 Task: Create a JavaScript function that checks if a number is prime or not.
Action: Mouse pressed left at (647, 265)
Screenshot: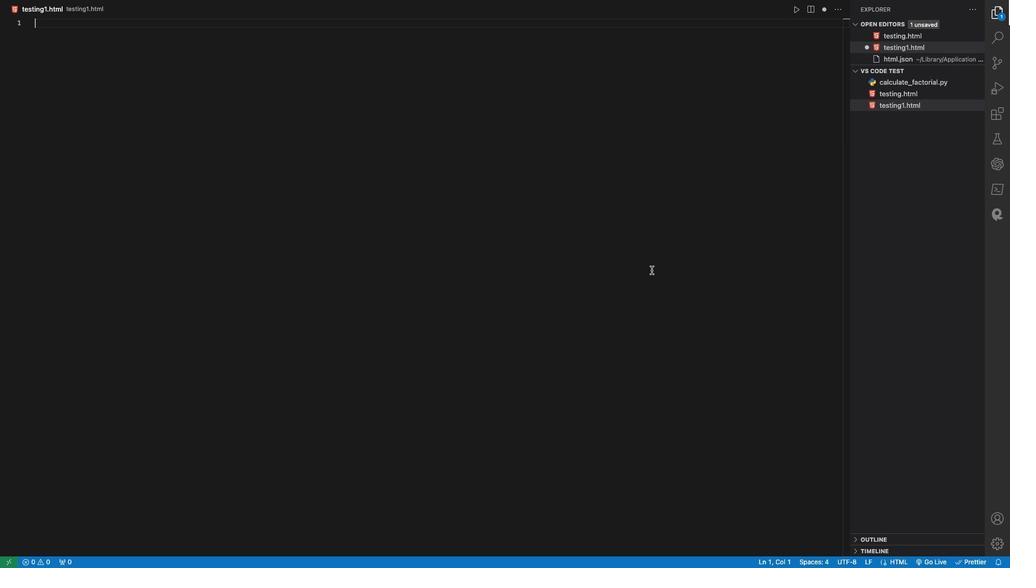 
Action: Mouse moved to (861, 55)
Screenshot: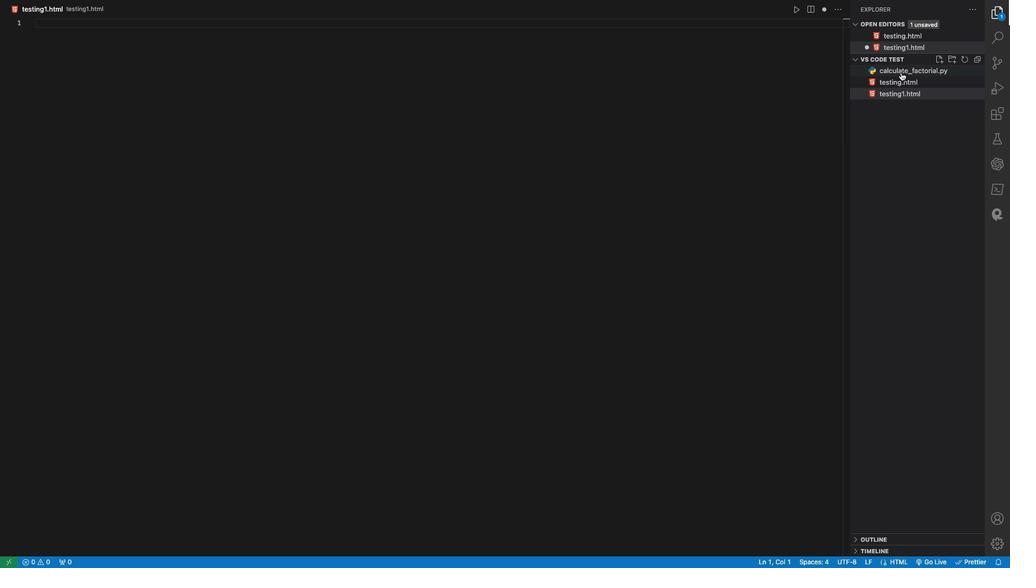
Action: Mouse pressed left at (861, 55)
Screenshot: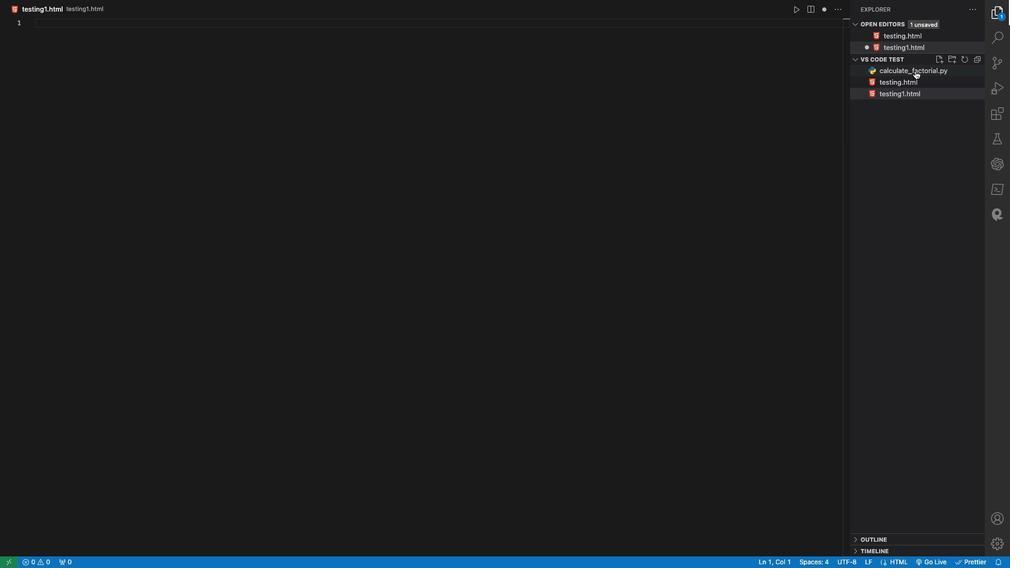 
Action: Mouse moved to (953, 56)
Screenshot: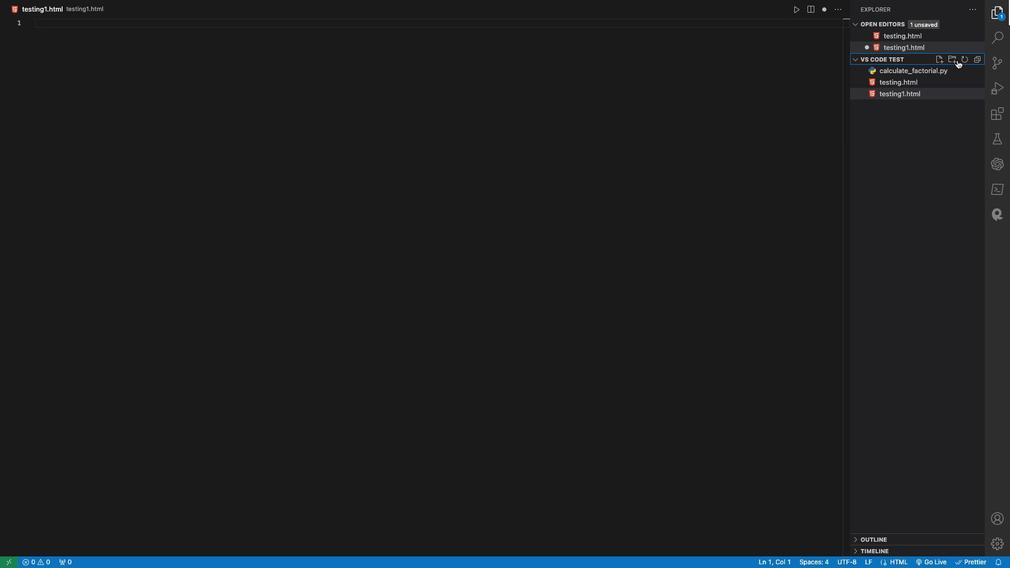 
Action: Mouse pressed left at (953, 56)
Screenshot: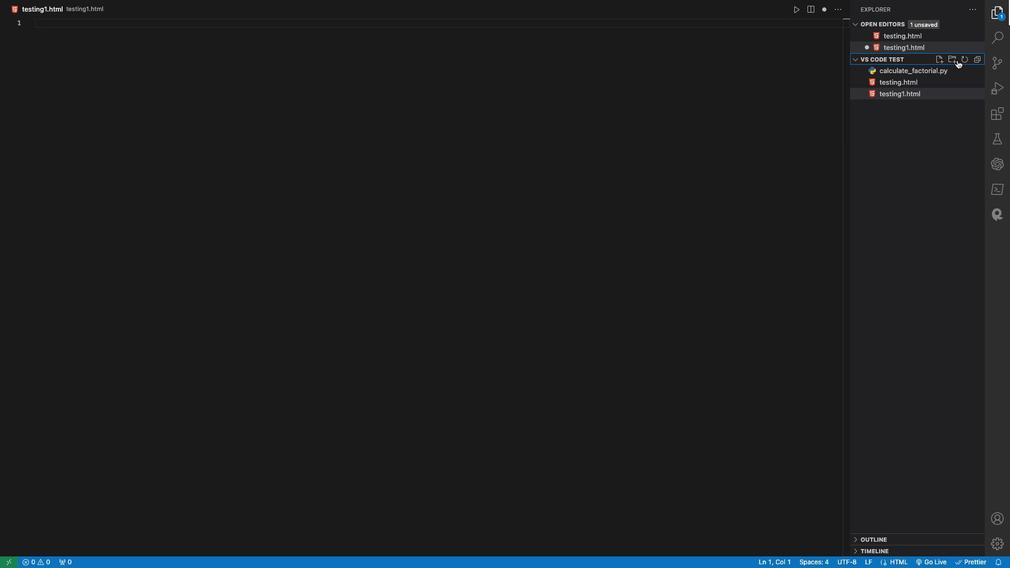 
Action: Mouse moved to (949, 55)
Screenshot: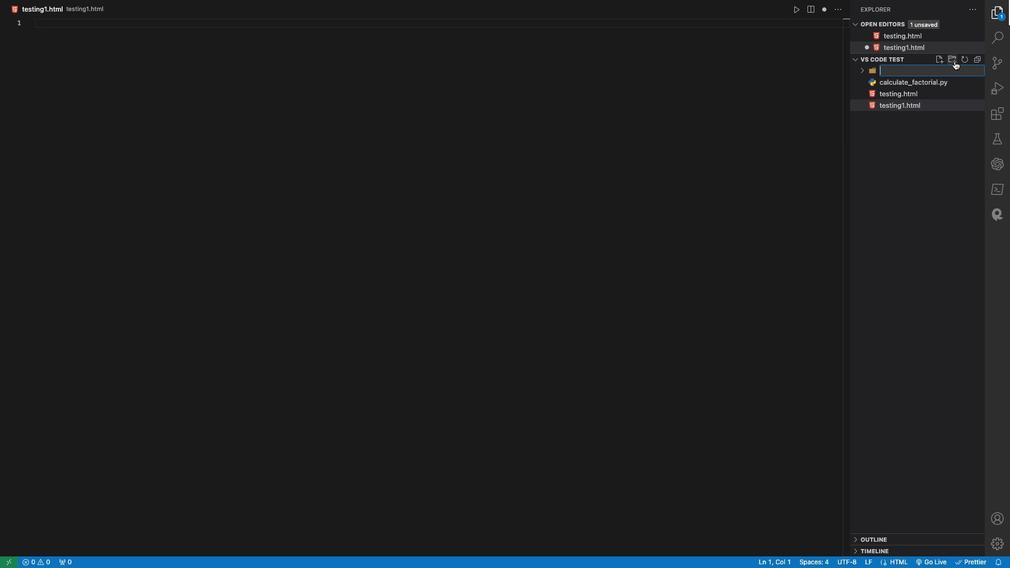 
Action: Mouse pressed left at (949, 55)
Screenshot: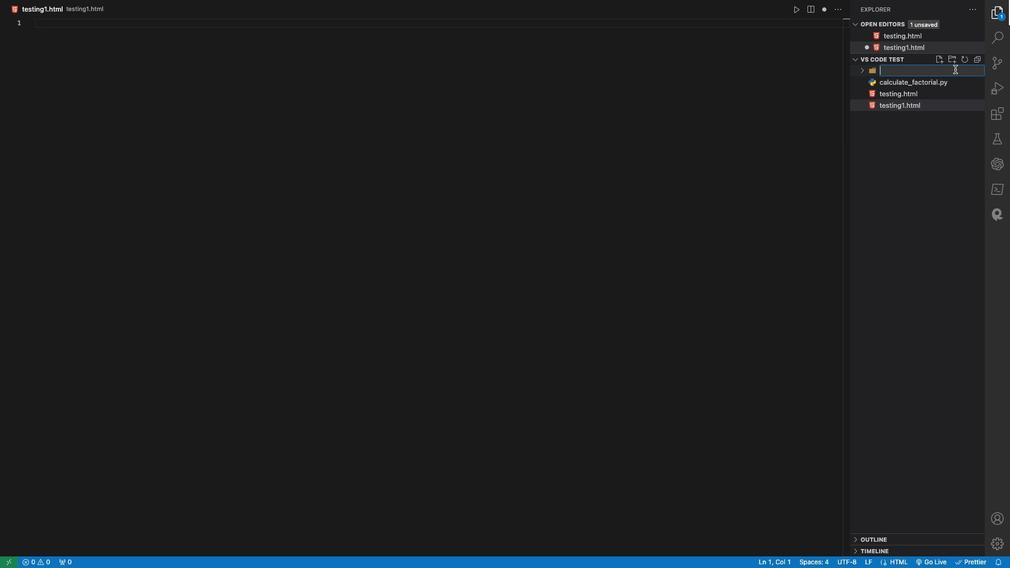 
Action: Mouse moved to (934, 67)
Screenshot: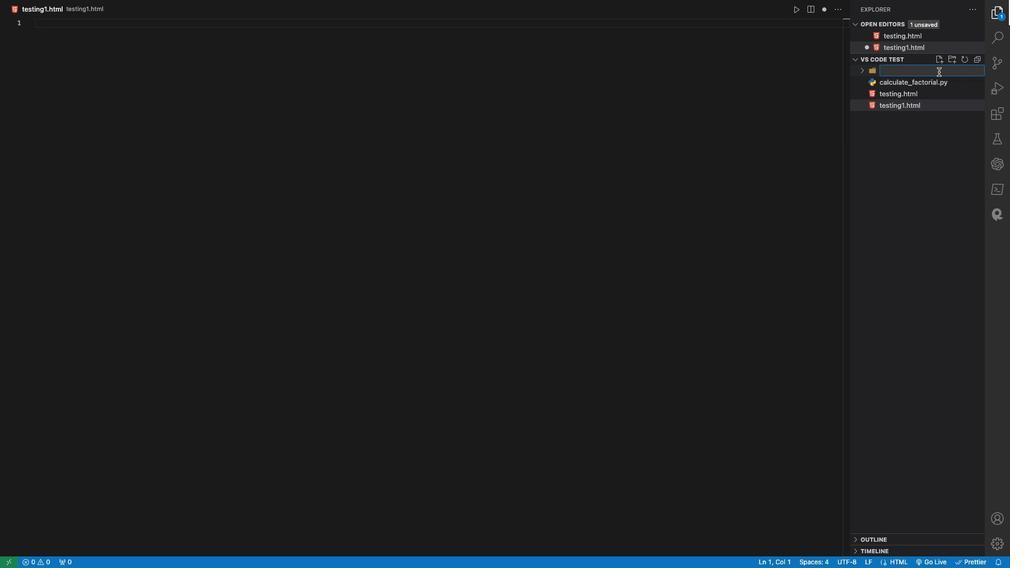 
Action: Mouse pressed left at (934, 67)
Screenshot: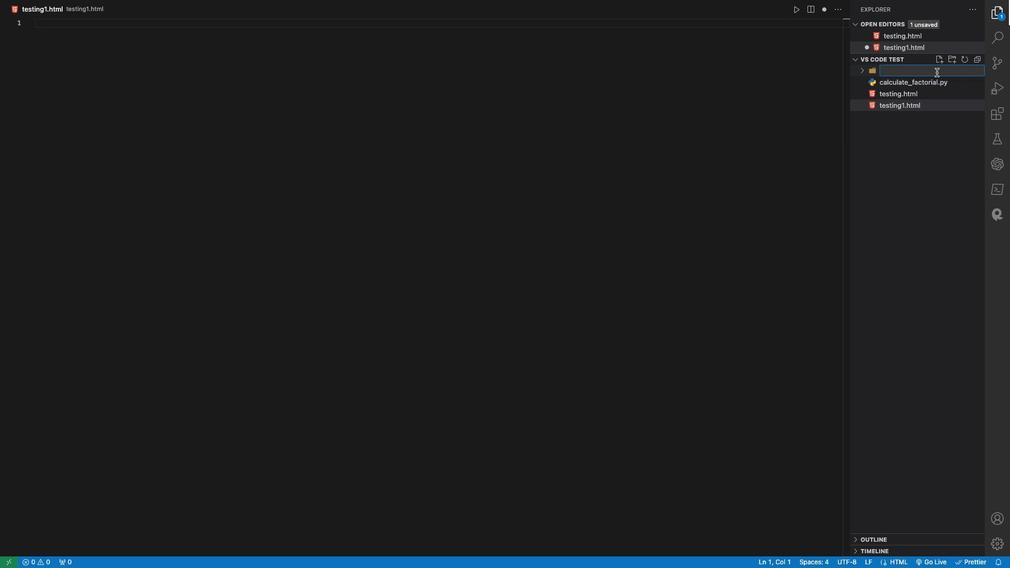 
Action: Mouse moved to (929, 69)
Screenshot: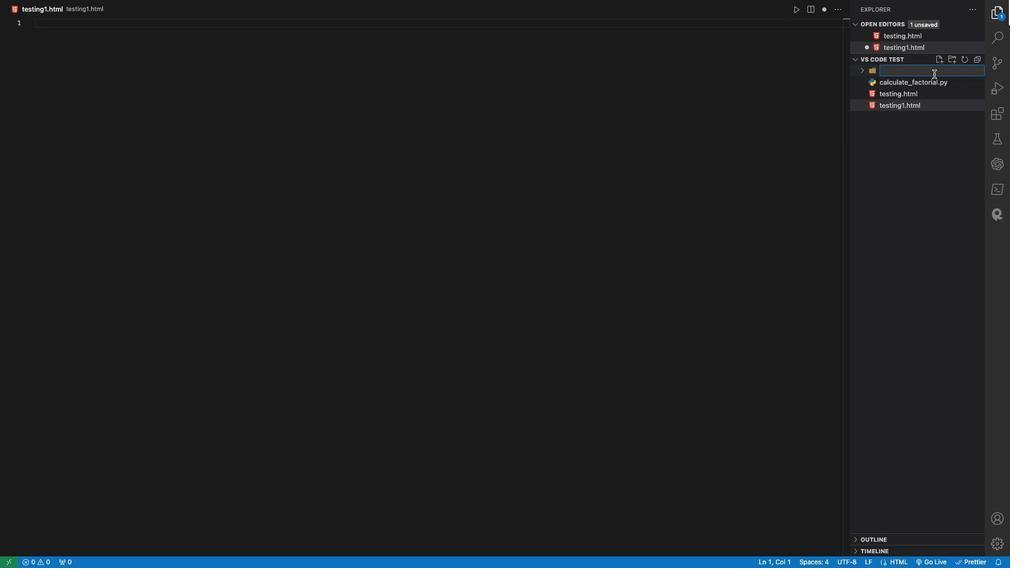 
Action: Key pressed 'c''a''l''c''u''l''a''t''e'Key.enter
Screenshot: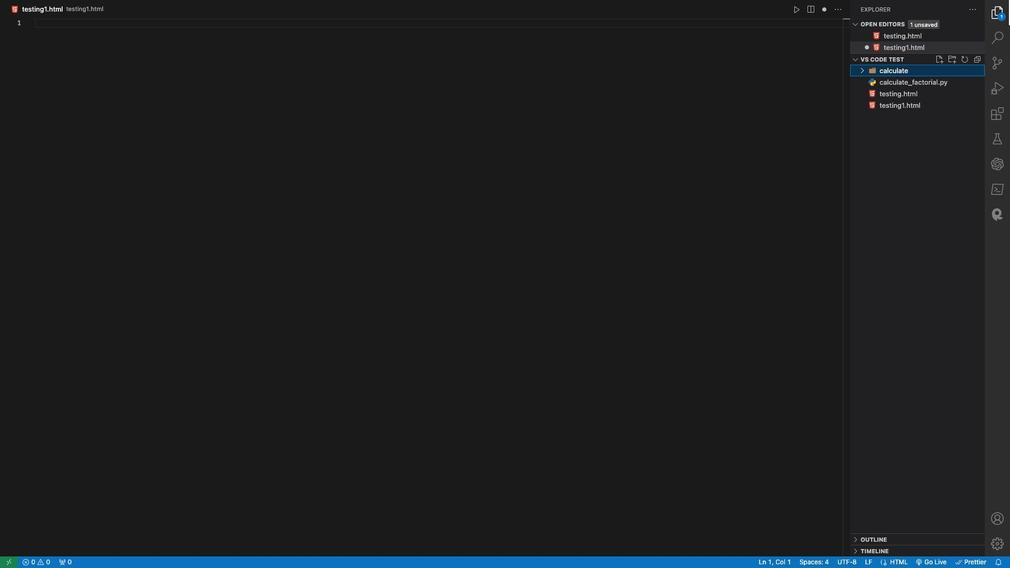 
Action: Mouse moved to (938, 57)
Screenshot: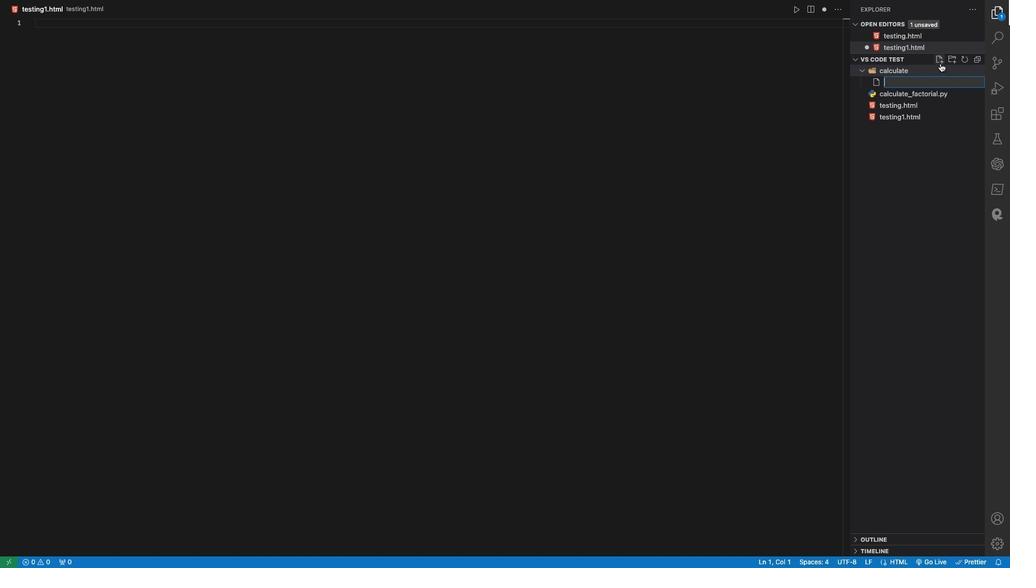 
Action: Mouse pressed left at (938, 57)
Screenshot: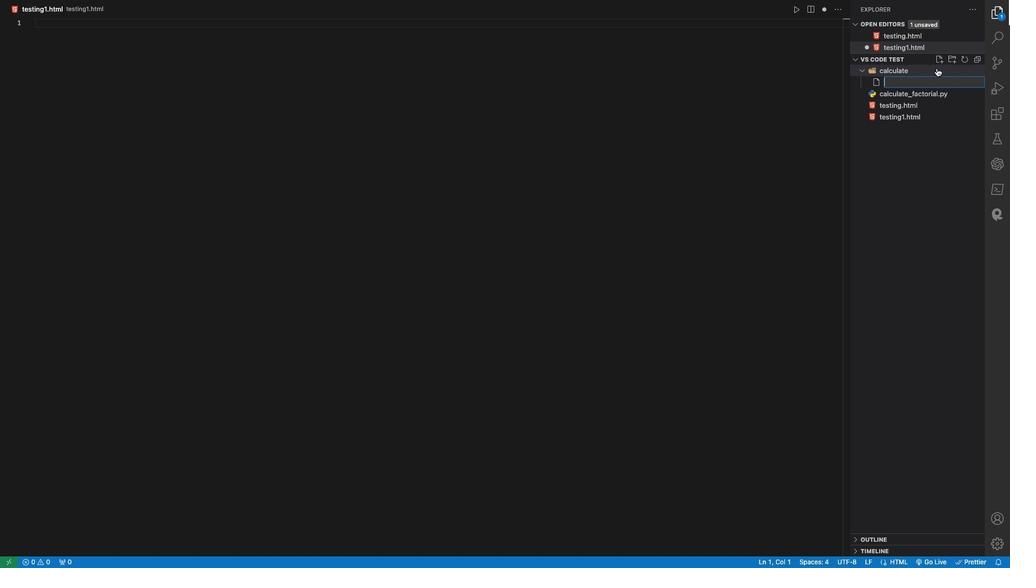 
Action: Mouse moved to (925, 74)
Screenshot: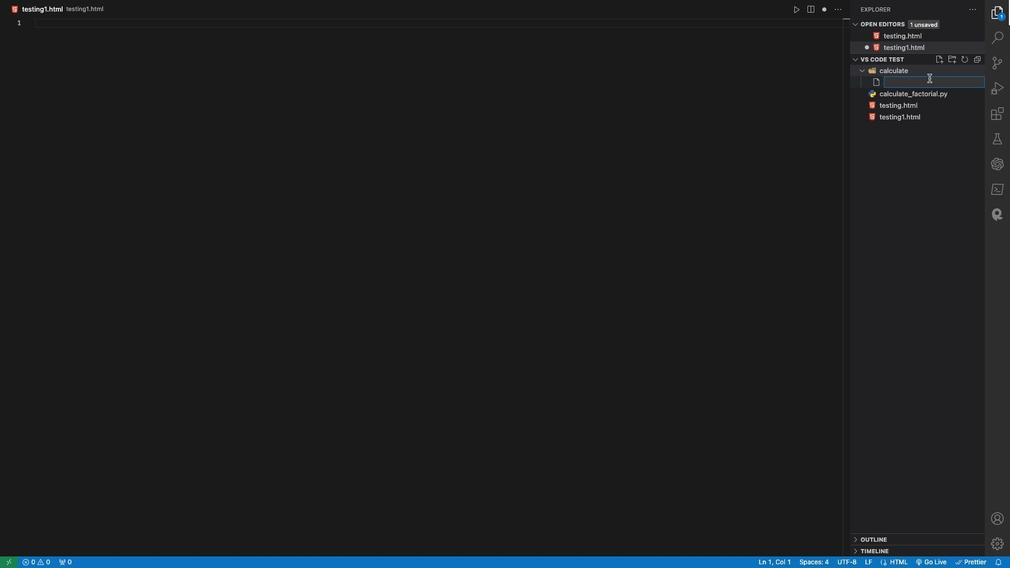 
Action: Mouse pressed left at (925, 74)
Screenshot: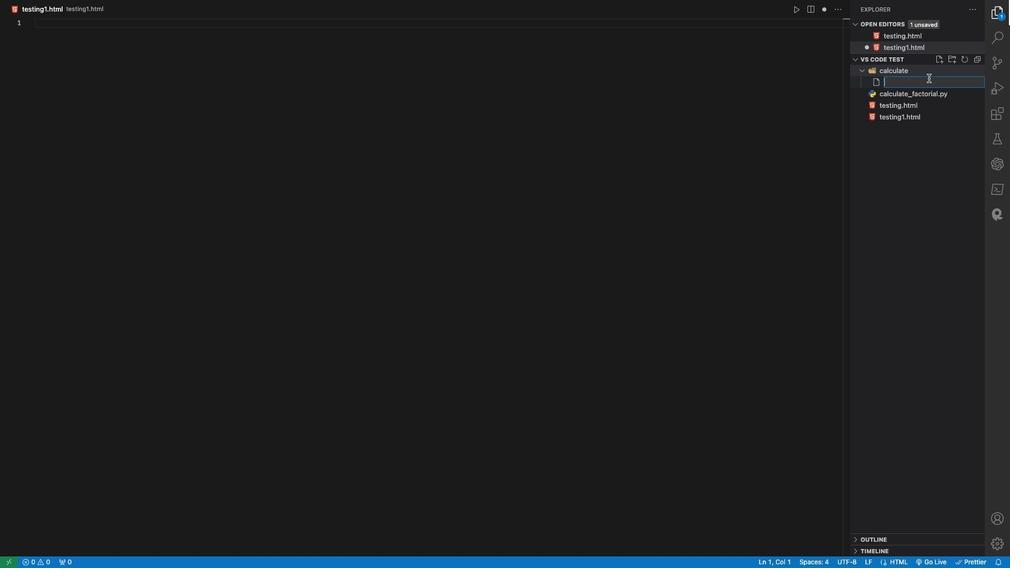 
Action: Mouse moved to (925, 74)
Screenshot: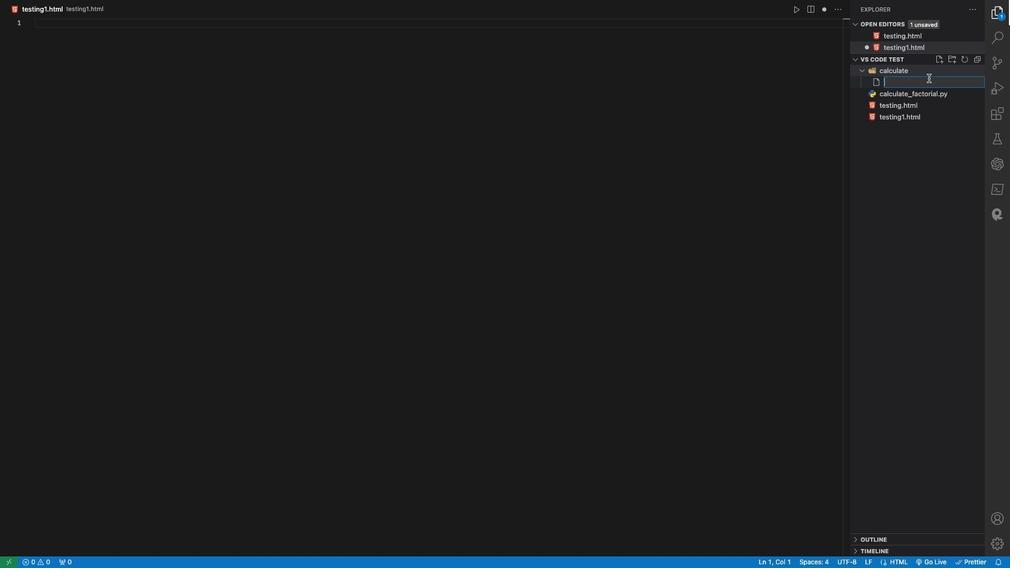 
Action: Key pressed 'c''h''e''c''k'Key.shift'_''p''r''i''m''e''.''j''s'Key.enter
Screenshot: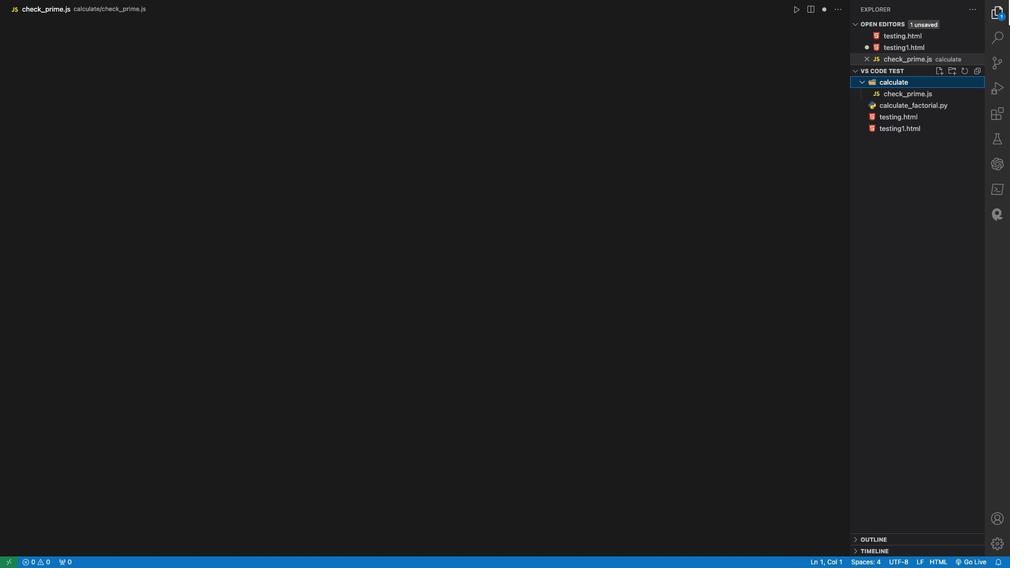 
Action: Mouse moved to (261, 22)
Screenshot: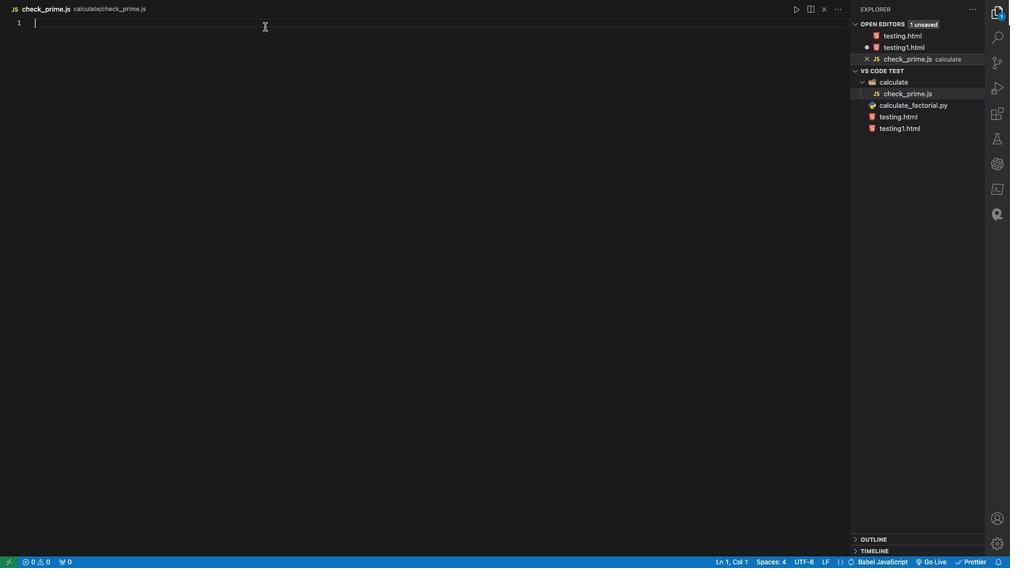 
Action: Mouse pressed left at (261, 22)
Screenshot: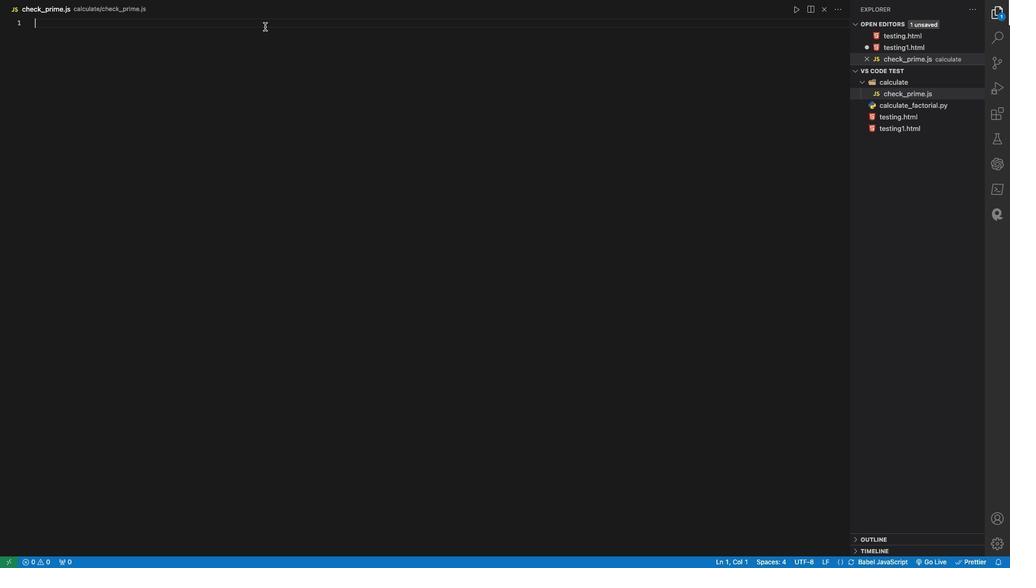 
Action: Key pressed 'f''u''n''c''t''i''o''n'Key.space'i''s'Key.shift'P''r''i''m''e'Key.shift'(''n''u''m''b''e''r'Key.shift')'Key.shift'{'Key.enter'/''/'Key.spaceKey.shift'H''a''n''d''l''e'Key.space's''p''e''c''i''a''l'Key.space'a'Key.backspace'c''a''s''e''s'Key.space'f''o''r'Key.space'0'Key.space'a''n''d'Key.space'1'Key.enter'i''f'Key.spaceKey.shift'(''n''u''m''b''e''r'Key.shift'<''=''1'Key.shift')'Key.shift'{'Key.enter'r''e''t''u''r''n'Key.space'f''a''l''s''e'';'Key.enterKey.downKey.enter'r''e''t''u''r''n'Key.space't''r''u''e'Key.up
Screenshot: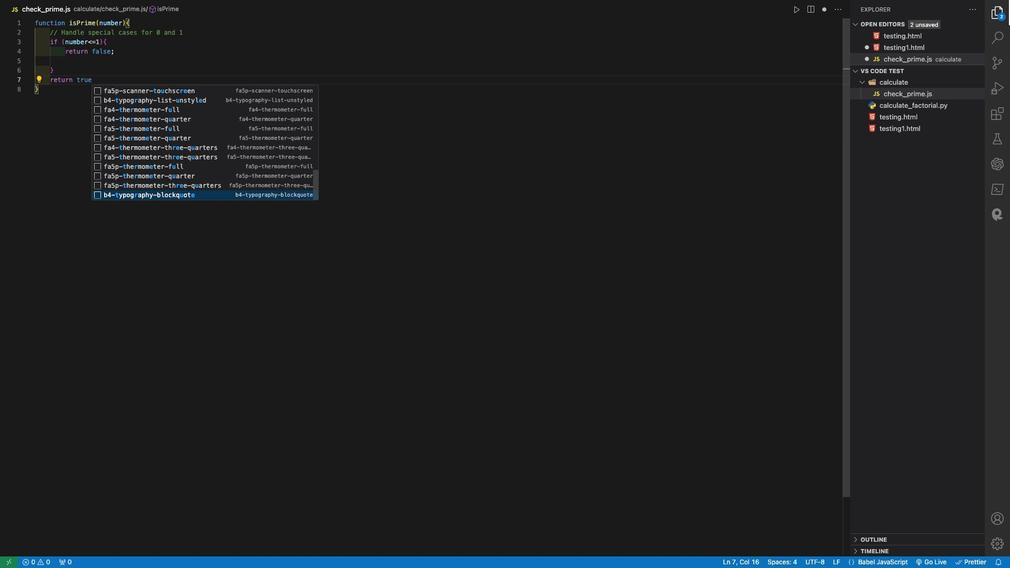 
Action: Mouse scrolled (261, 22) with delta (-3, -4)
Screenshot: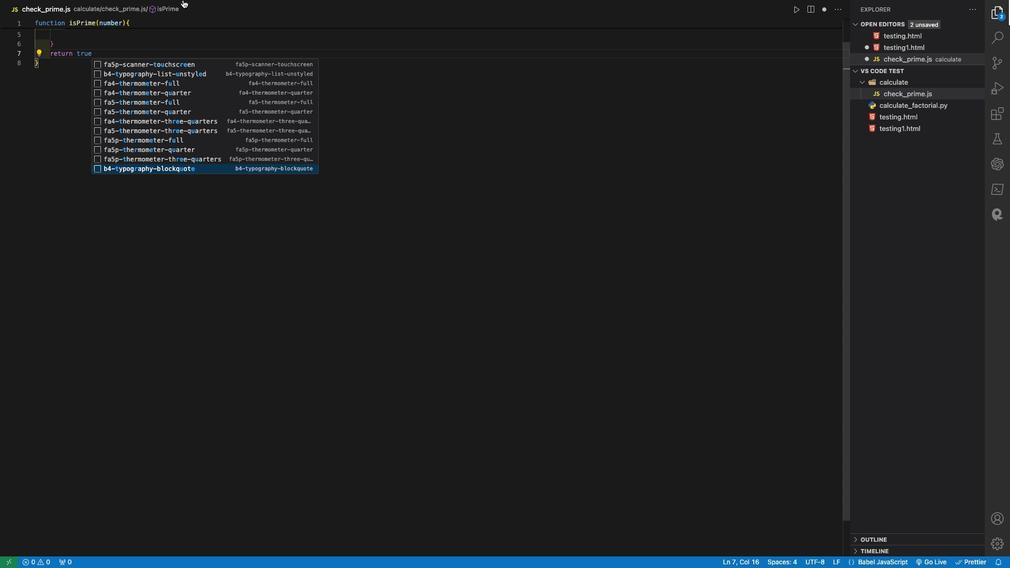 
Action: Mouse moved to (89, 68)
Screenshot: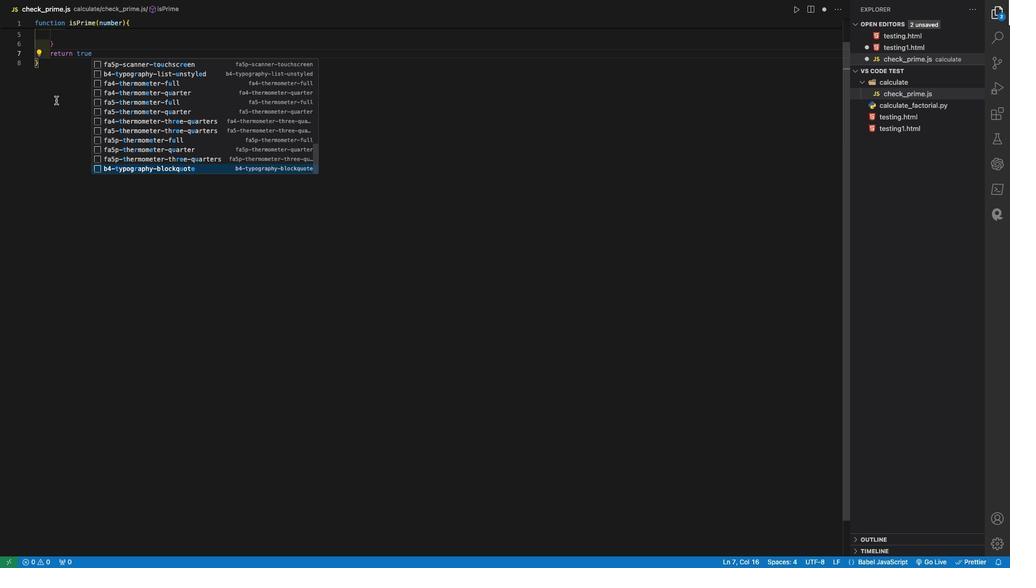 
Action: Mouse scrolled (89, 68) with delta (-3, -4)
Screenshot: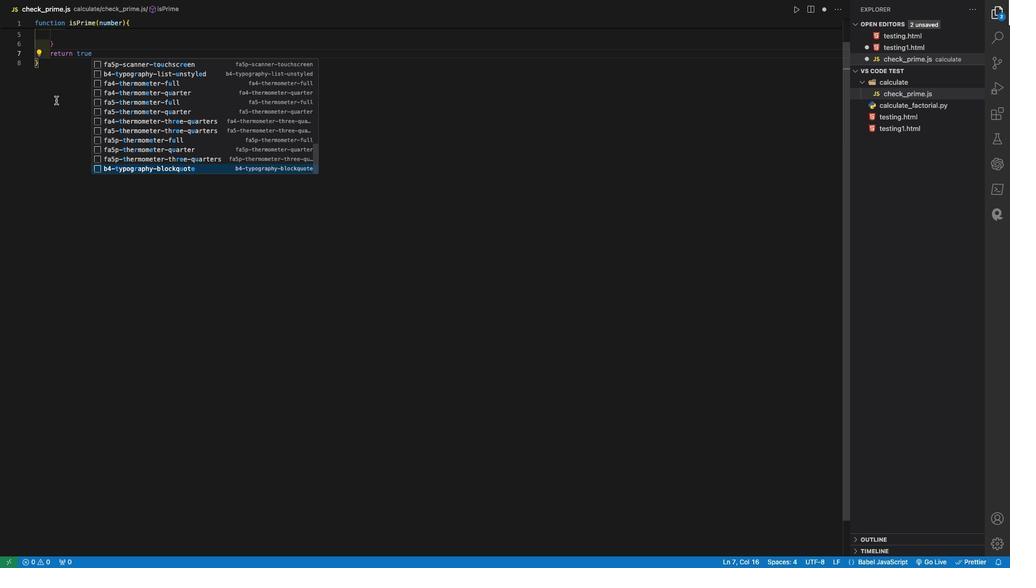 
Action: Mouse moved to (90, 66)
Screenshot: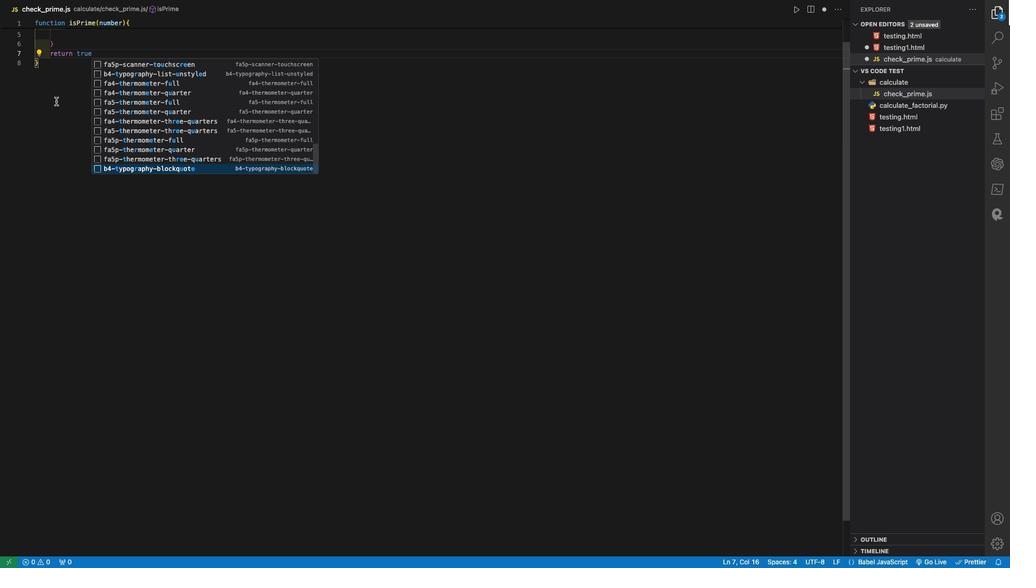 
Action: Mouse scrolled (90, 66) with delta (-3, -4)
Screenshot: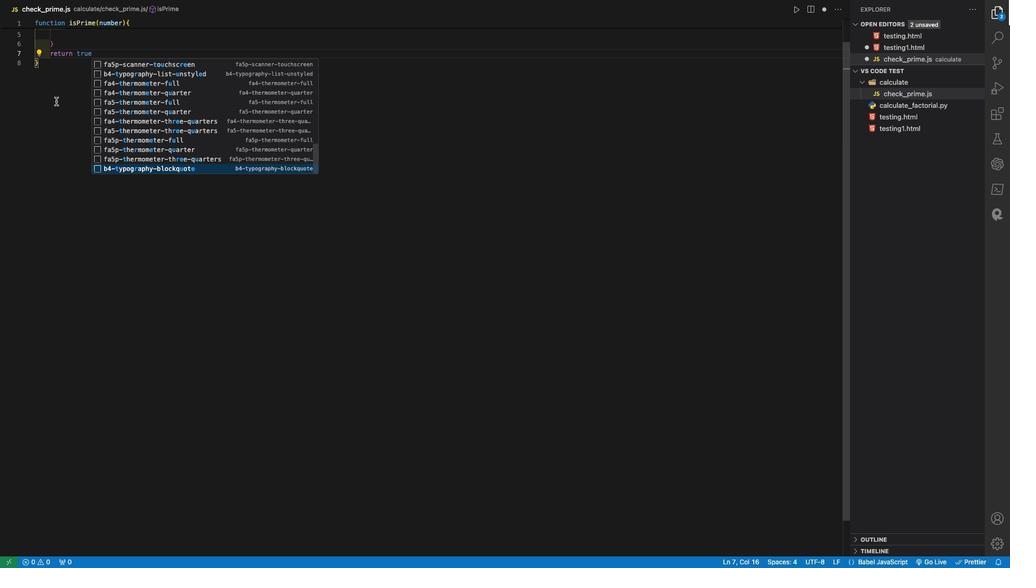 
Action: Mouse moved to (51, 97)
Screenshot: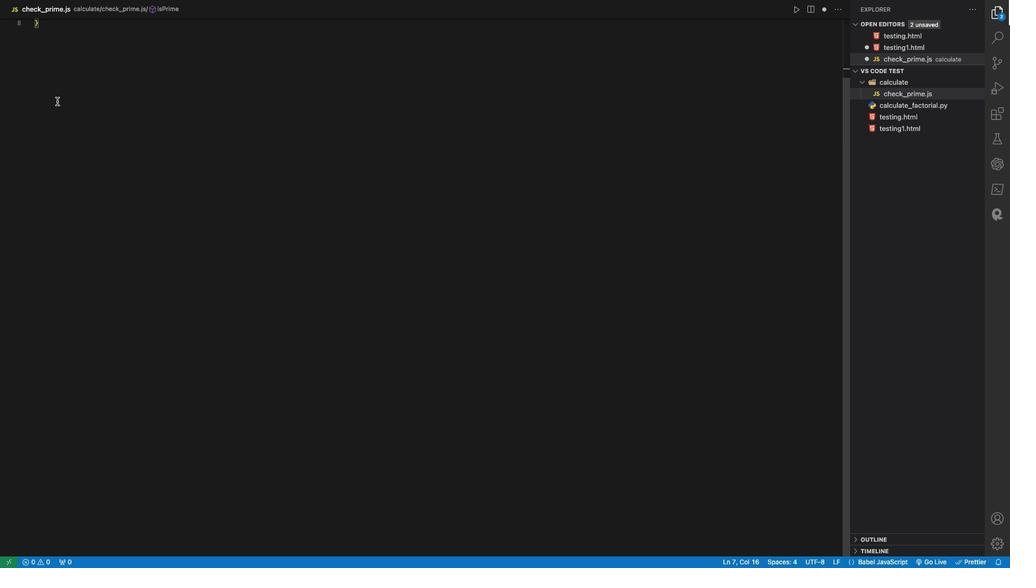 
Action: Mouse scrolled (51, 97) with delta (-3, -4)
Screenshot: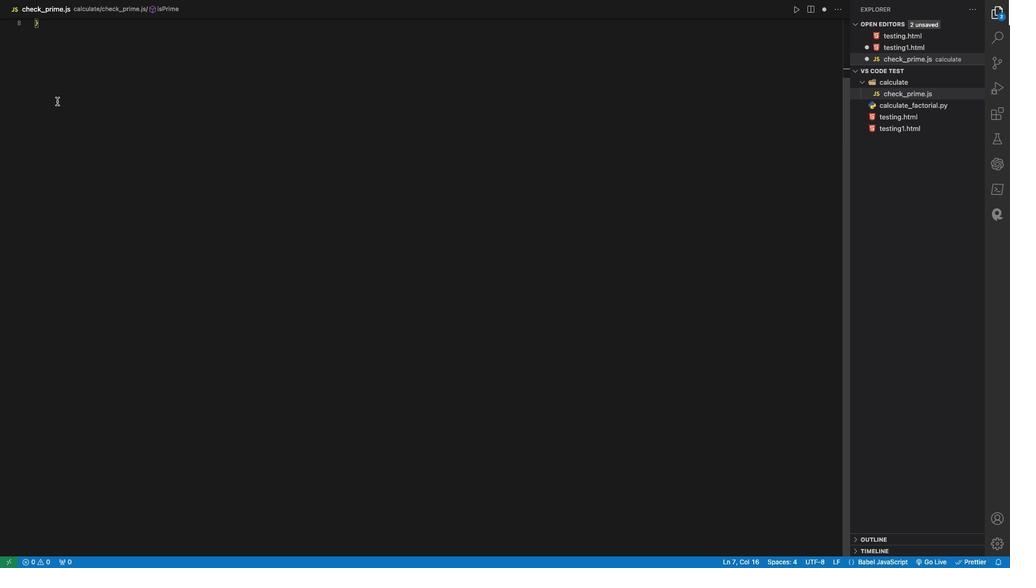 
Action: Mouse moved to (52, 97)
Screenshot: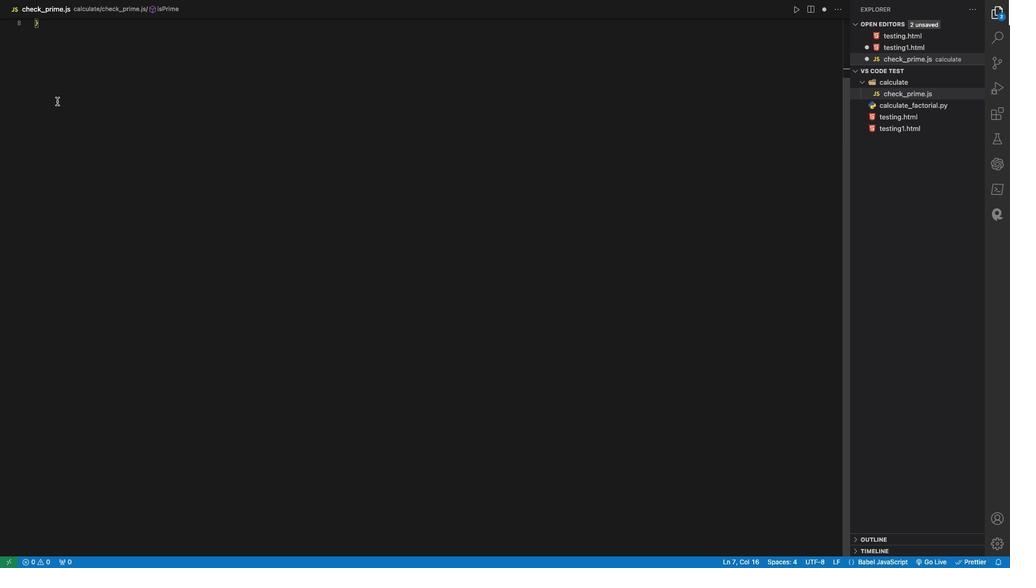 
Action: Mouse scrolled (52, 97) with delta (-3, -4)
Screenshot: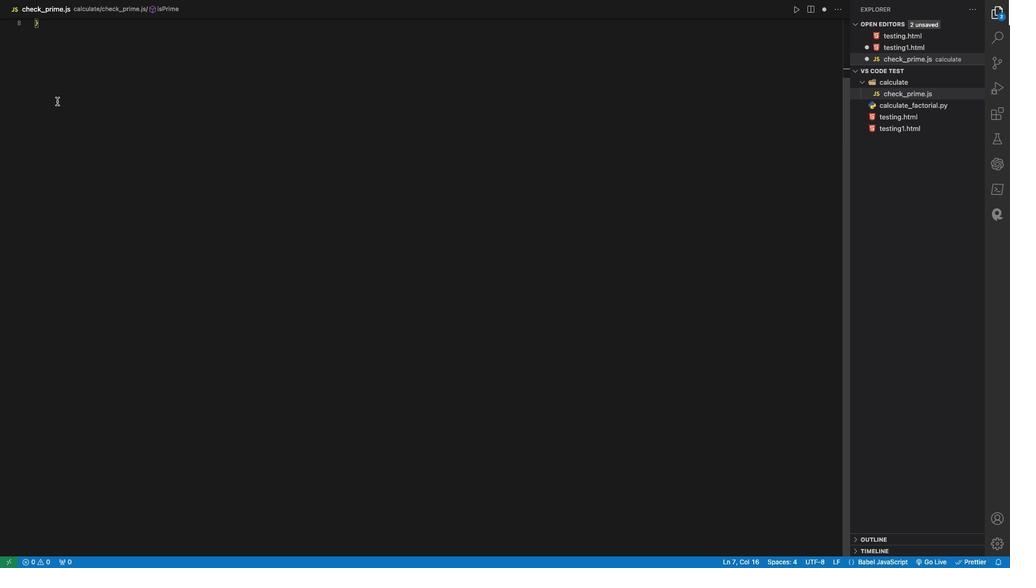 
Action: Mouse moved to (52, 97)
Screenshot: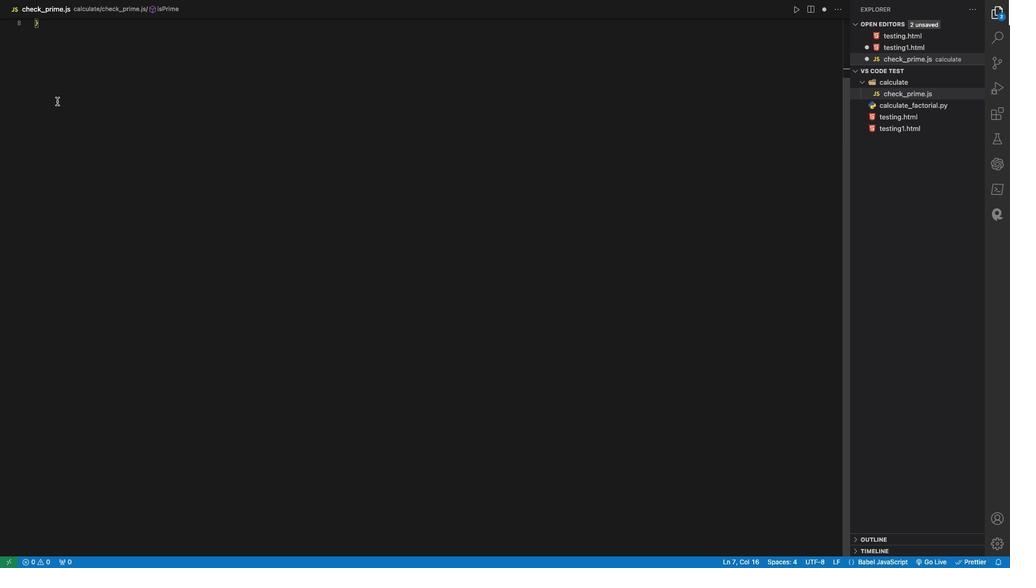 
Action: Mouse scrolled (52, 97) with delta (-3, -4)
Screenshot: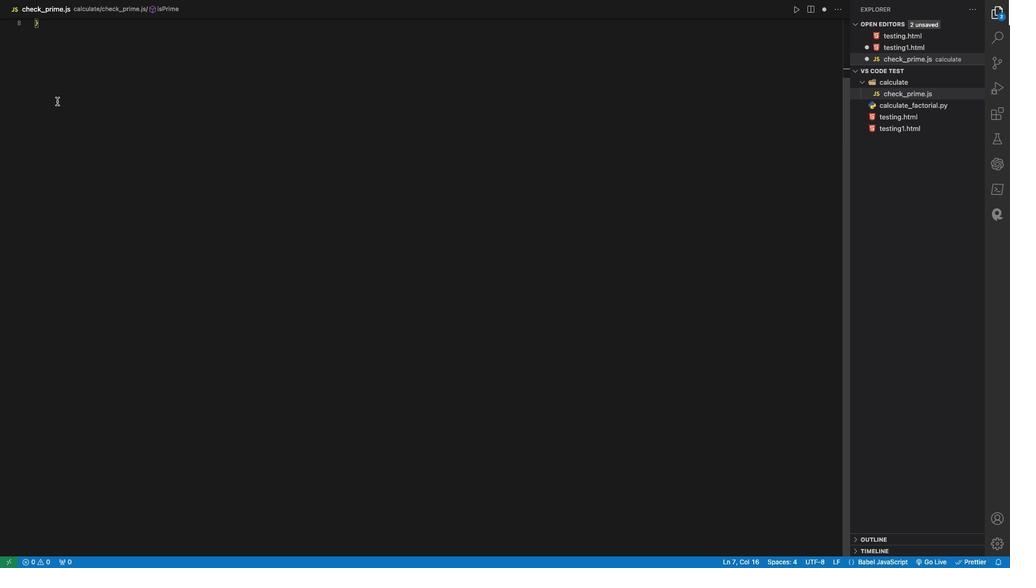 
Action: Mouse moved to (52, 97)
Screenshot: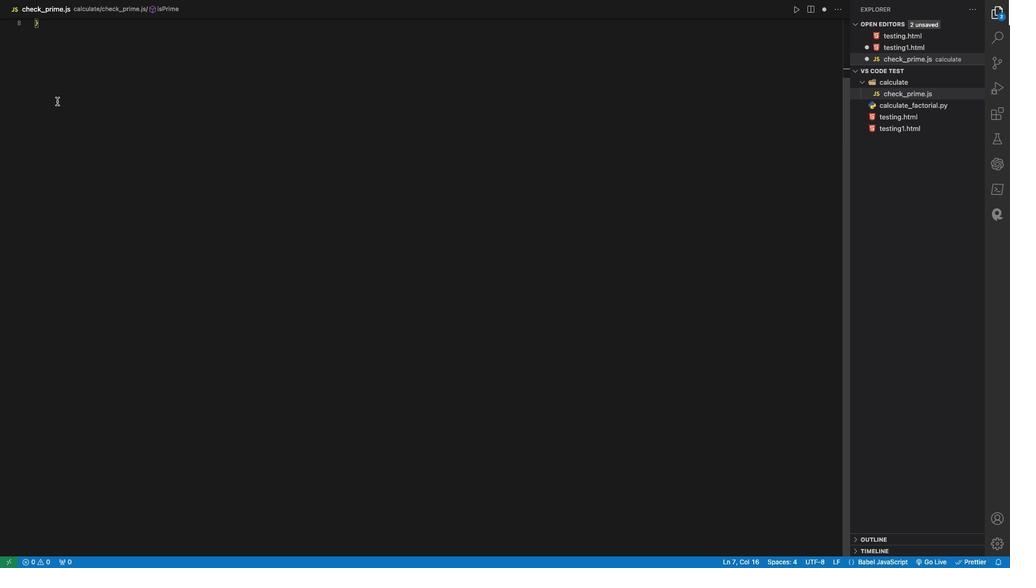 
Action: Mouse scrolled (52, 97) with delta (-3, -5)
Screenshot: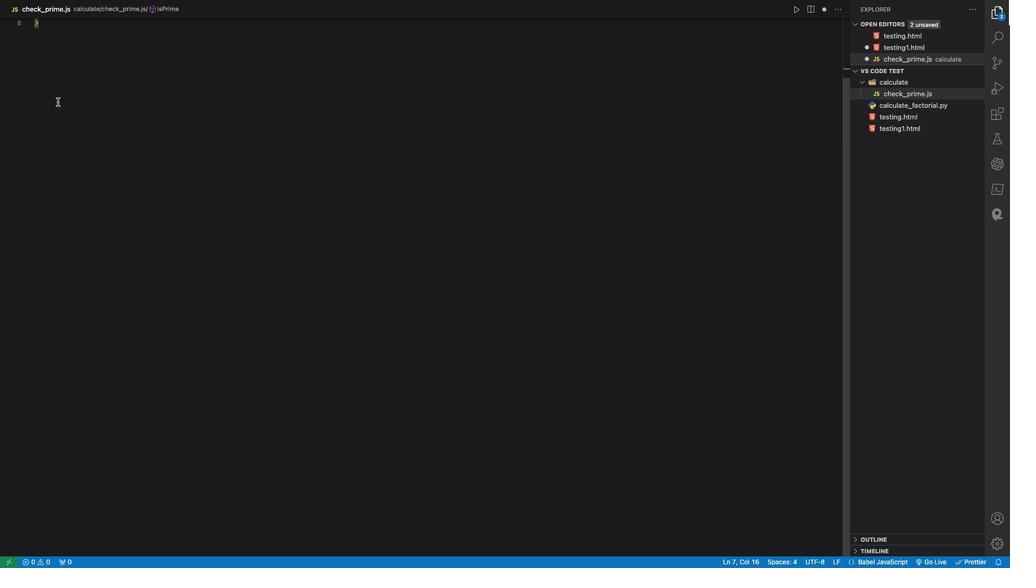 
Action: Mouse moved to (54, 101)
Screenshot: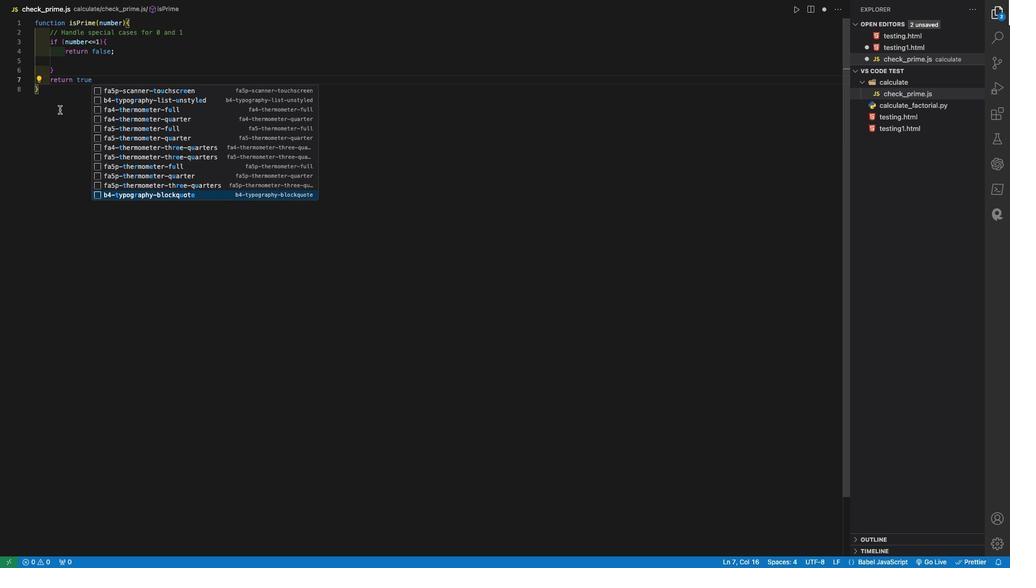 
Action: Mouse scrolled (54, 101) with delta (-3, -3)
Screenshot: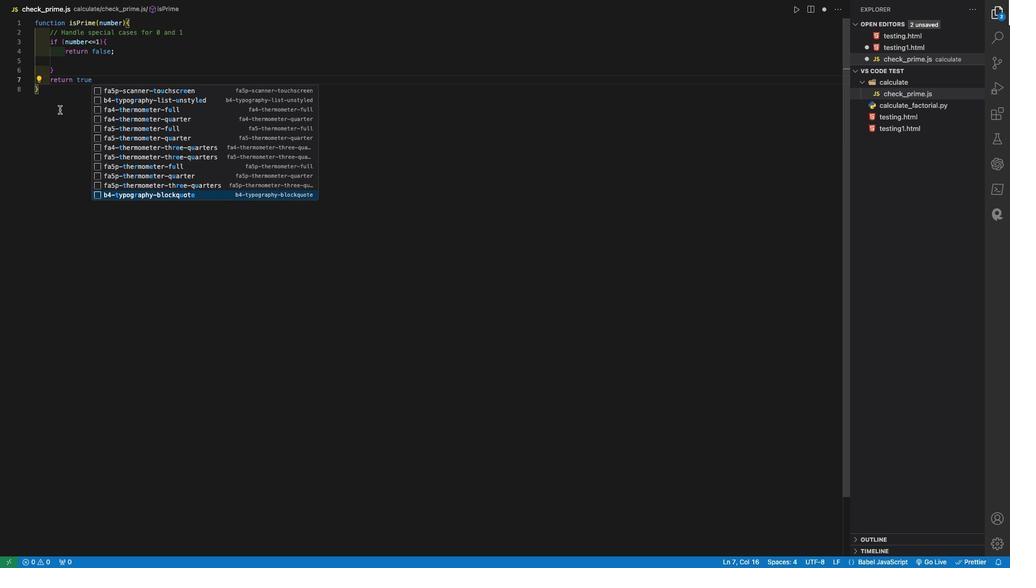 
Action: Mouse moved to (54, 103)
Screenshot: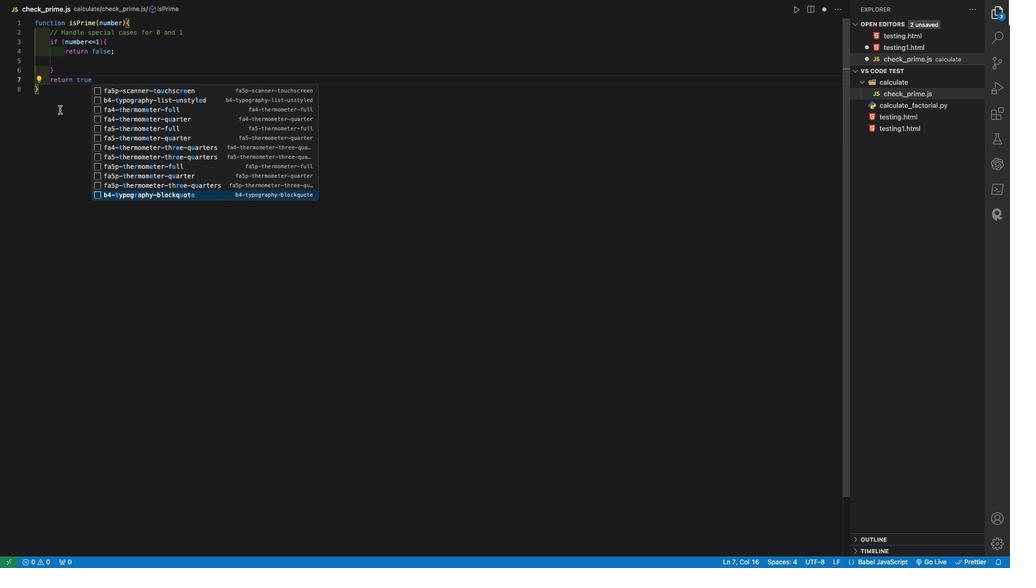 
Action: Mouse scrolled (54, 103) with delta (-3, -3)
Screenshot: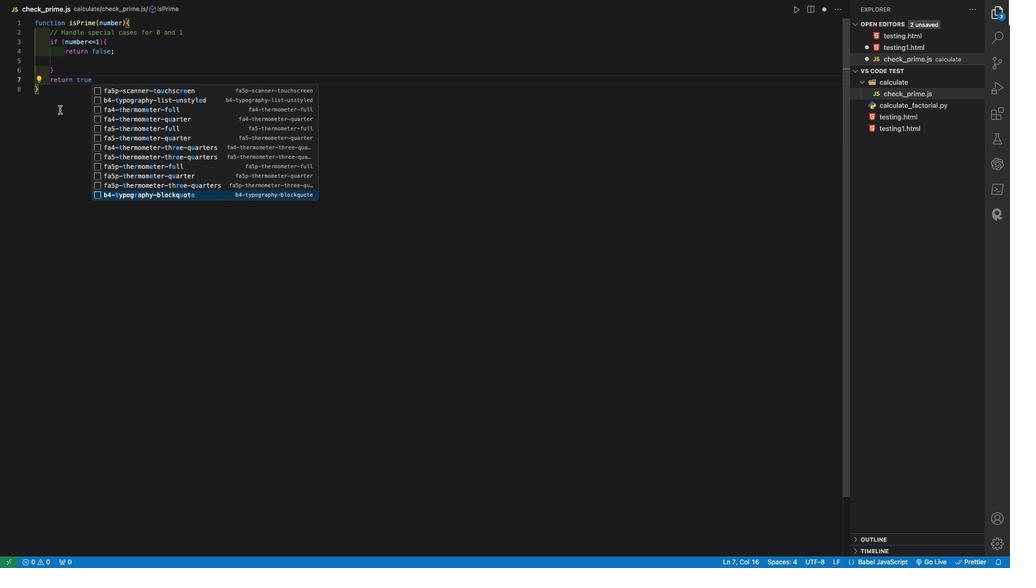 
Action: Mouse moved to (54, 104)
Screenshot: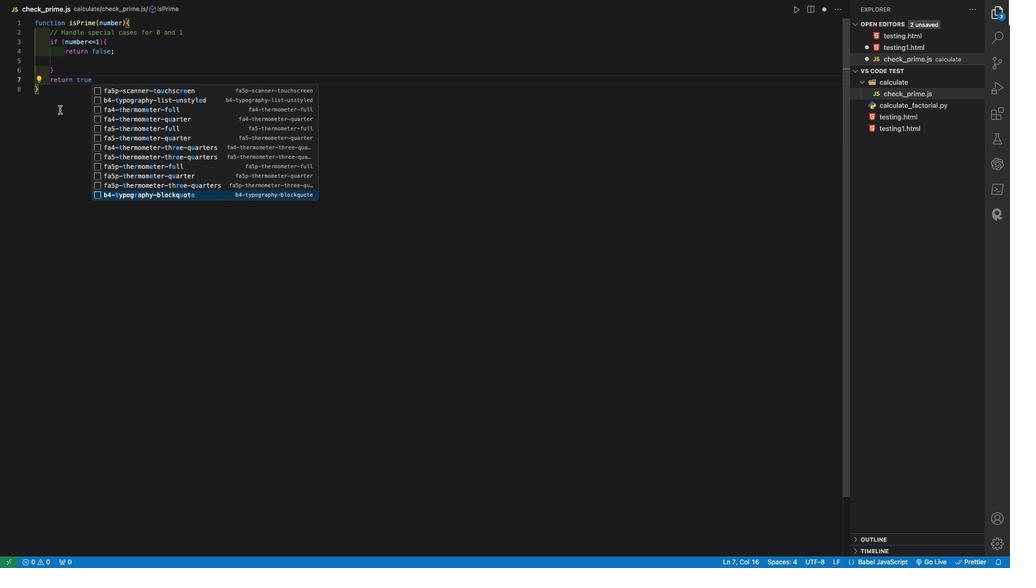 
Action: Mouse scrolled (54, 104) with delta (-3, -2)
Screenshot: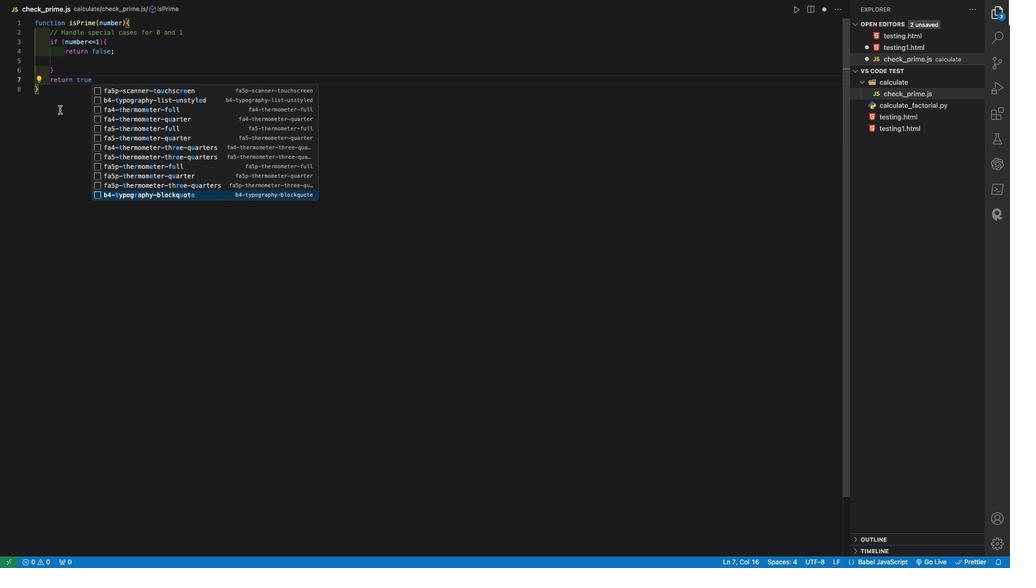 
Action: Mouse moved to (54, 105)
Screenshot: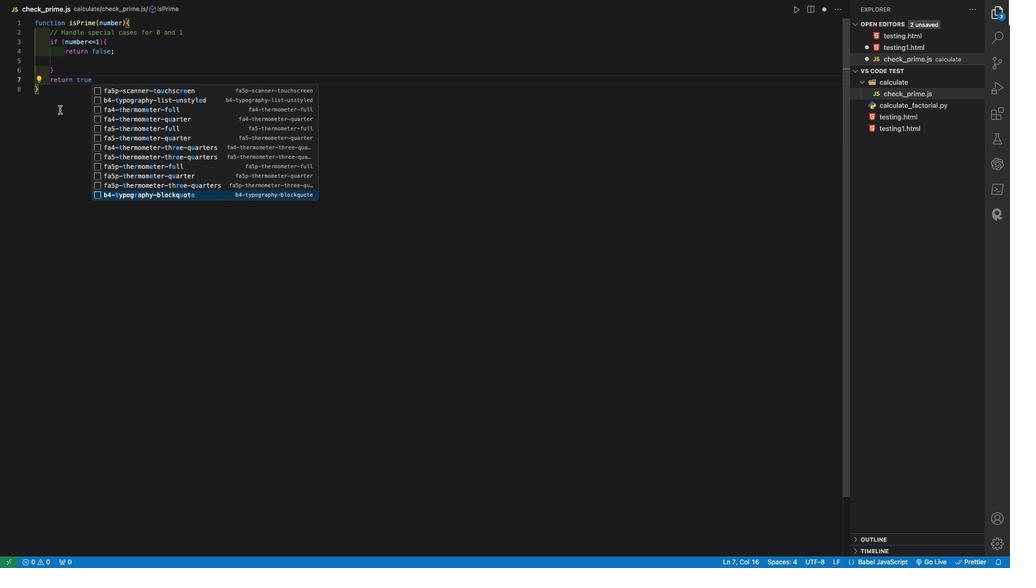 
Action: Mouse scrolled (54, 105) with delta (-3, -2)
Screenshot: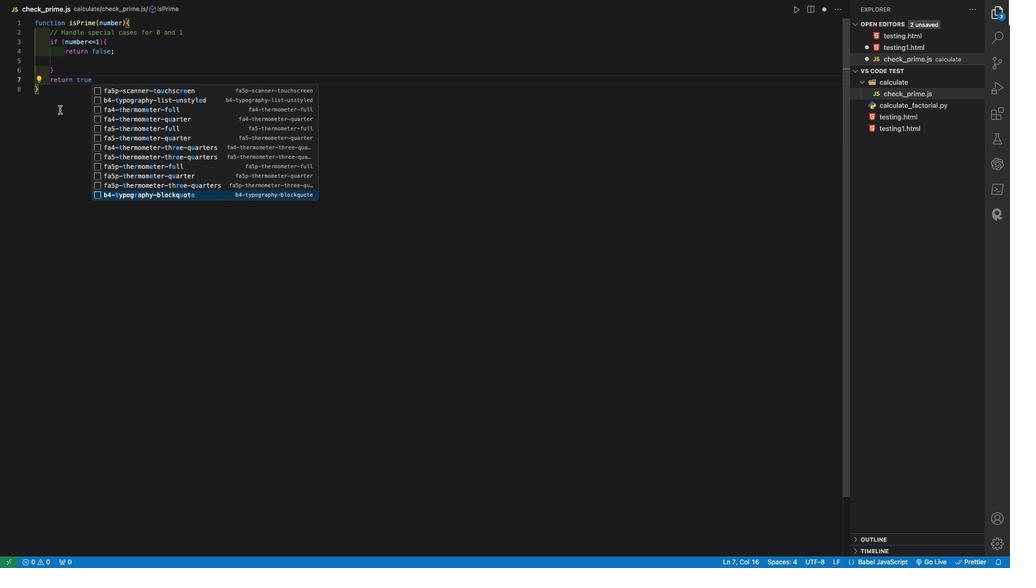 
Action: Mouse moved to (55, 105)
Screenshot: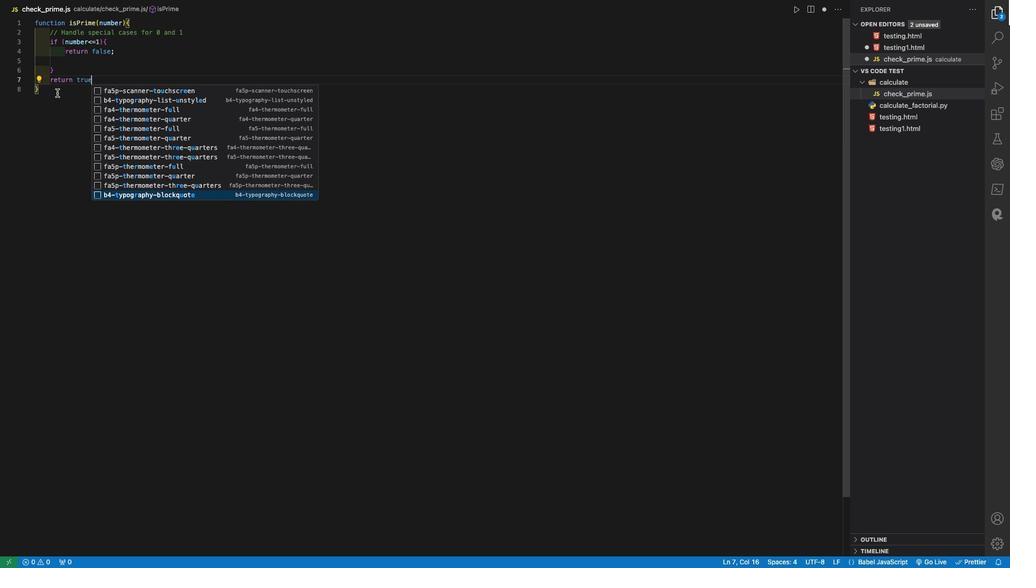 
Action: Mouse scrolled (55, 105) with delta (-3, -3)
Screenshot: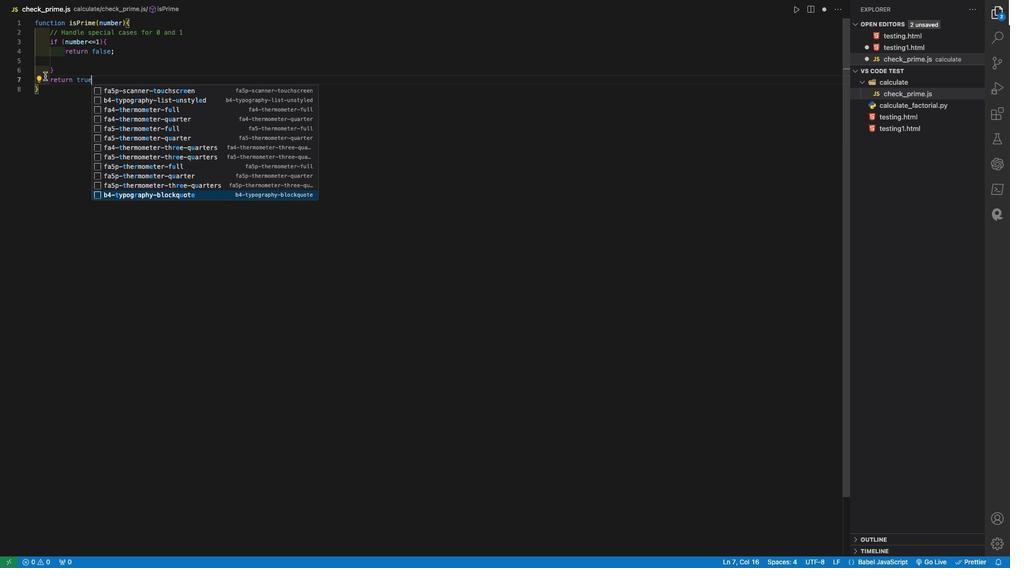 
Action: Mouse scrolled (55, 105) with delta (-3, -3)
Screenshot: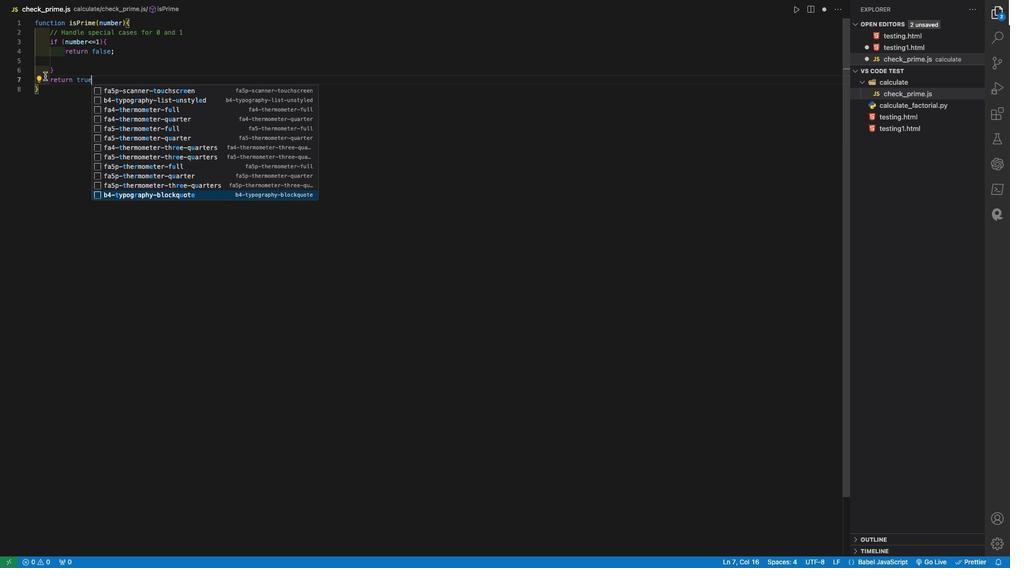 
Action: Mouse moved to (55, 67)
Screenshot: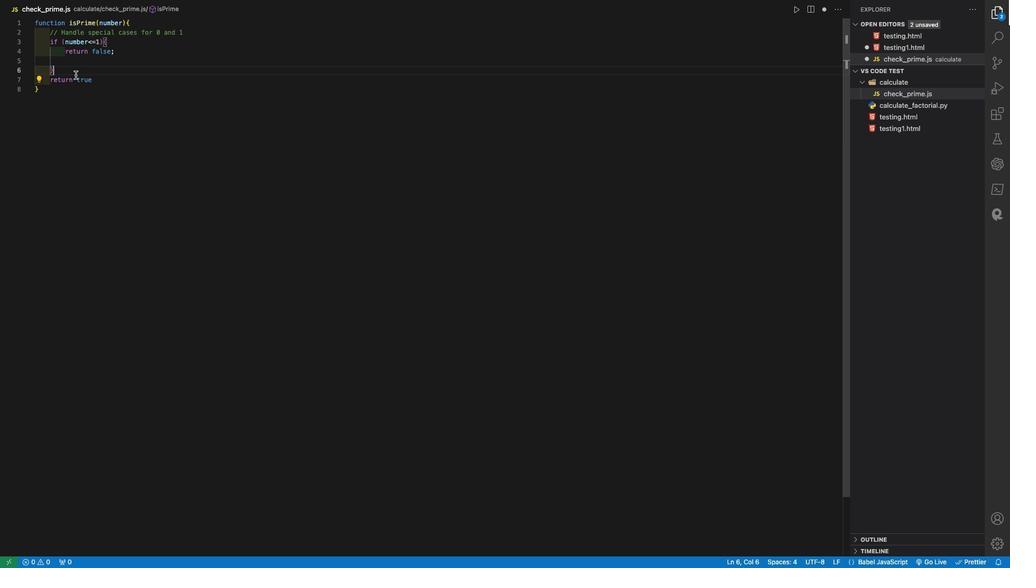 
Action: Mouse pressed left at (55, 67)
Screenshot: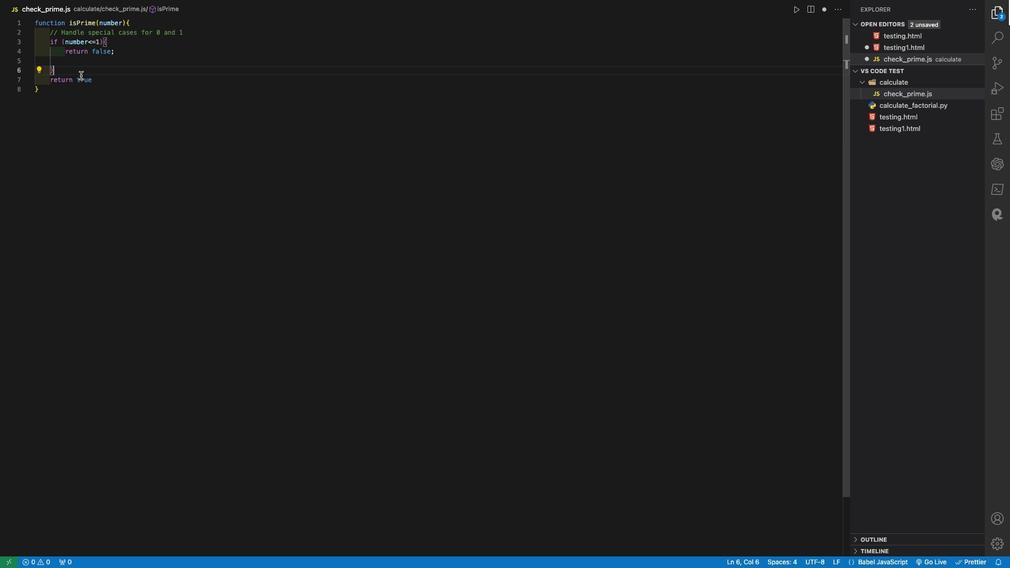 
Action: Mouse moved to (76, 71)
Screenshot: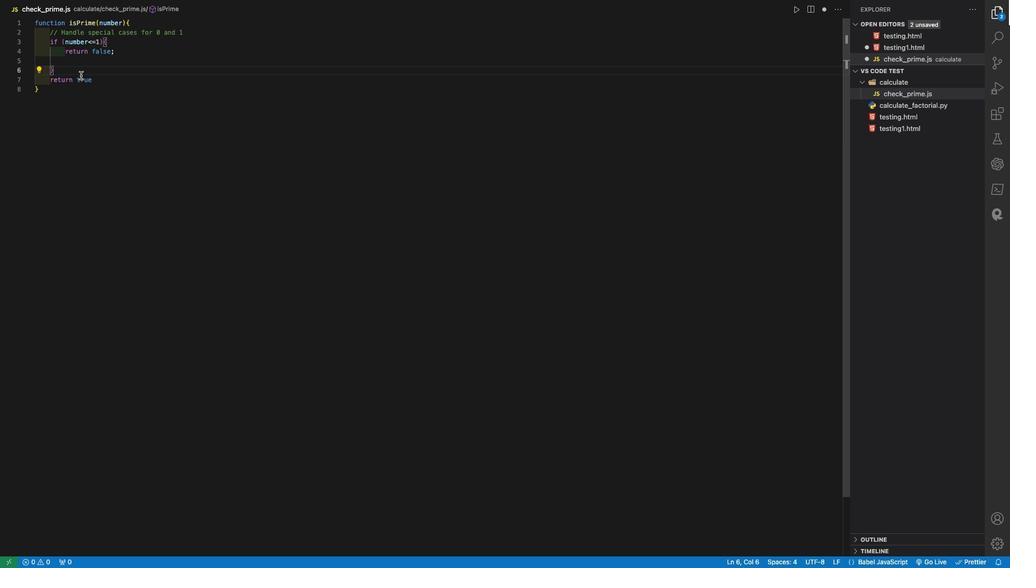 
Action: Key pressed Key.enter'/''/'Key.spaceKey.shift_r'C''h''e''c''k'Key.space'f''o''r'Key.space'd''i''v''i''s''i''b''i''l''i''t''y'Key.space'f''r''o''m'Key.space'2'Key.space't''o'Key.space't''h''e'Key.space's''q''u''a''r''e'Key.space'r''o''o''t'Key.space'o''f'Key.space't''h''e'Key.space'n''u''m''b''e''r'Key.spaceKey.enter'f''o''r'Key.spaceKey.shift'(''l''e''t'Key.space'i'Key.space'-'Key.backspace'=''2'';'Key.space'i'Key.shift'<''='Key.shift'M''a''h'Key.backspace't''h''.''s''q''r''t'Key.shift'(''n''u''m''b''e''r'Key.shift')'';'Key.space'i'Key.shift'+''+'Key.shift')'Key.spaceKey.shift'{'Key.enter'i''f'Key.spaceKey.shift'(''n''u''m''b''e''r'Key.spaceKey.shift'%'Key.space'i'Key.space'=''=''='Key.space'0'Key.shift')'Key.shiftKey.spaceKey.shift'{'Key.enter'r''e''t''r''u'Key.backspaceKey.backspace'u''r''n'Key.space'f''a''l''s''e'';'Key.downKey.downKey.downKey.downKey.enterKey.enter'\\''\\'Key.backspaceKey.backspace'/''/'Key.spaceKey.shift_r'E''x''a''m''p''l''e'Key.space'u''s''a''g''e'Key.shift':'Key.enter'i''f'Key.backspaceKey.backspace'c''o''n''s''t'Key.space'n''u''m''='Key.backspaceKey.space'-'Key.backspace'='Key.space'1''7'';'Key.enter'i''f'Key.spaceKey.shift'(''i''s''p'Key.backspaceKey.shift'P''r''i''m''e'Key.enterKey.shift'(''n''u''m'Key.shift')'Key.shift')'Key.spaceKey.shift'{'Key.enter'c''o''n''s''o''l''e''.''l''o''g'Key.shiftKey.shift'(''`'Key.shift_r'$'Key.shift_r'{''n''u''m'Key.shift'}'Key.space'i''s'Key.space'a'Key.space'p''r''i''m''e'Key.space'n''u''m''b''e''r''.''`'Key.shift')'';'Key.enter'e'Key.backspaceKey.down'e''l''s''e'Key.spaceKey.shift'{'Key.enter'c''o''n''s''o''l''e''.''l''o''g'Key.shift'(''`'Key.shift_r'$'Key.shift'{''s''u'Key.backspaceKey.backspace'n''u''m'Key.shift'}'Key.space'i''s'Key.space'n''o'Key.space't'Key.backspaceKey.backspace't'Key.space'a'Key.space'p''r''i''m''e'Key.space'n''u''m''b''e''r''.''`'Key.shift')'';'
Screenshot: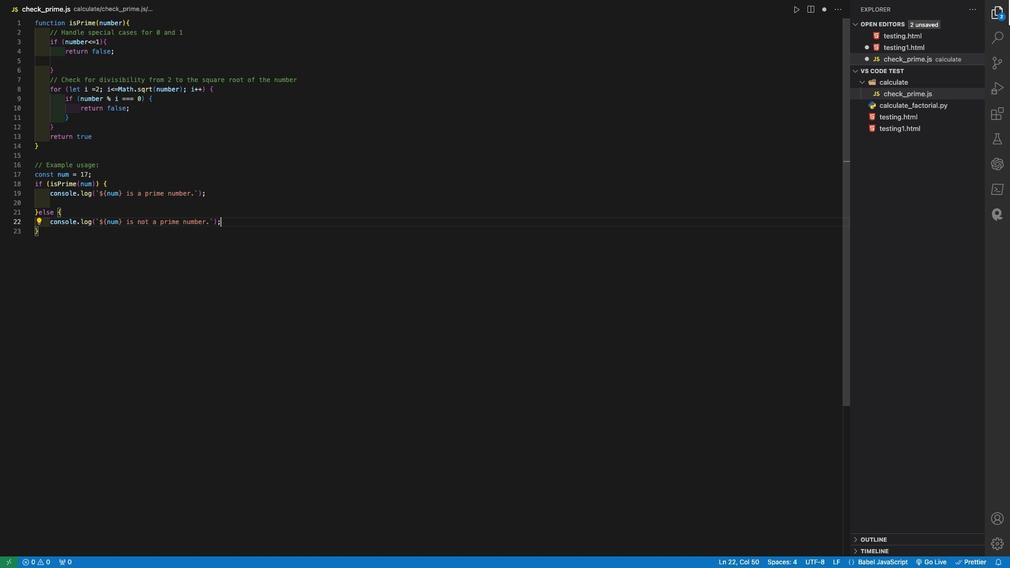
Action: Mouse moved to (308, 116)
Screenshot: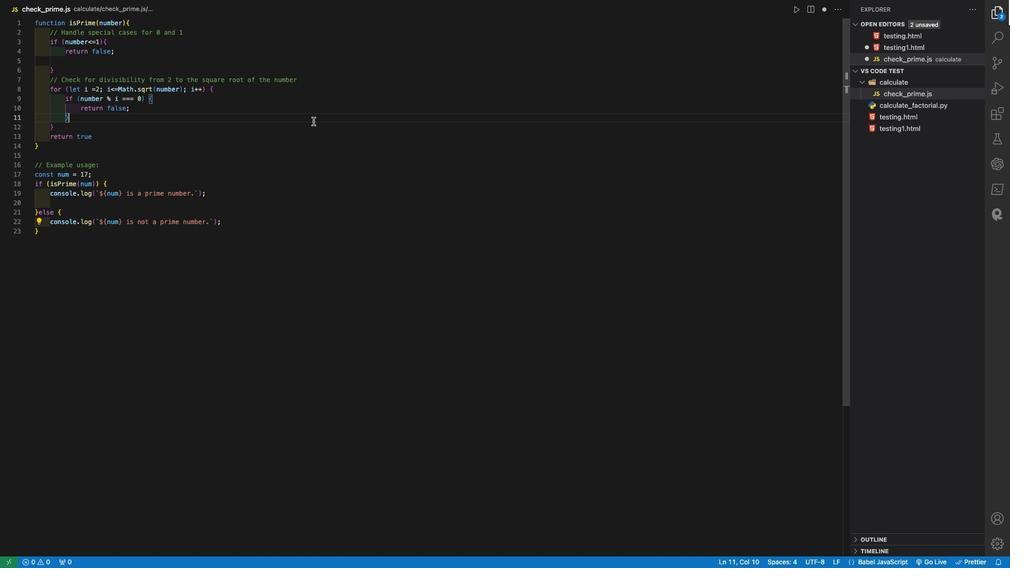 
Action: Mouse pressed left at (308, 116)
Screenshot: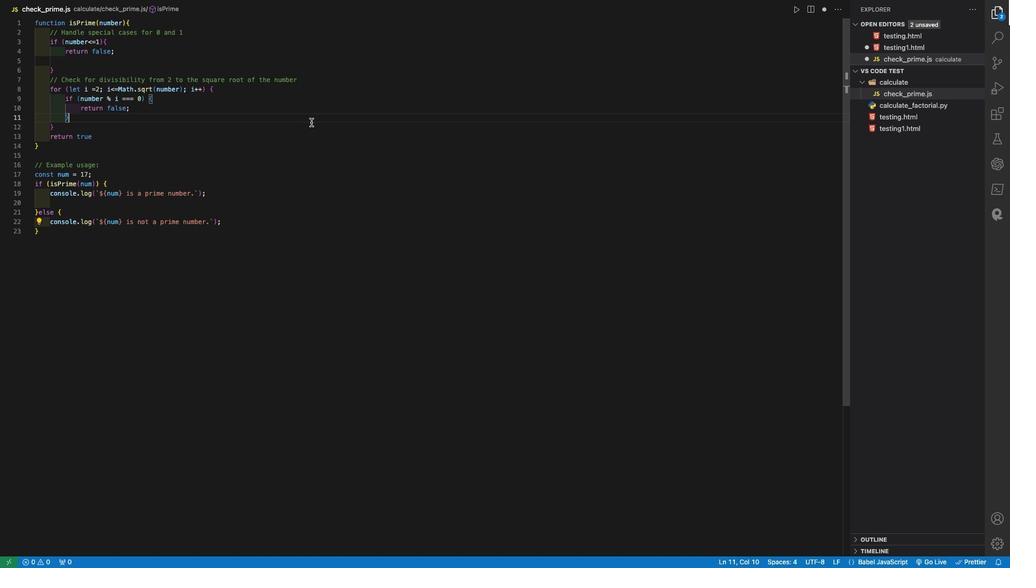 
Action: Mouse moved to (224, 2)
Screenshot: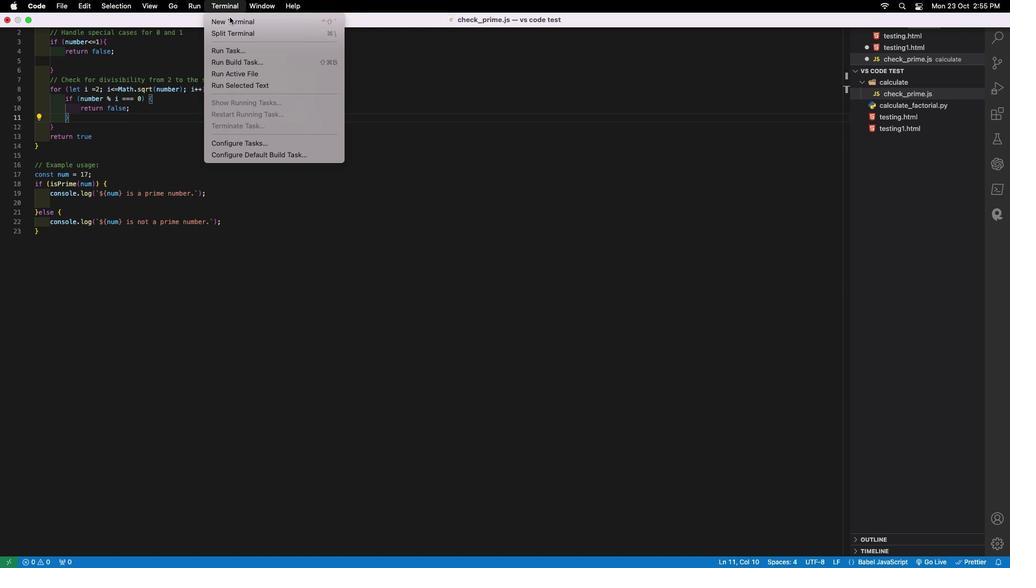 
Action: Mouse pressed left at (224, 2)
Screenshot: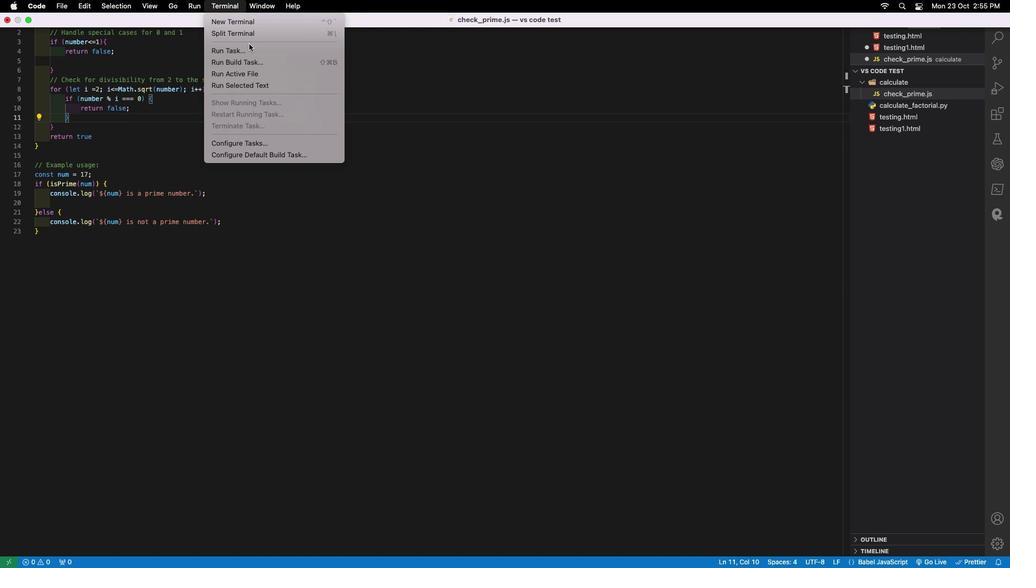 
Action: Mouse moved to (247, 17)
Screenshot: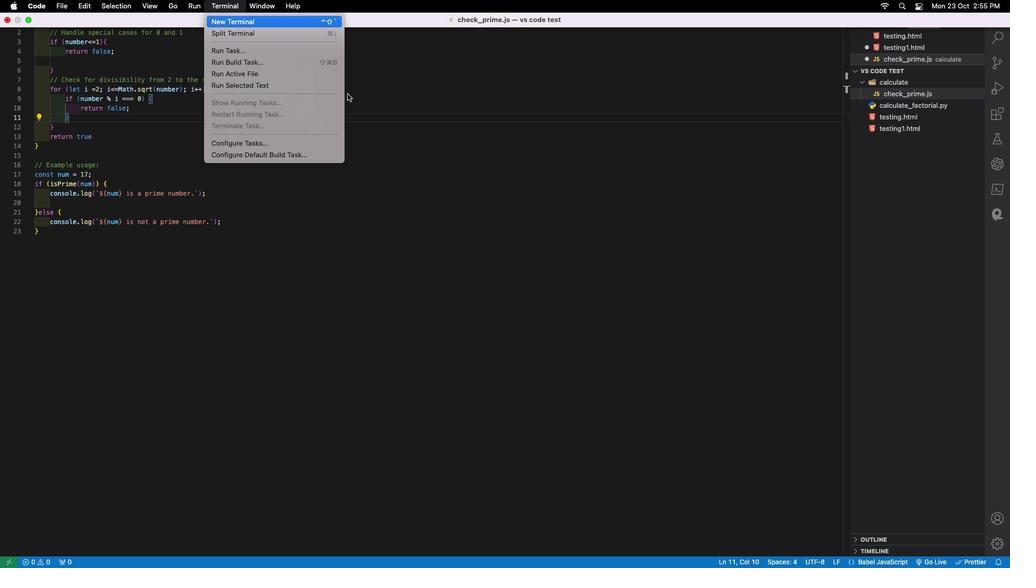 
Action: Mouse pressed left at (247, 17)
Screenshot: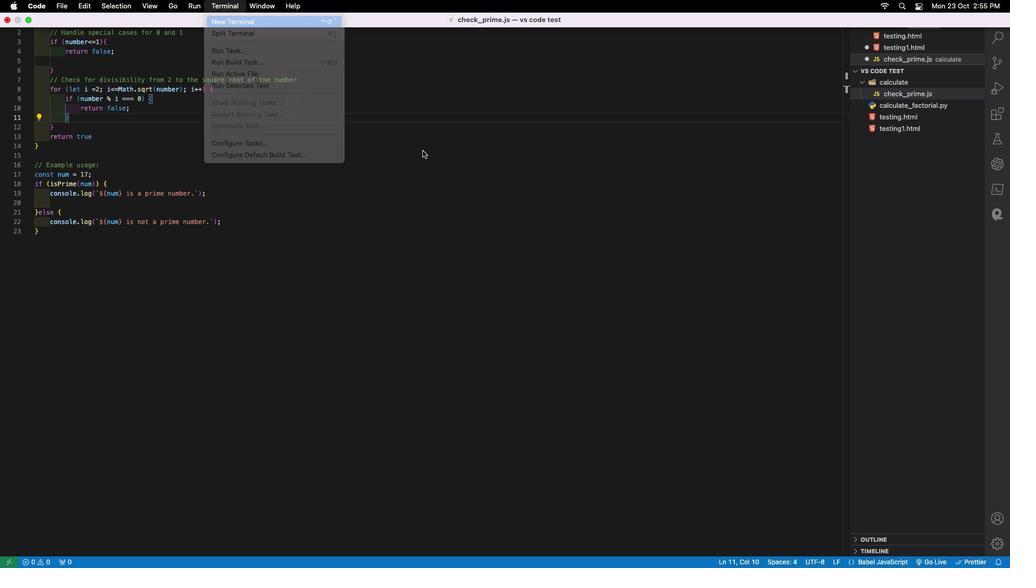 
Action: Mouse moved to (288, 489)
Screenshot: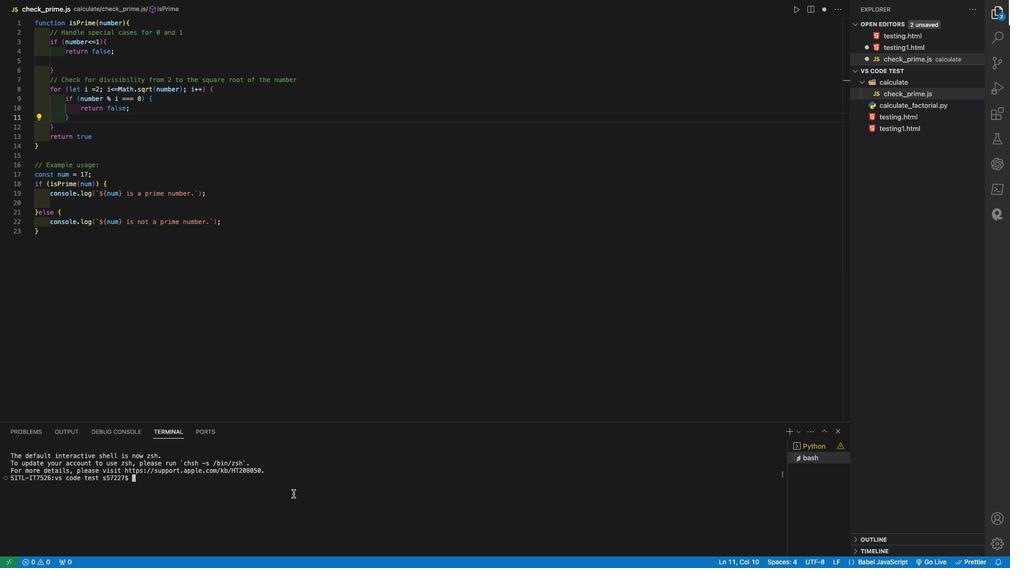 
Action: Mouse pressed left at (288, 489)
Screenshot: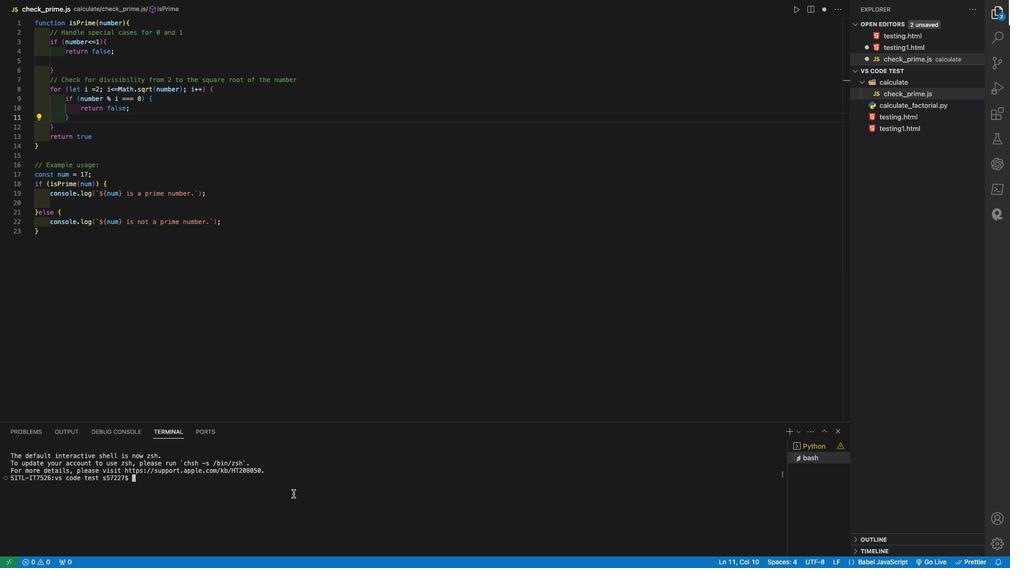 
Action: Mouse moved to (288, 489)
Screenshot: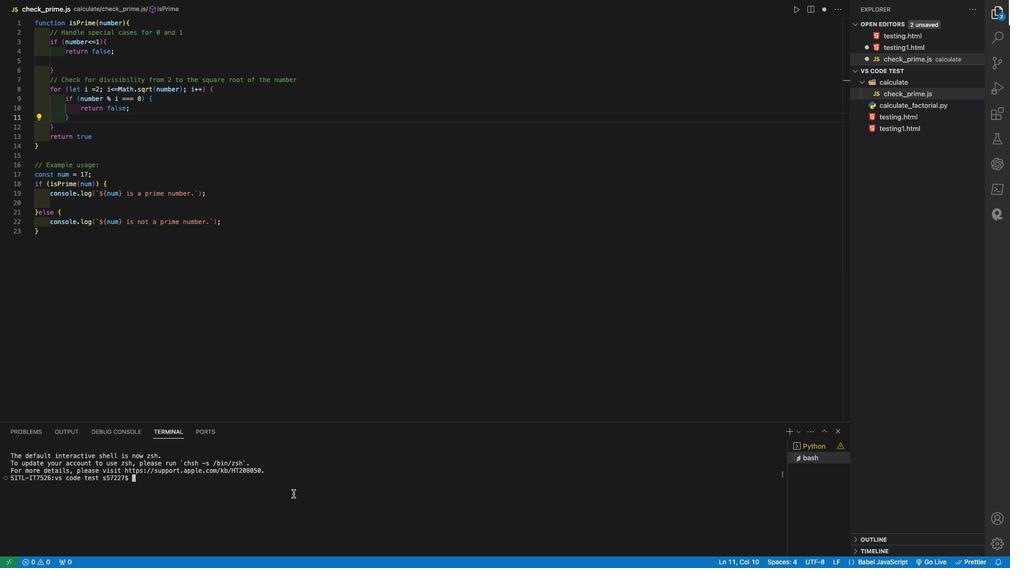 
Action: Key pressed 'd'Key.backspace'n''o''d''e'Key.space
Screenshot: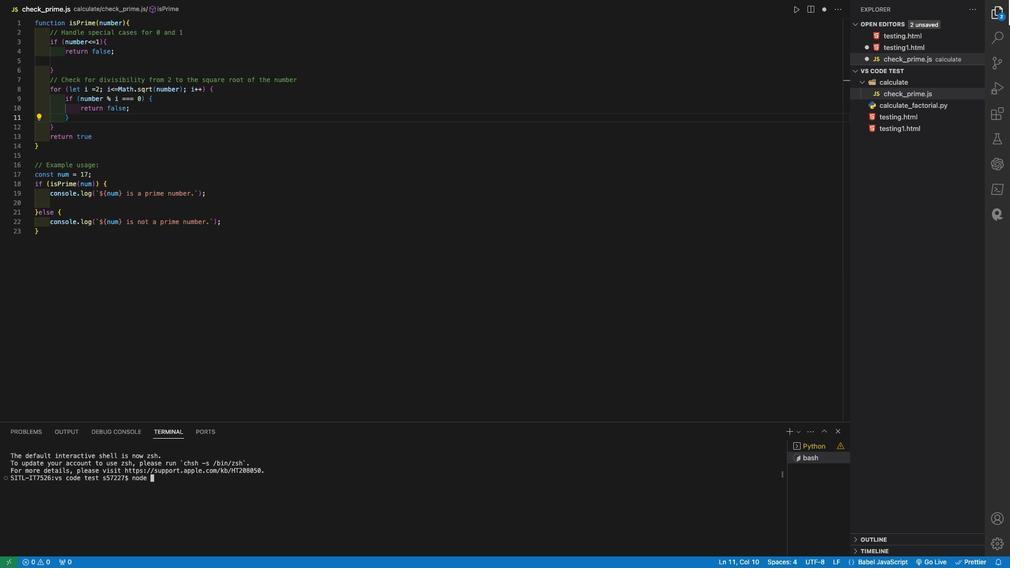 
Action: Mouse moved to (335, 386)
Screenshot: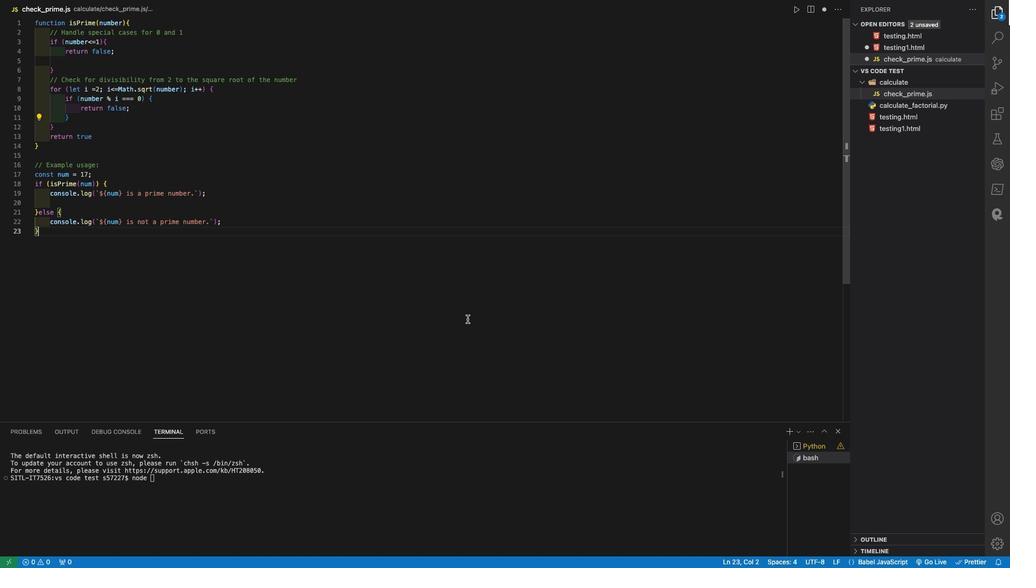 
Action: Mouse pressed left at (335, 386)
Screenshot: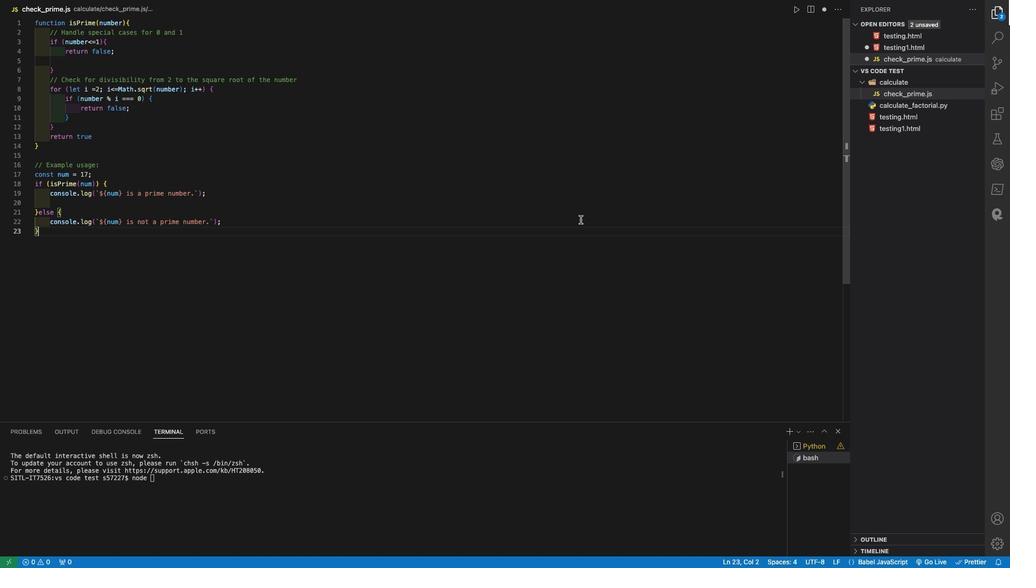 
Action: Mouse moved to (941, 53)
Screenshot: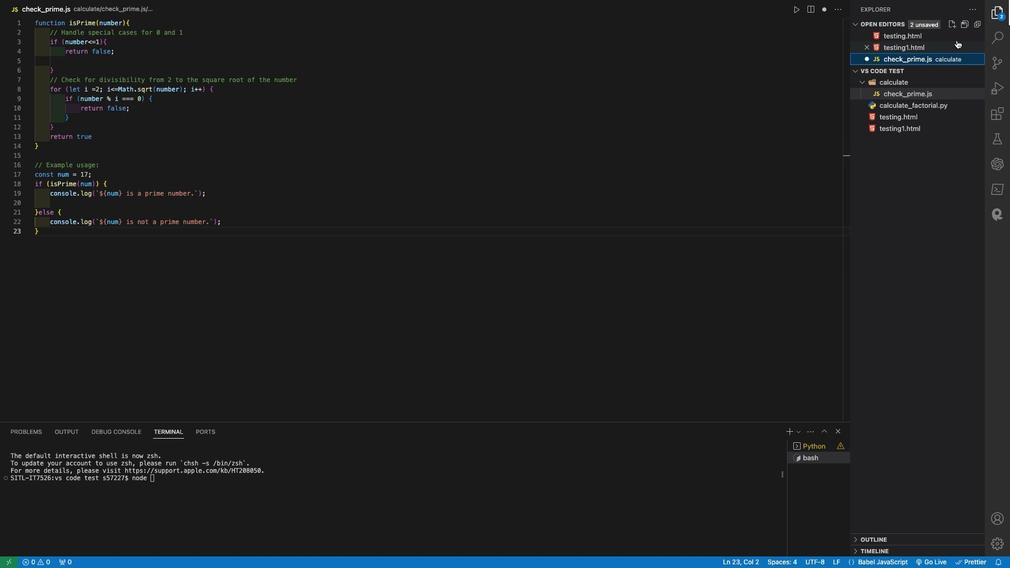 
Action: Mouse pressed left at (941, 53)
Screenshot: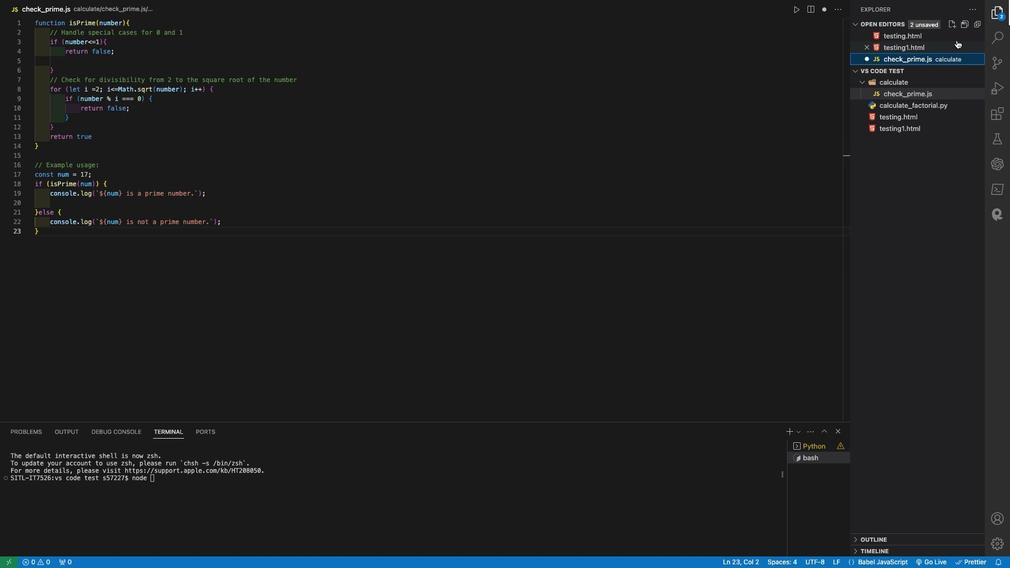 
Action: Mouse moved to (958, 18)
Screenshot: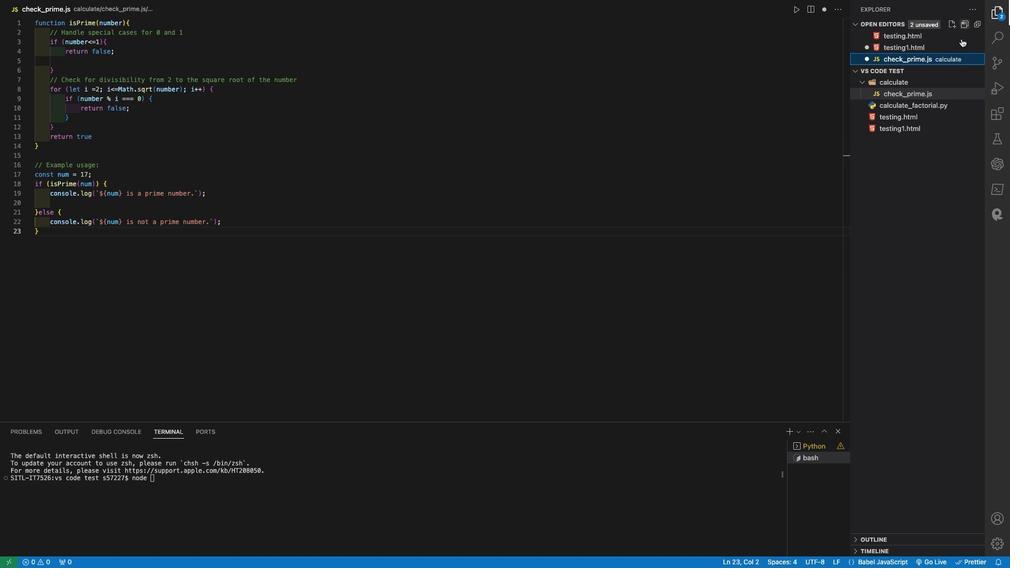 
Action: Mouse pressed left at (958, 18)
Screenshot: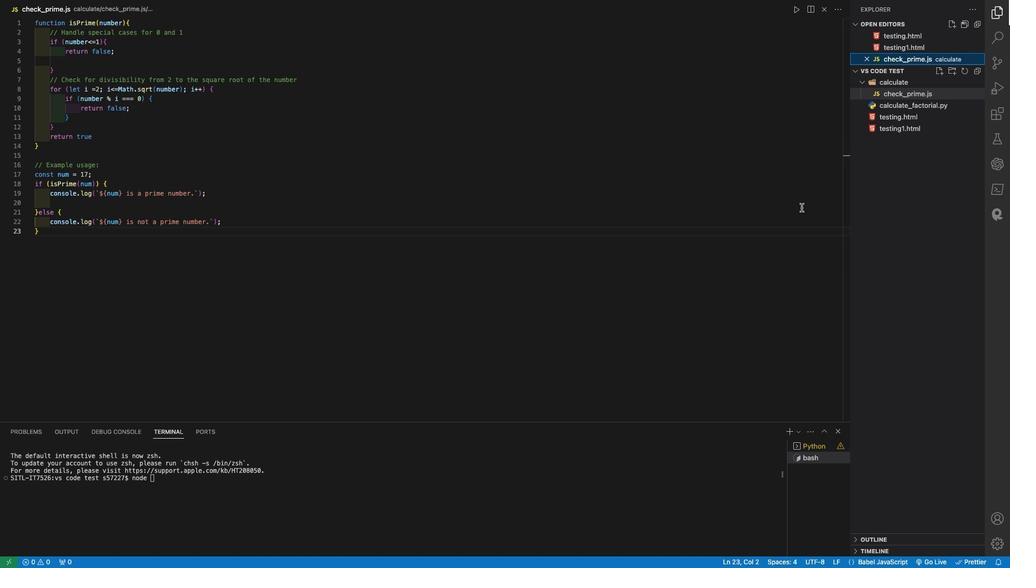 
Action: Mouse moved to (303, 489)
Screenshot: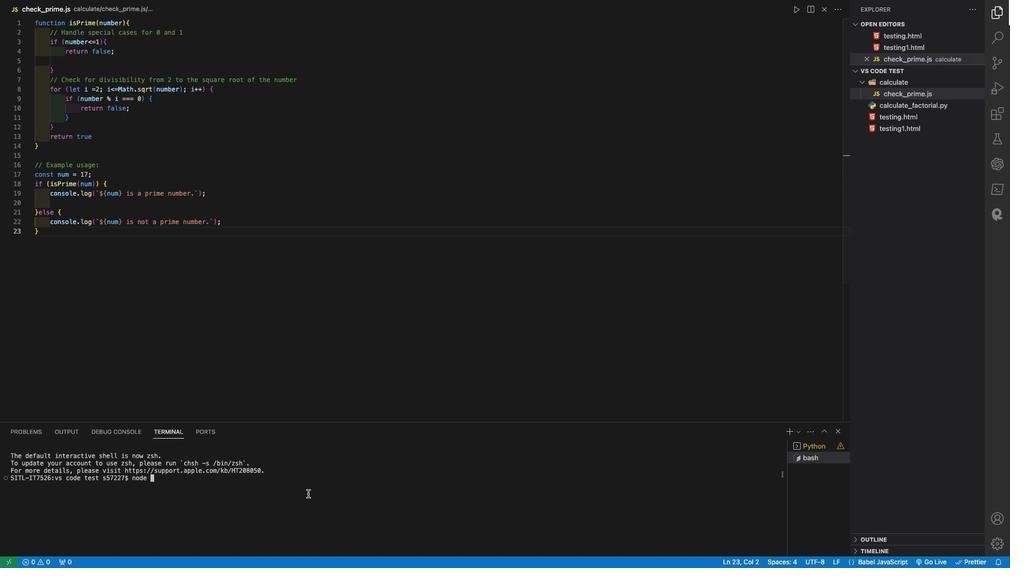 
Action: Mouse pressed left at (303, 489)
Screenshot: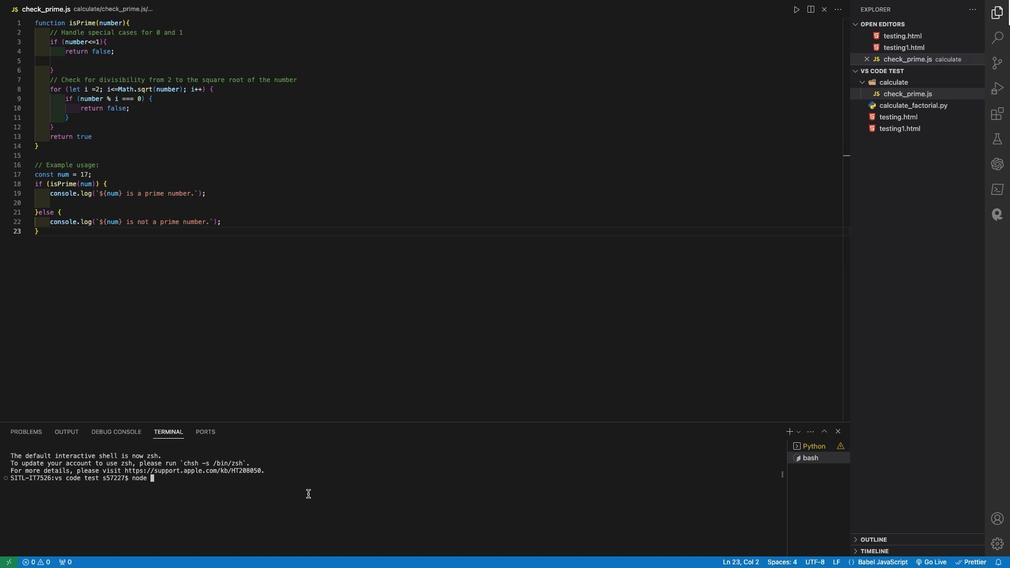 
Action: Mouse moved to (303, 489)
Screenshot: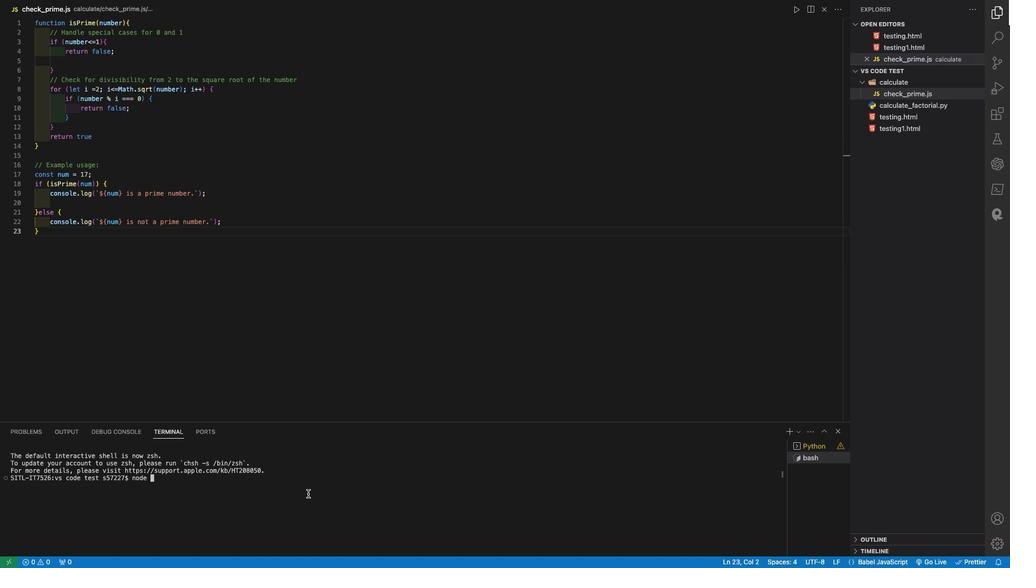 
Action: Key pressed 'c''h''e''c''k'Key.shift'_''p''r''i''m''e''.''h''s'Key.backspaceKey.backspace'j''s'Key.enter
Screenshot: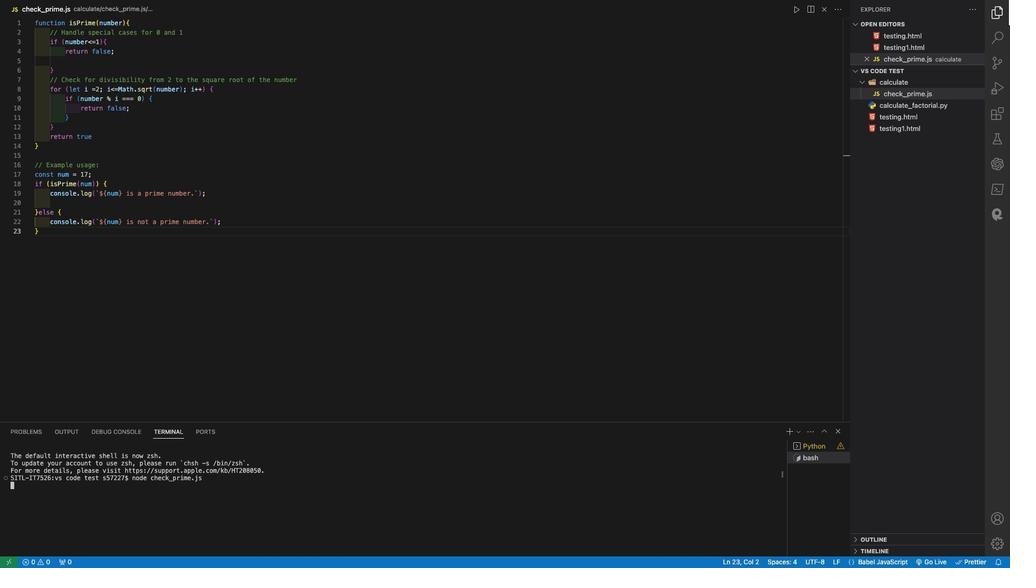 
Action: Mouse moved to (202, 504)
Screenshot: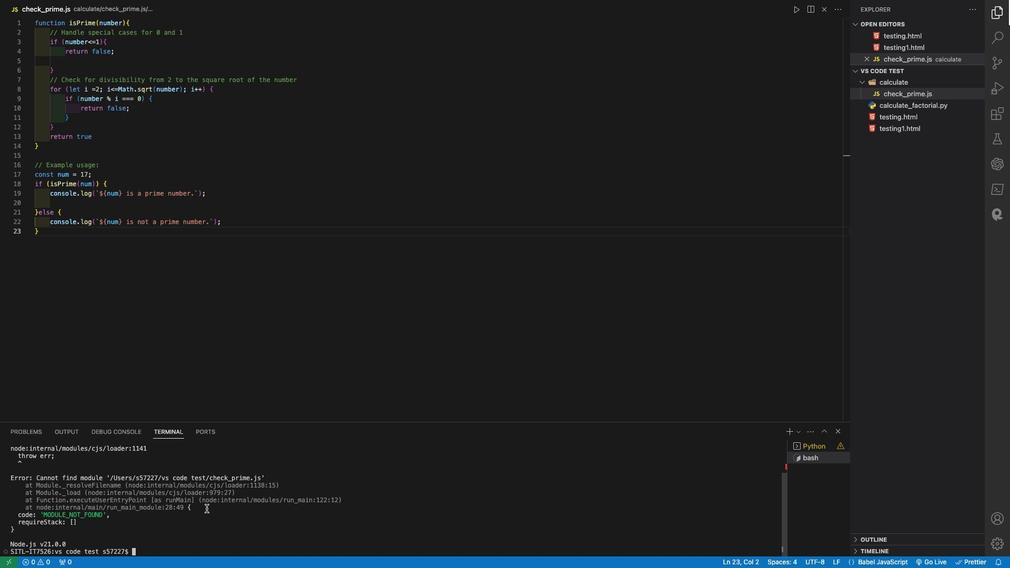 
Action: Mouse scrolled (202, 504) with delta (-3, -4)
Screenshot: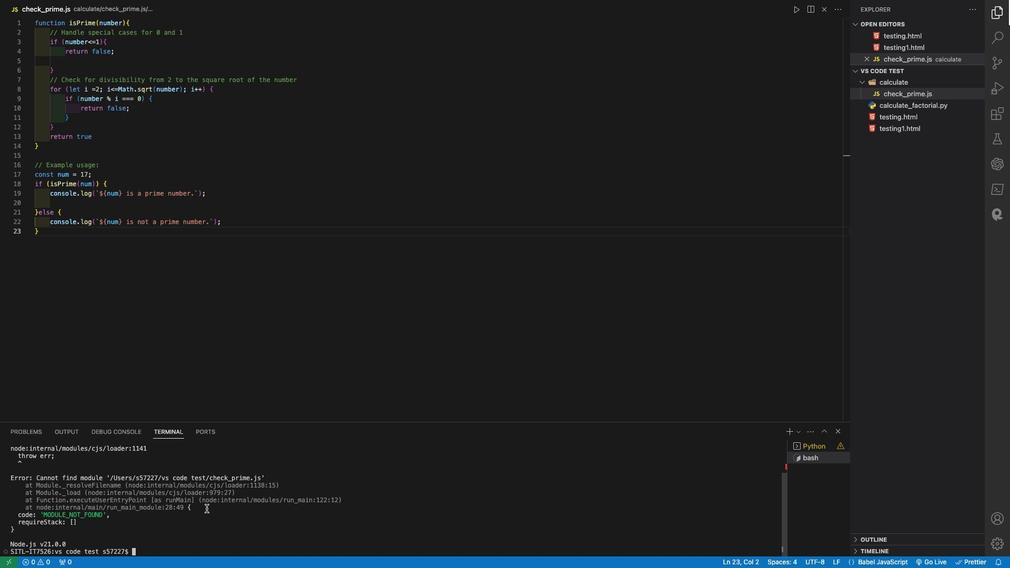 
Action: Mouse scrolled (202, 504) with delta (-3, -4)
Screenshot: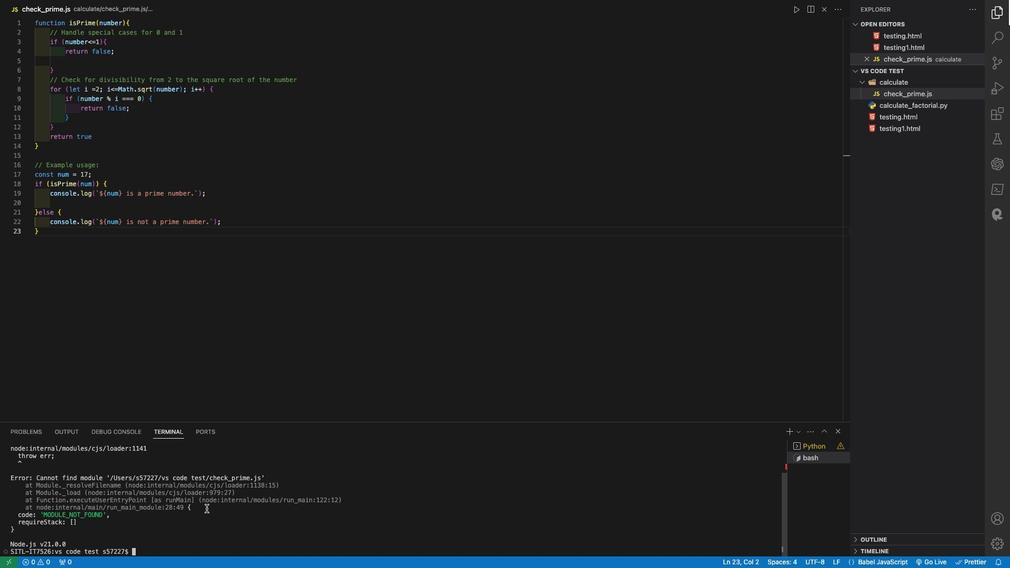
Action: Mouse moved to (202, 504)
Screenshot: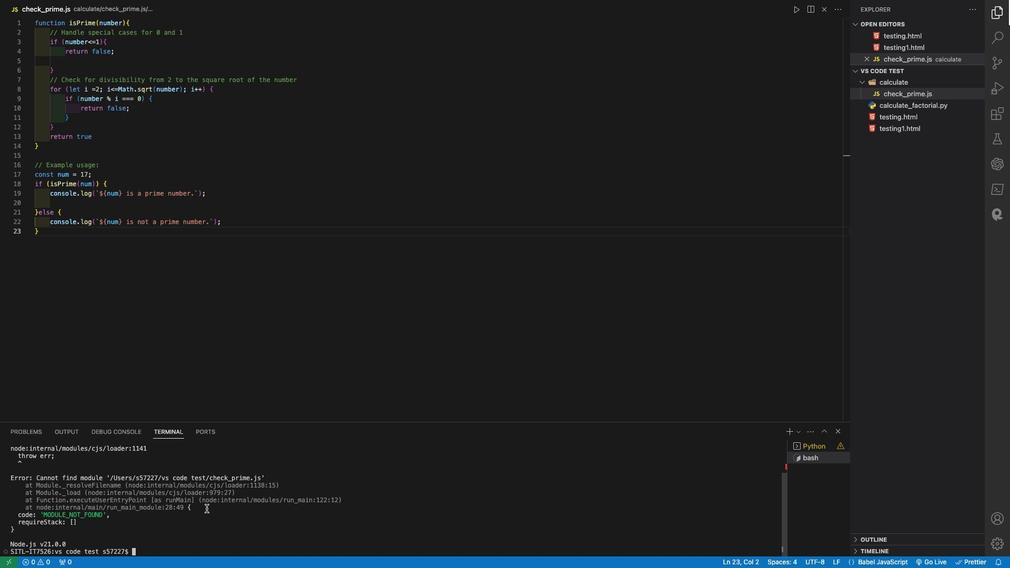 
Action: Mouse scrolled (202, 504) with delta (-3, -4)
Screenshot: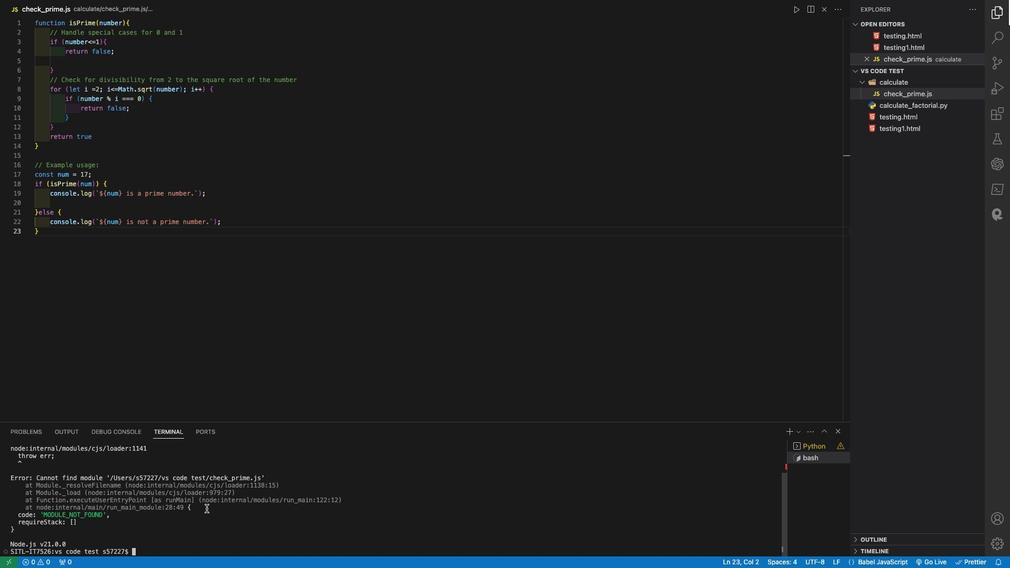 
Action: Mouse scrolled (202, 504) with delta (-3, -3)
Screenshot: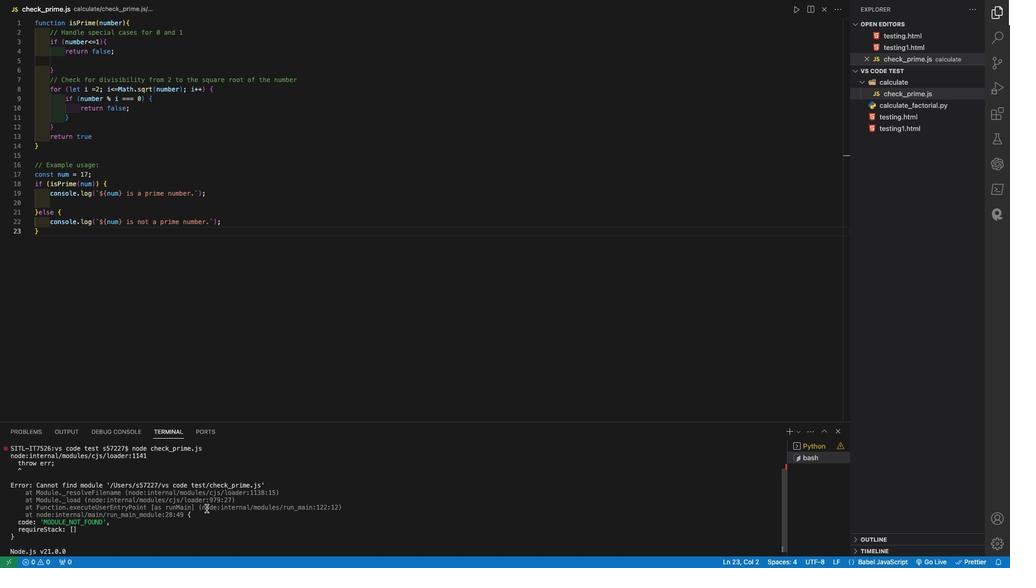 
Action: Mouse scrolled (202, 504) with delta (-3, -3)
Screenshot: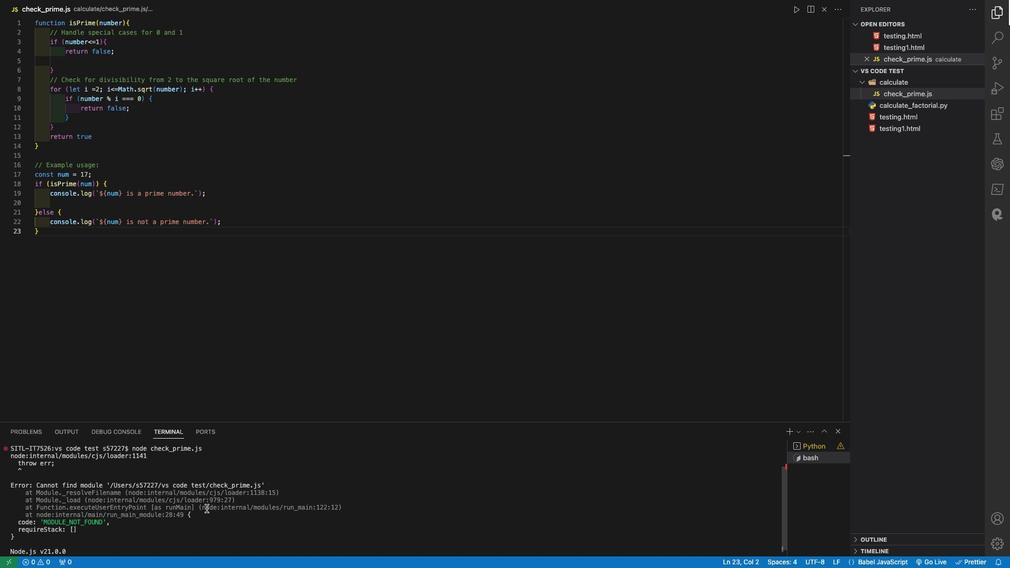 
Action: Mouse scrolled (202, 504) with delta (-3, -3)
Screenshot: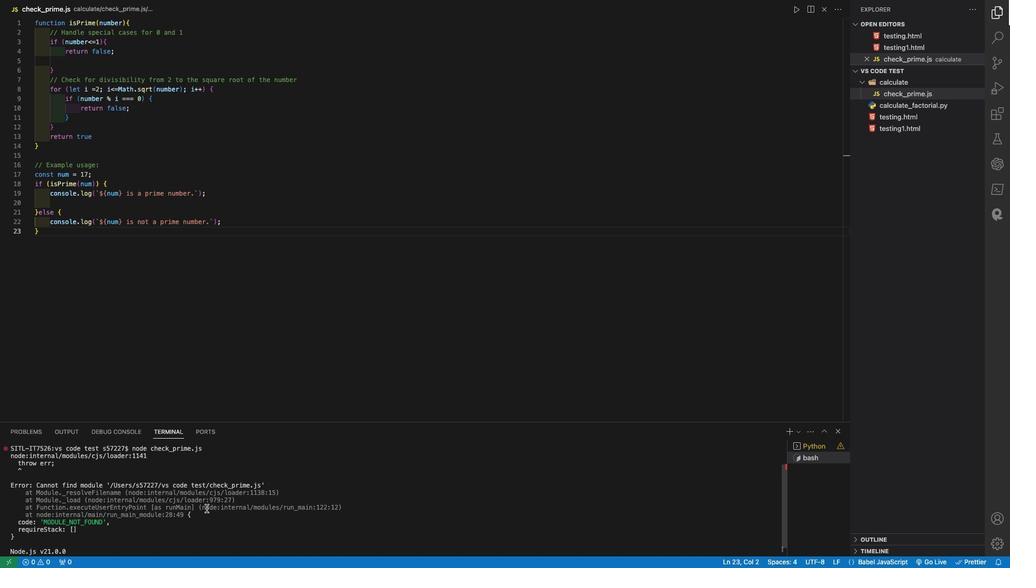 
Action: Mouse scrolled (202, 504) with delta (-3, -3)
Screenshot: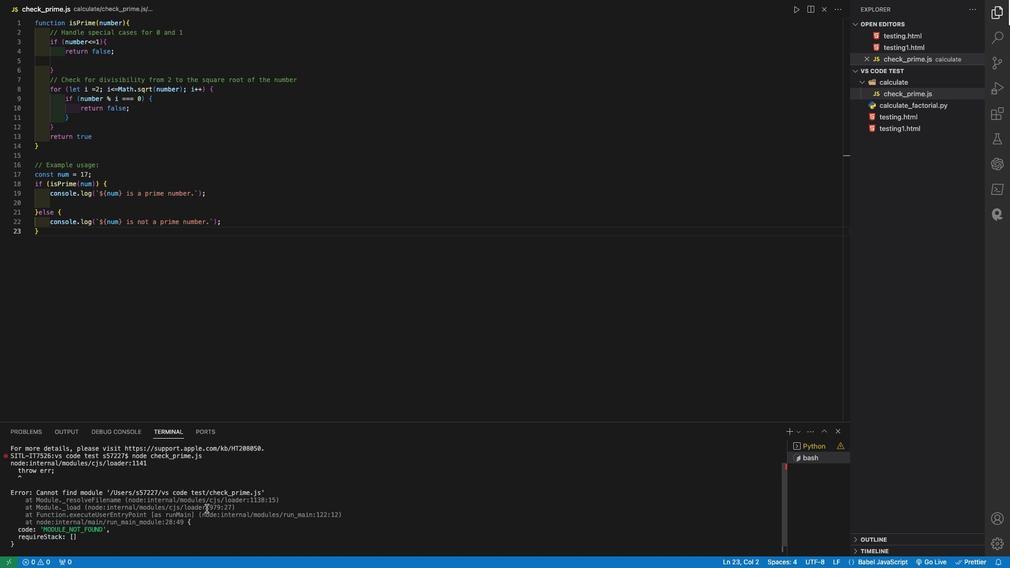 
Action: Mouse scrolled (202, 504) with delta (-3, -3)
Screenshot: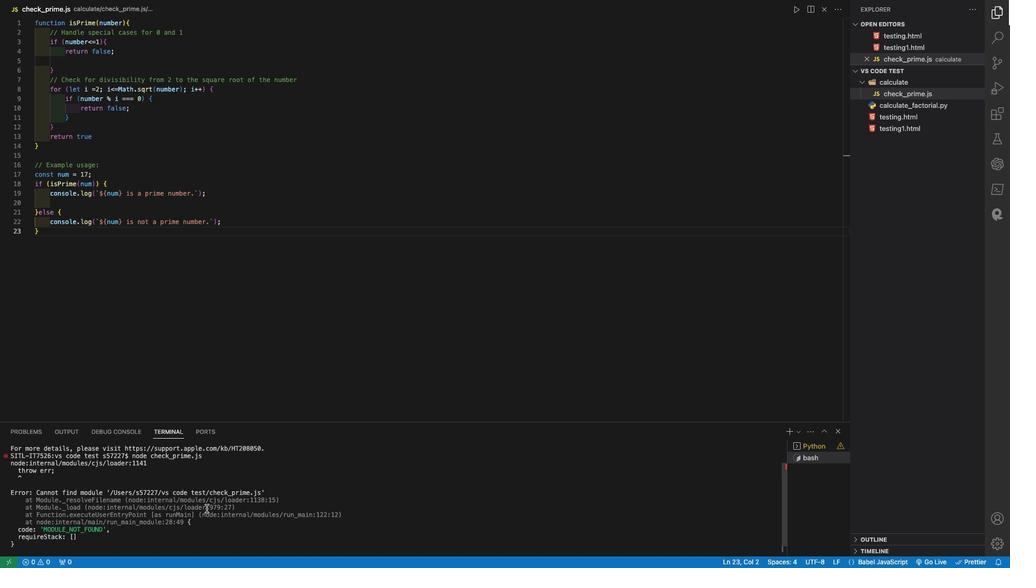
Action: Mouse moved to (205, 504)
Screenshot: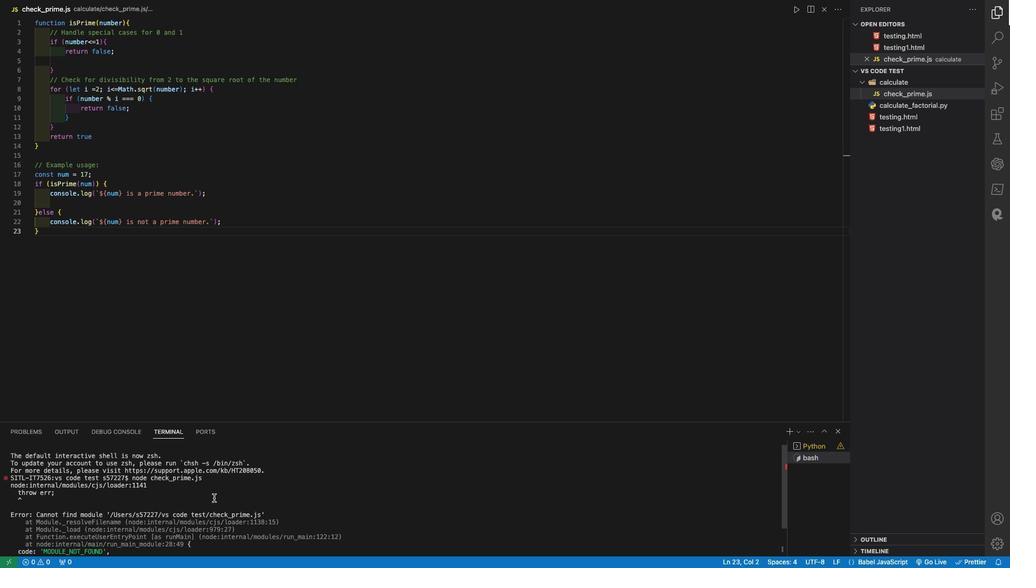 
Action: Mouse scrolled (205, 504) with delta (-3, -3)
Screenshot: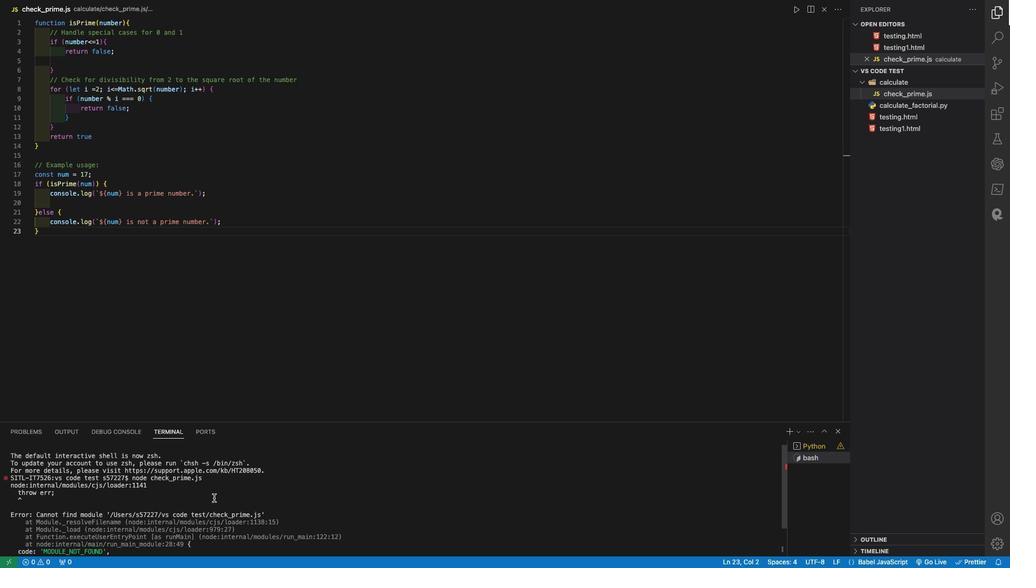 
Action: Mouse moved to (207, 502)
Screenshot: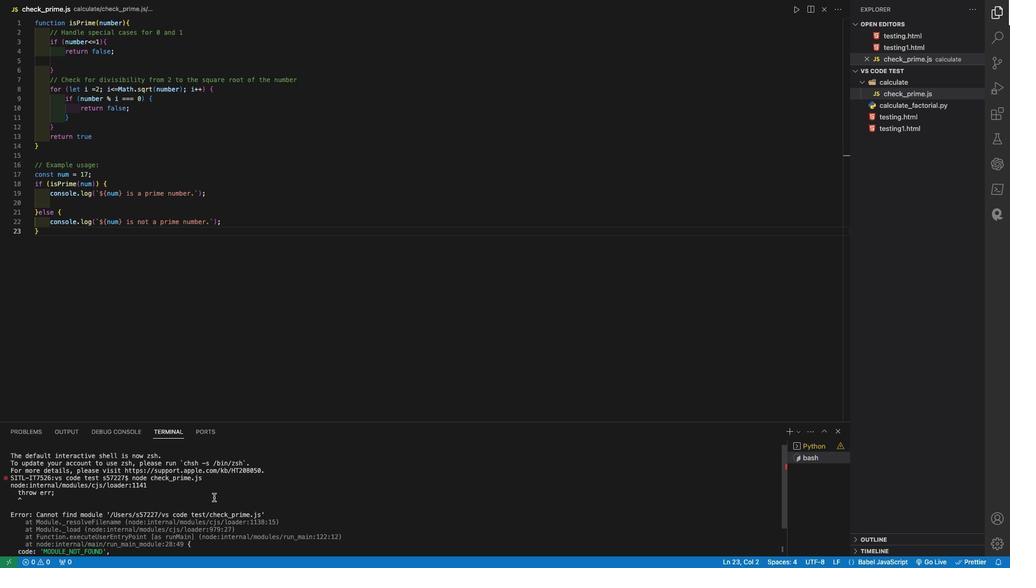 
Action: Mouse scrolled (207, 502) with delta (-3, -3)
Screenshot: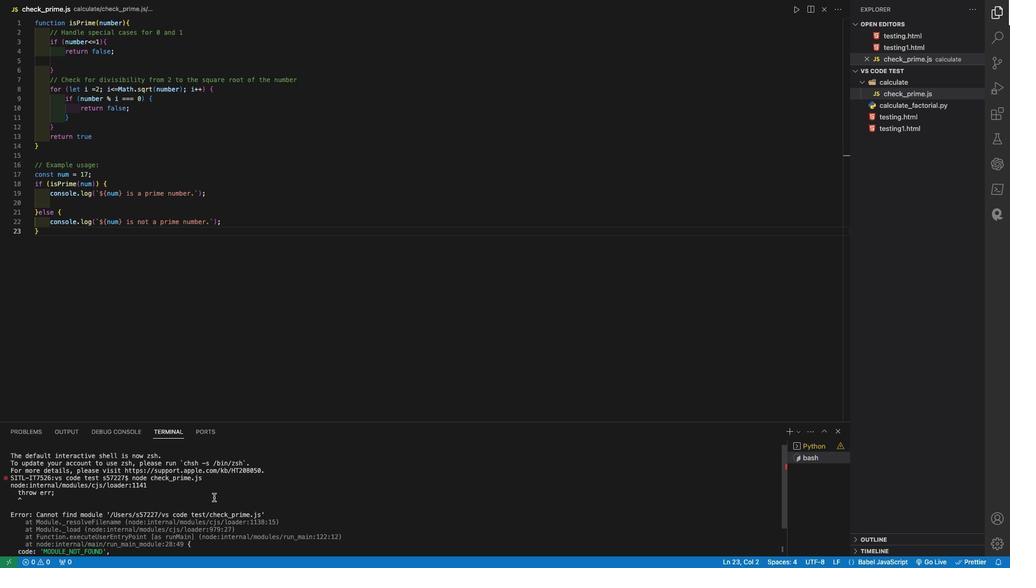 
Action: Mouse moved to (208, 501)
Screenshot: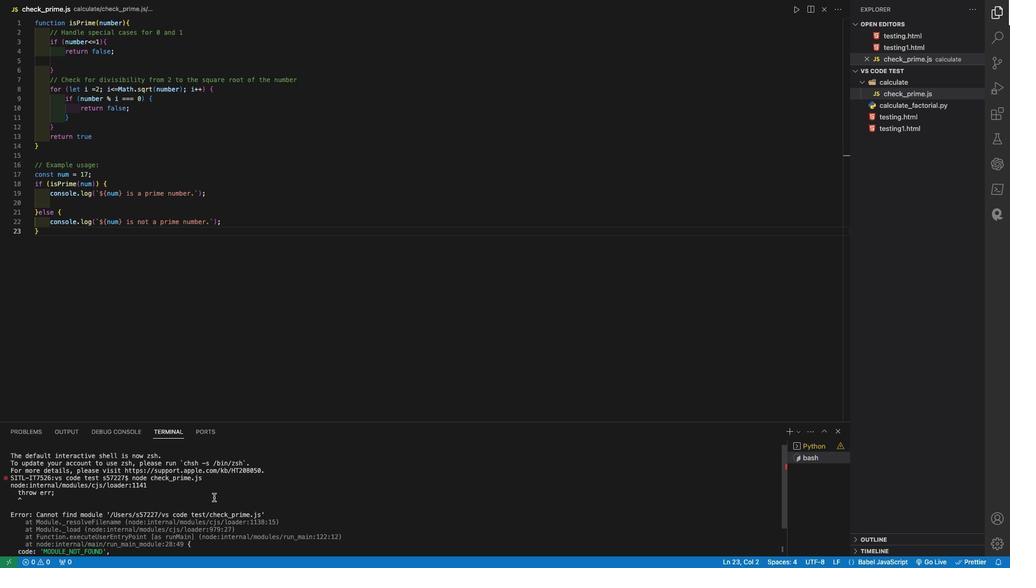 
Action: Mouse scrolled (208, 501) with delta (-3, -2)
Screenshot: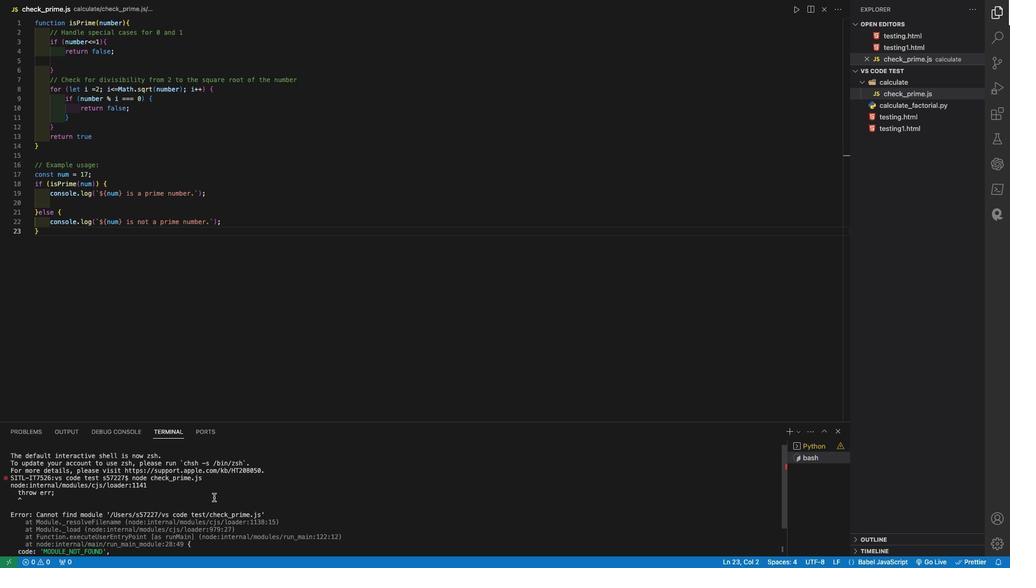
Action: Mouse moved to (209, 498)
Screenshot: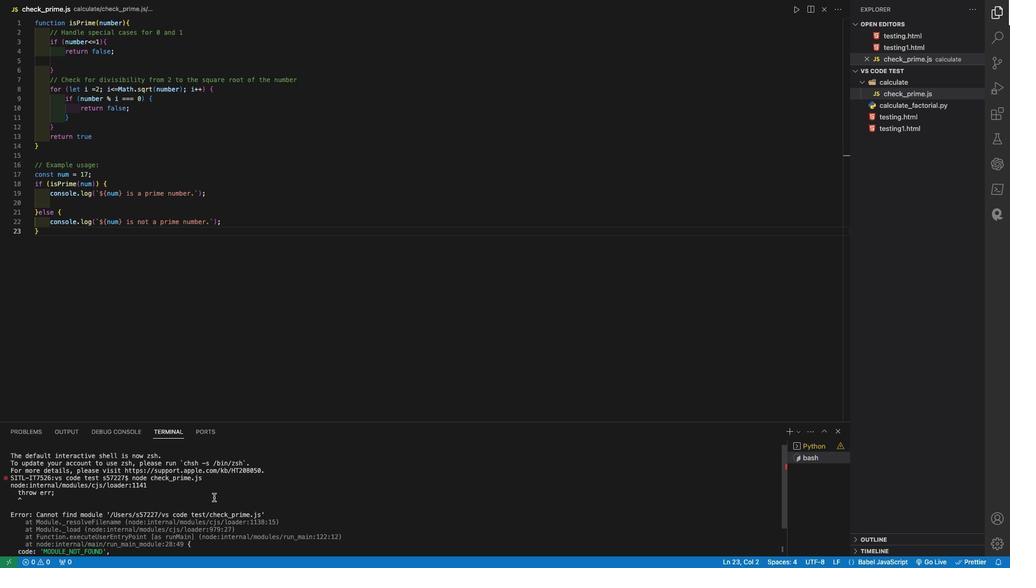 
Action: Mouse scrolled (209, 498) with delta (-3, -2)
Screenshot: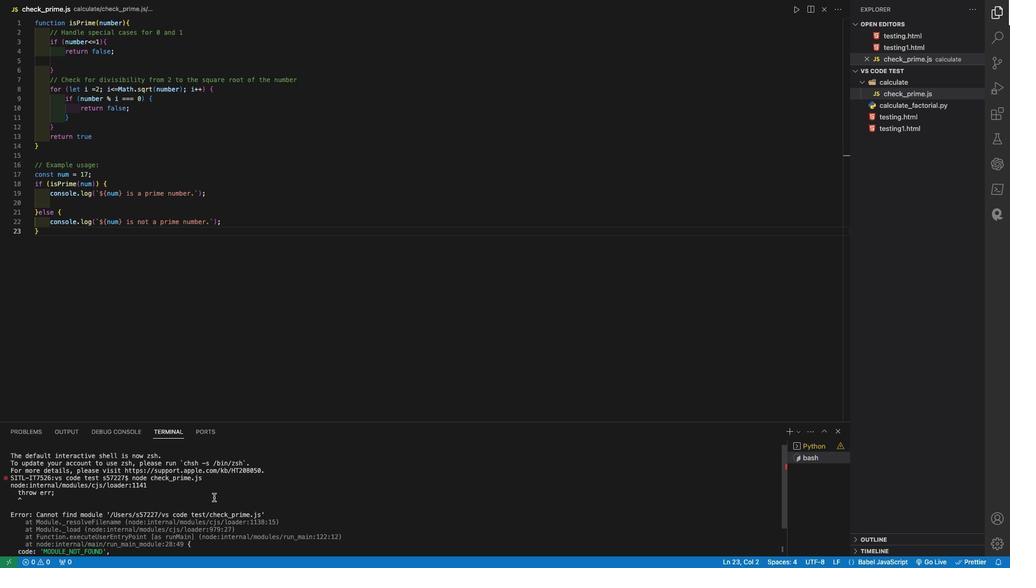 
Action: Mouse moved to (209, 496)
Screenshot: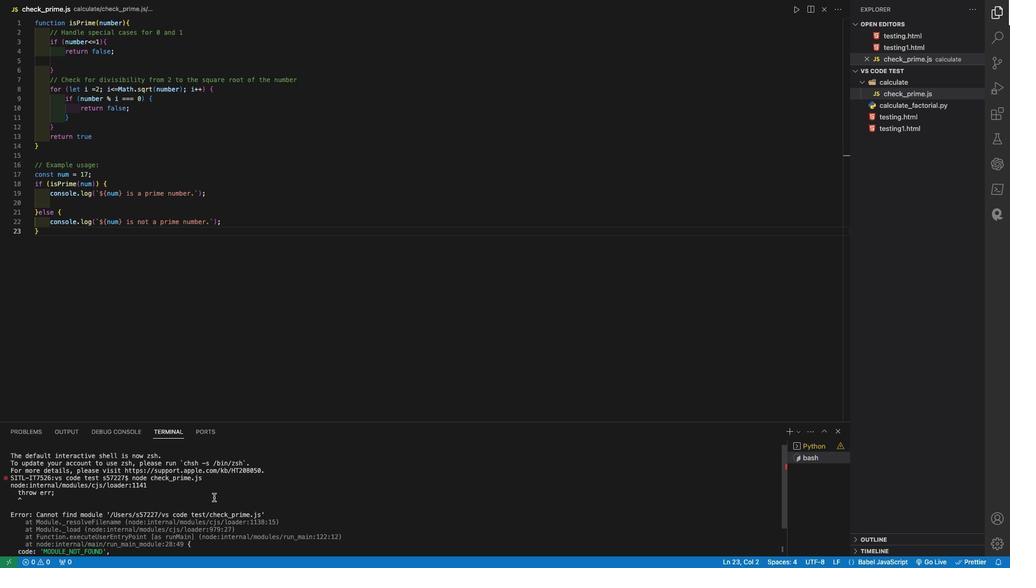 
Action: Mouse scrolled (209, 496) with delta (-3, -1)
Screenshot: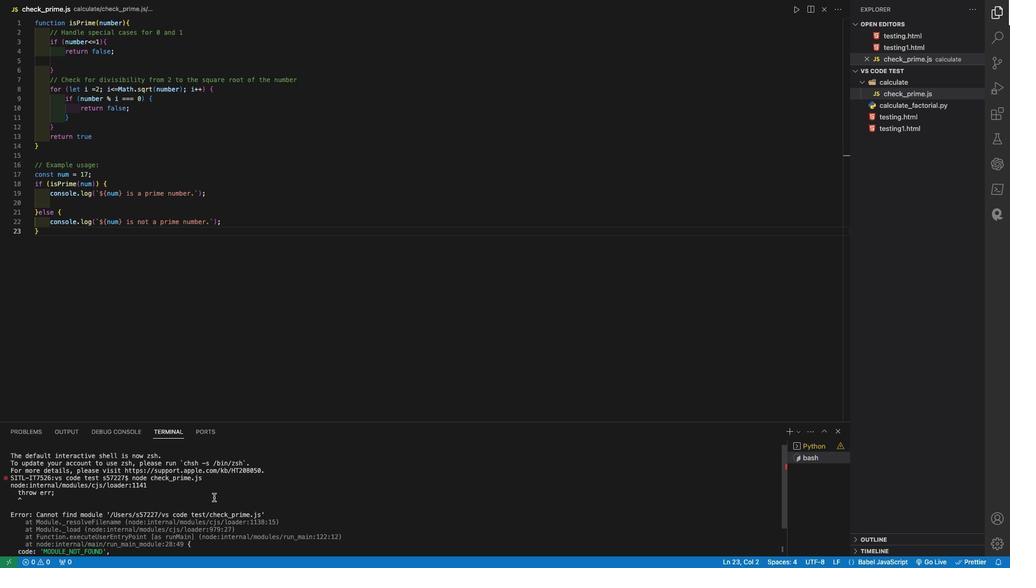 
Action: Mouse moved to (177, 492)
Screenshot: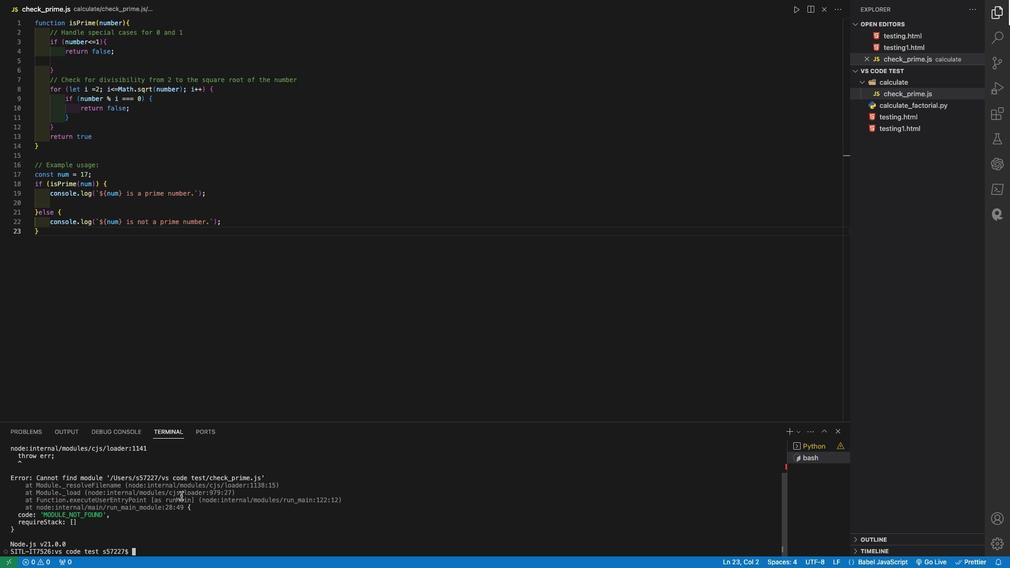 
Action: Mouse scrolled (177, 492) with delta (-3, -4)
Screenshot: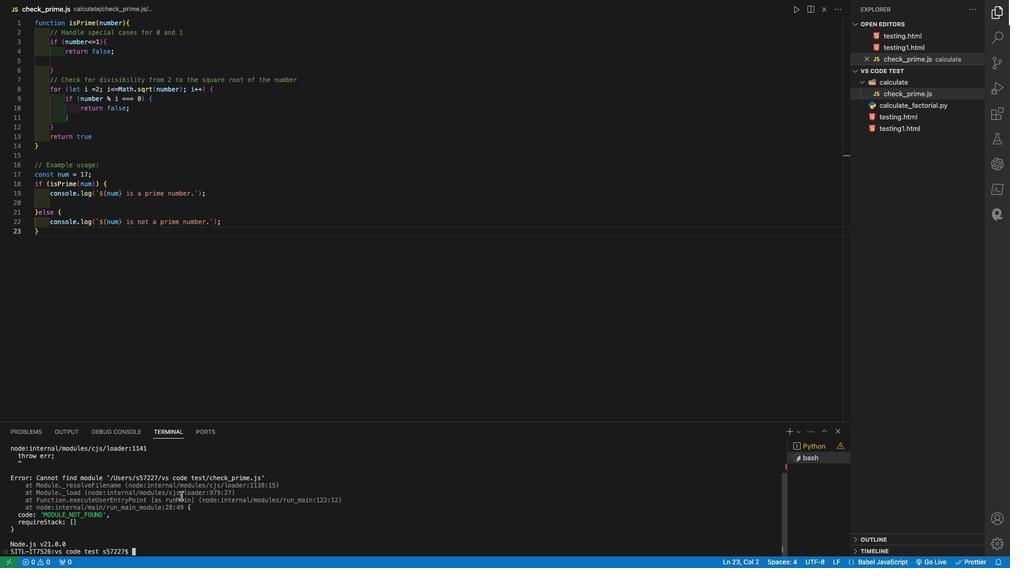 
Action: Mouse moved to (177, 491)
Screenshot: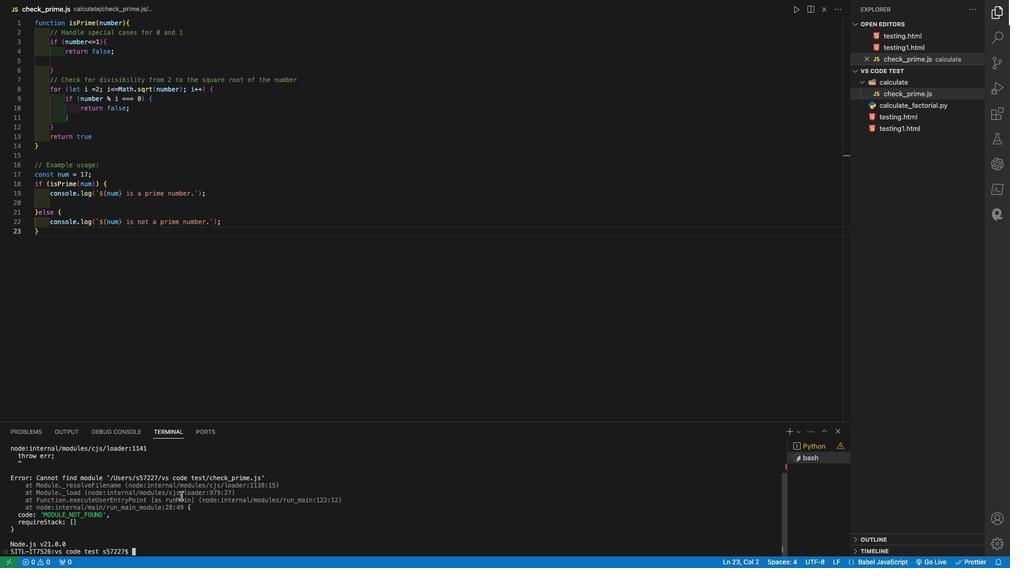 
Action: Mouse scrolled (177, 491) with delta (-3, -4)
Screenshot: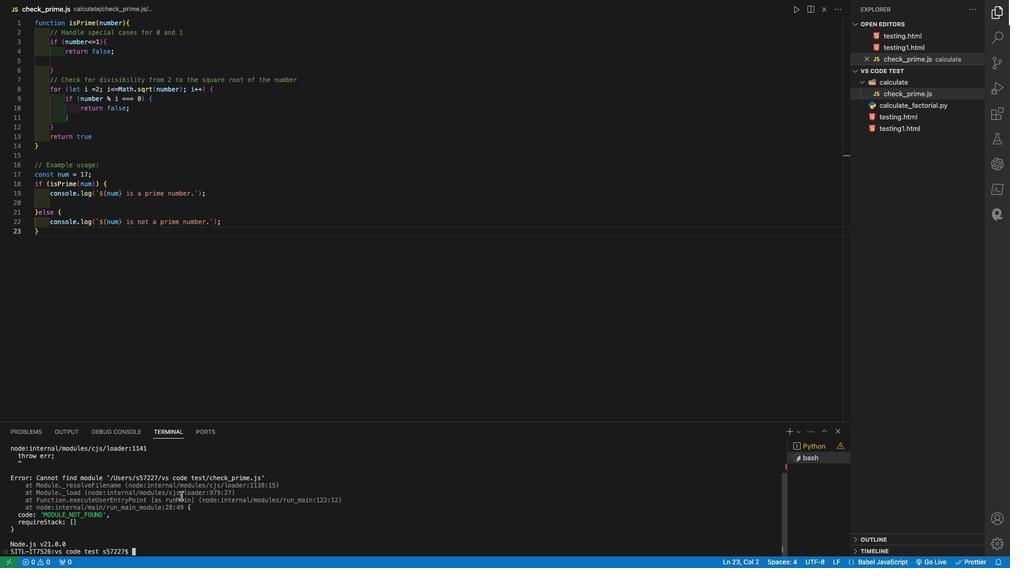 
Action: Mouse scrolled (177, 491) with delta (-3, -5)
Screenshot: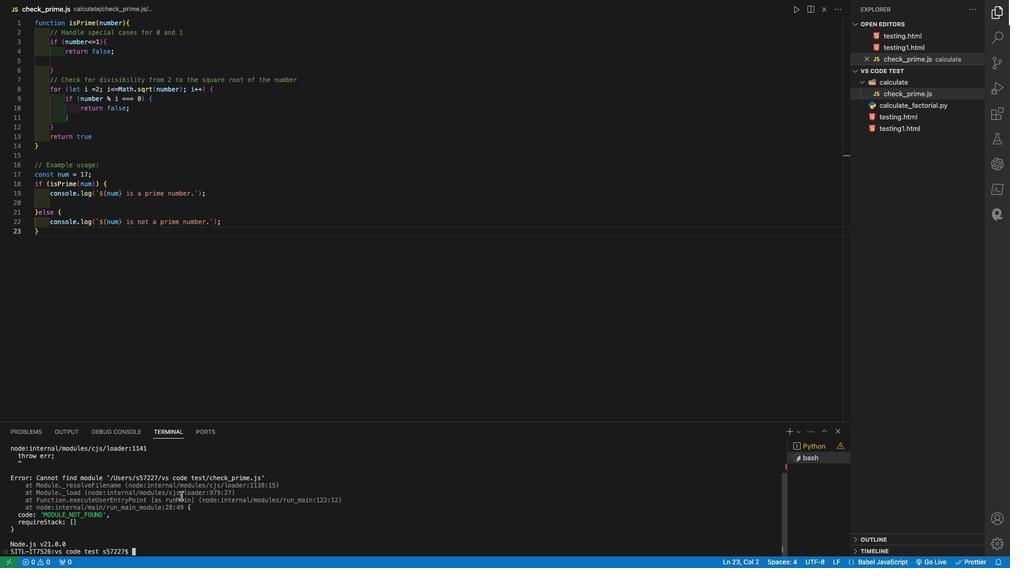 
Action: Mouse scrolled (177, 491) with delta (-3, -5)
Screenshot: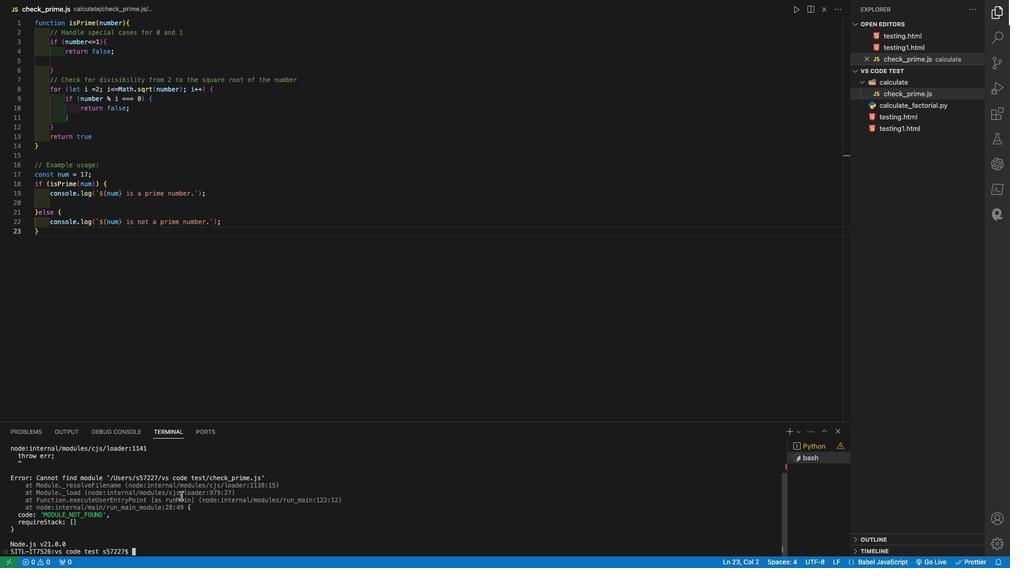 
Action: Mouse scrolled (177, 491) with delta (-3, -6)
Screenshot: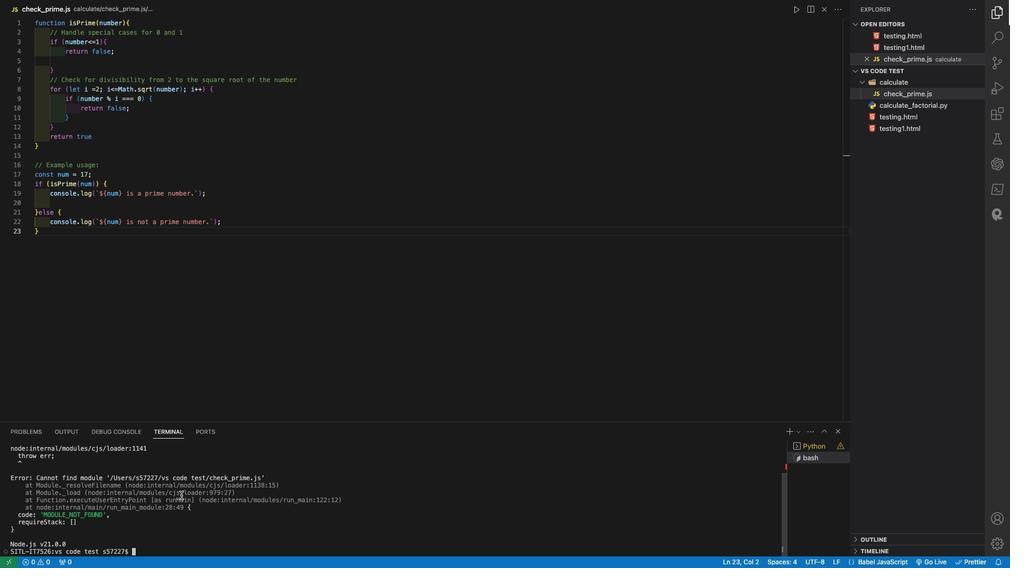 
Action: Mouse moved to (177, 492)
Screenshot: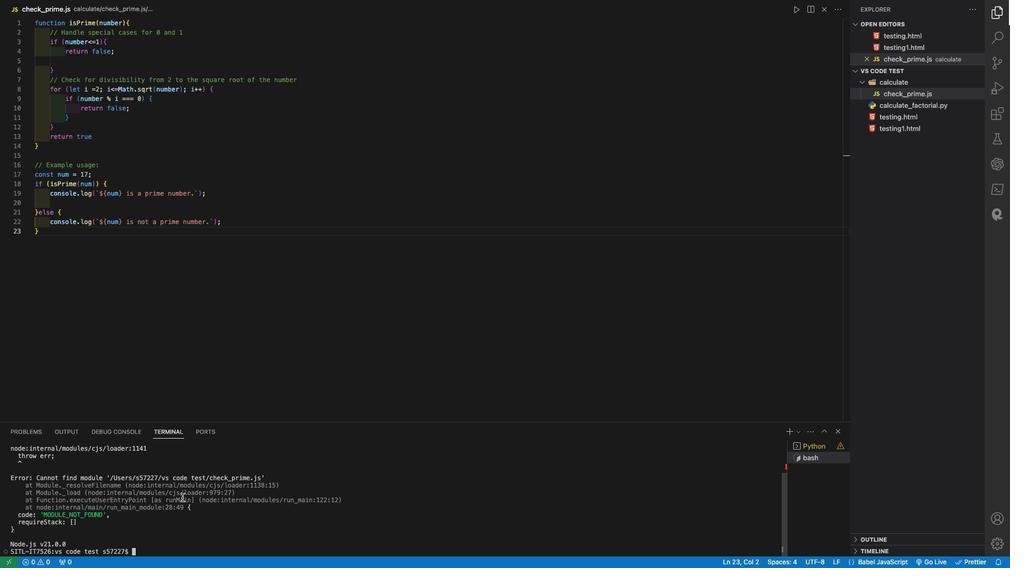 
Action: Mouse scrolled (177, 492) with delta (-3, -4)
Screenshot: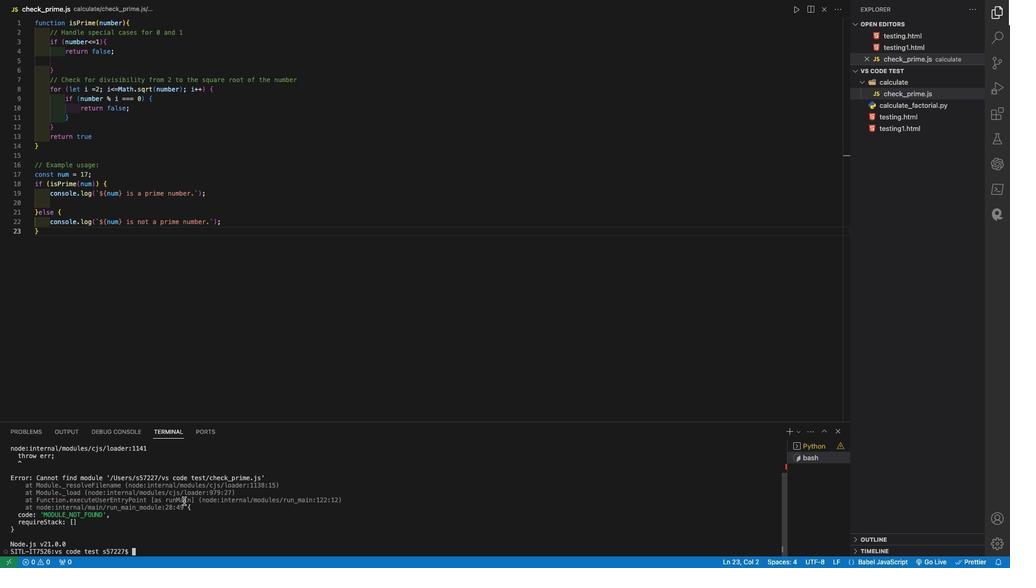 
Action: Mouse scrolled (177, 492) with delta (-3, -4)
Screenshot: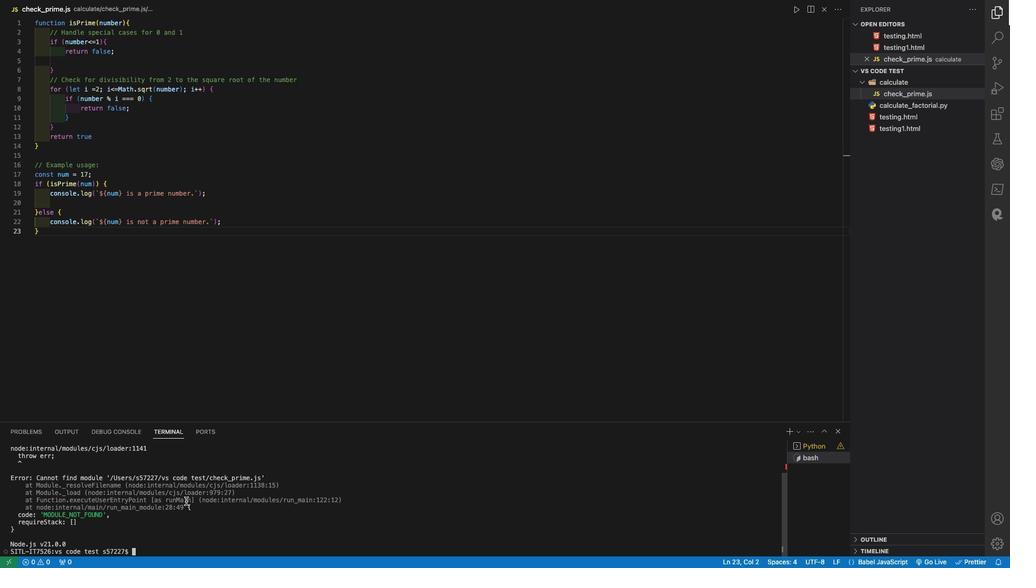 
Action: Mouse scrolled (177, 492) with delta (-3, -5)
Screenshot: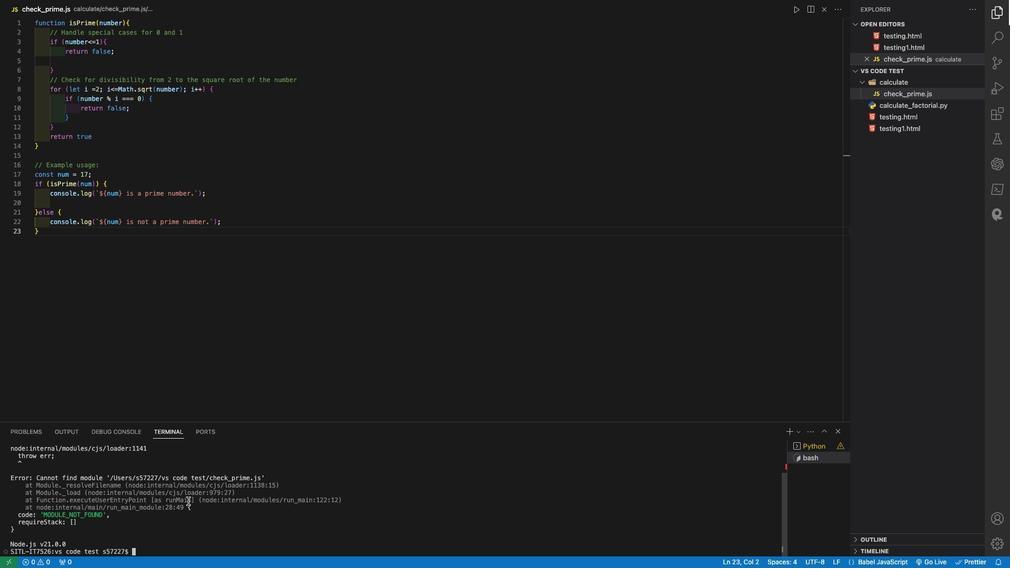 
Action: Mouse scrolled (177, 492) with delta (-3, -5)
Screenshot: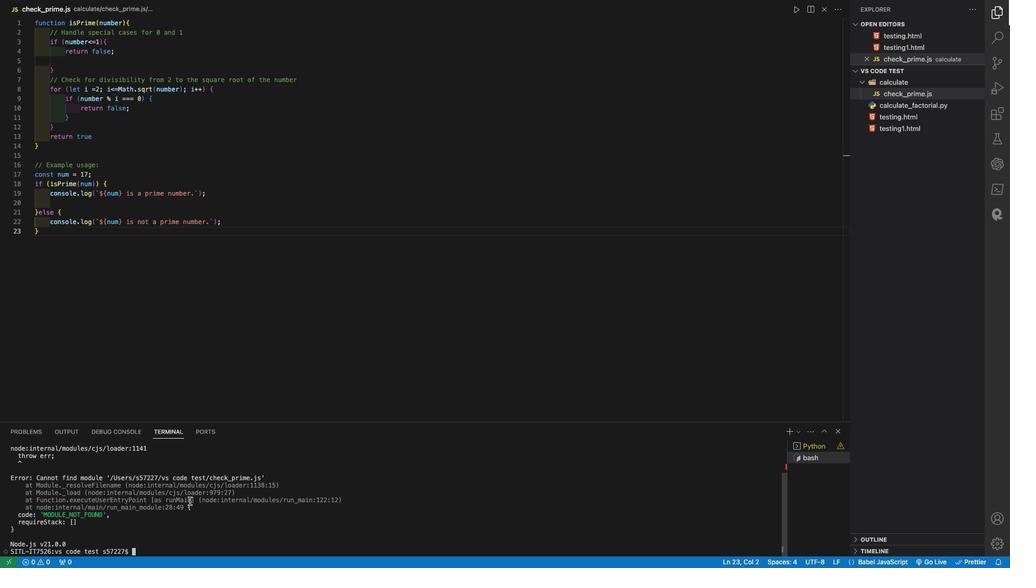
Action: Mouse moved to (184, 534)
Screenshot: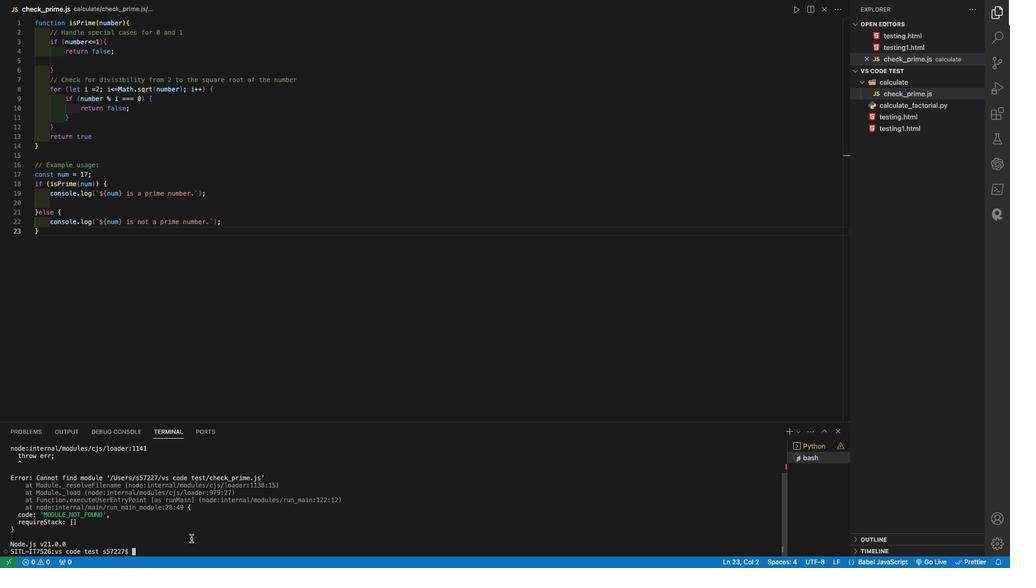 
Action: Mouse pressed left at (184, 534)
Screenshot: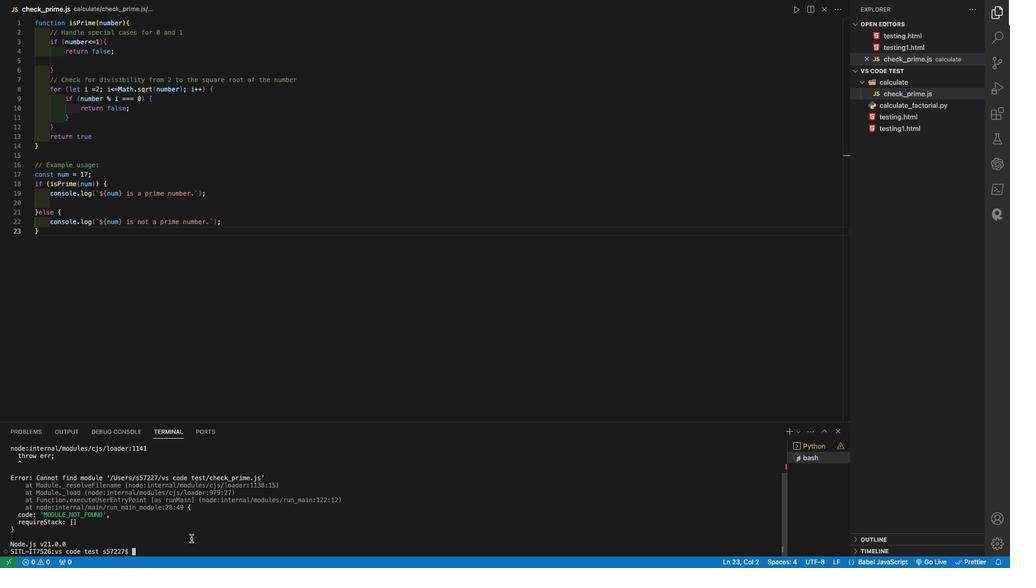 
Action: Mouse moved to (187, 536)
Screenshot: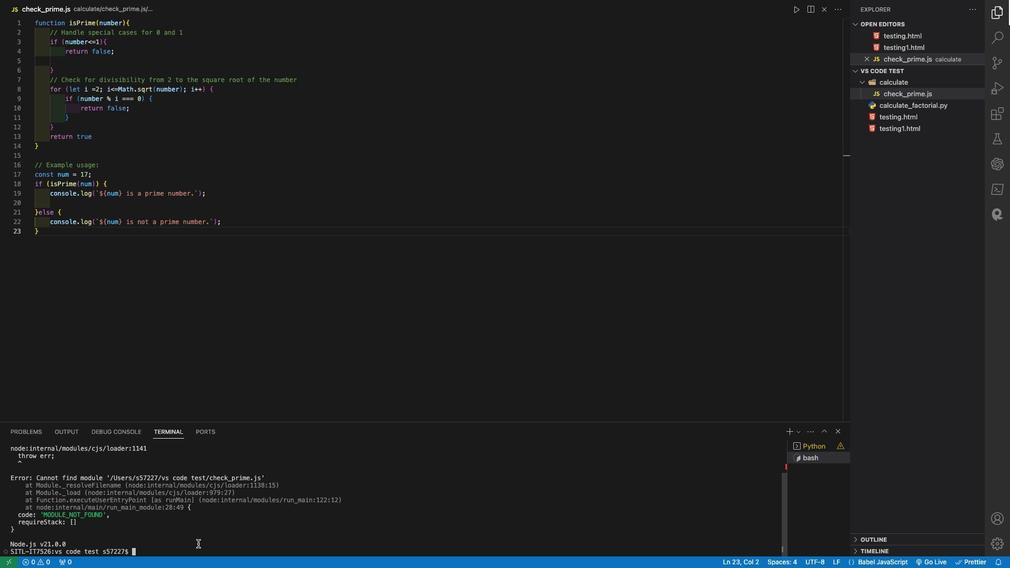 
Action: Mouse pressed left at (187, 536)
Screenshot: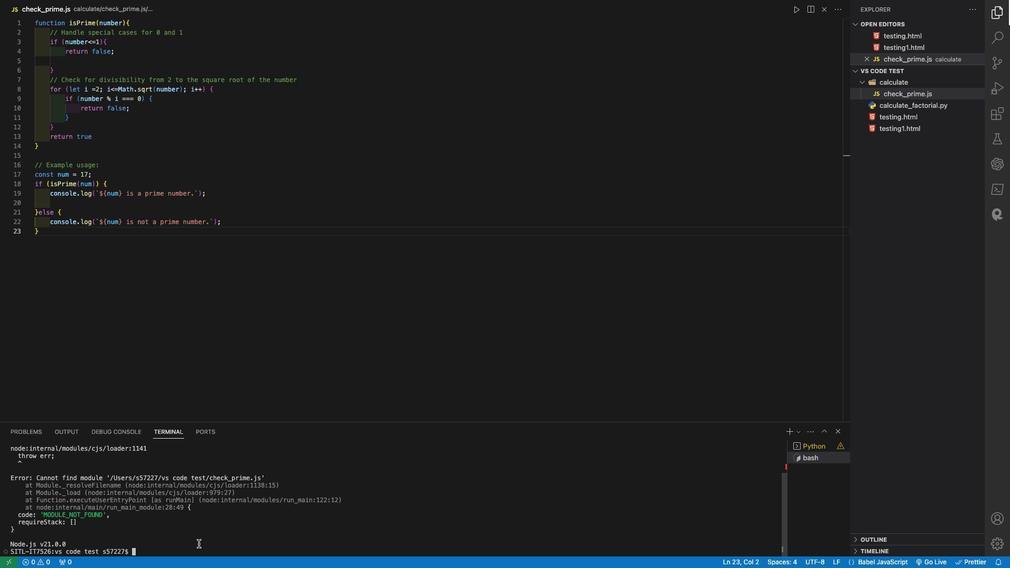 
Action: Mouse moved to (196, 537)
Screenshot: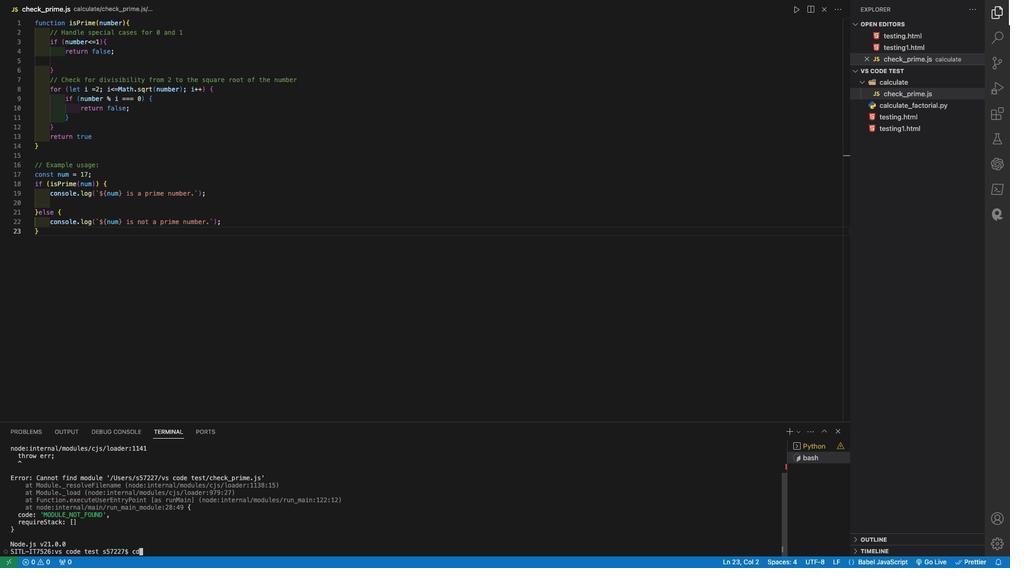 
Action: Key pressed 'c''d'
Screenshot: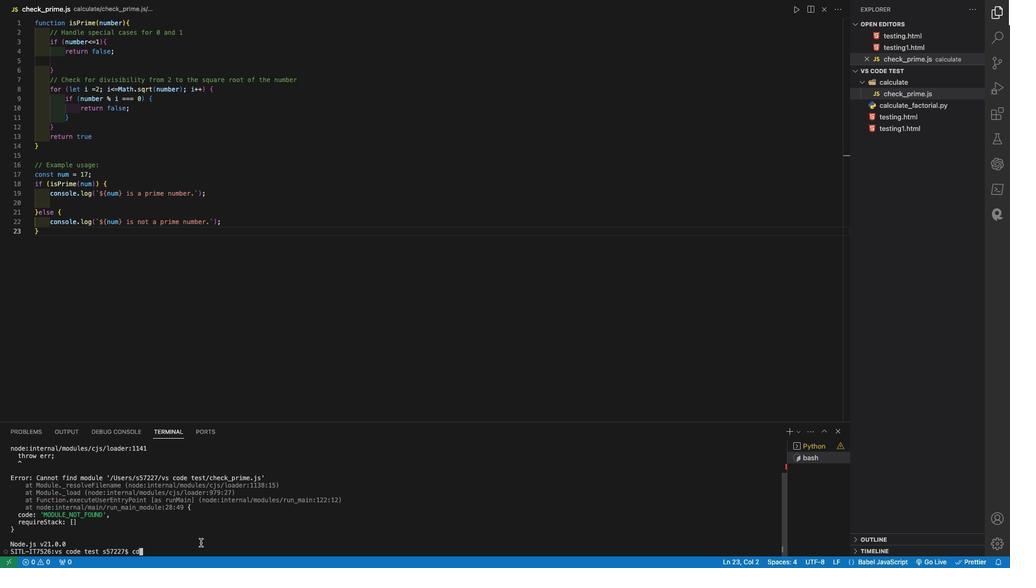 
Action: Mouse moved to (196, 538)
Screenshot: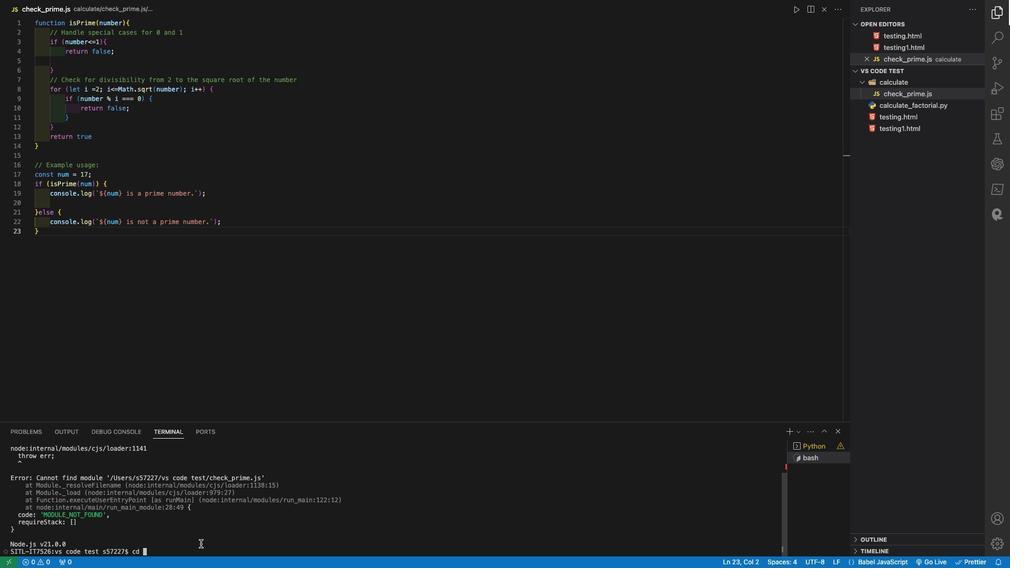 
Action: Key pressed Key.space
Screenshot: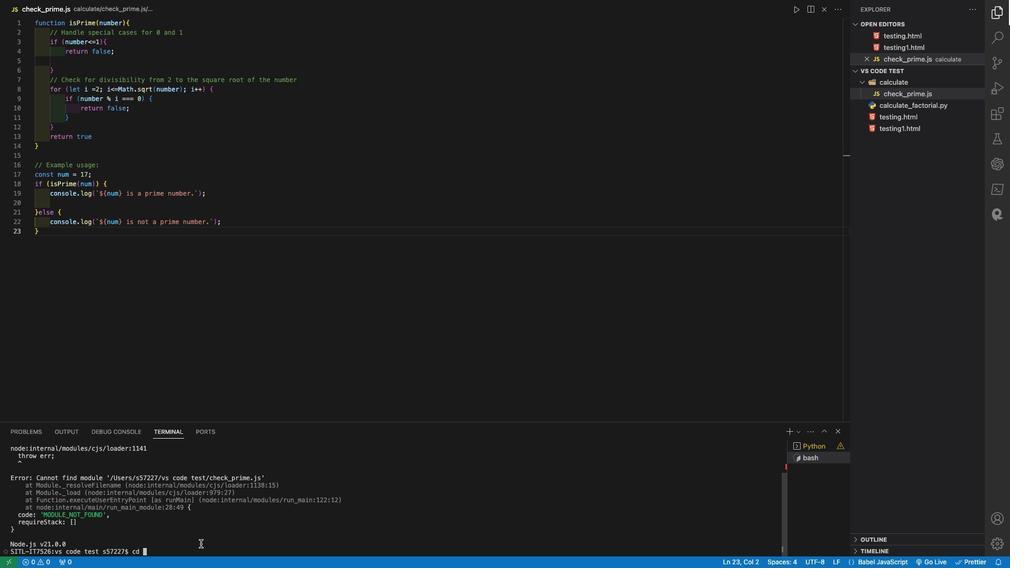 
Action: Mouse moved to (196, 539)
Screenshot: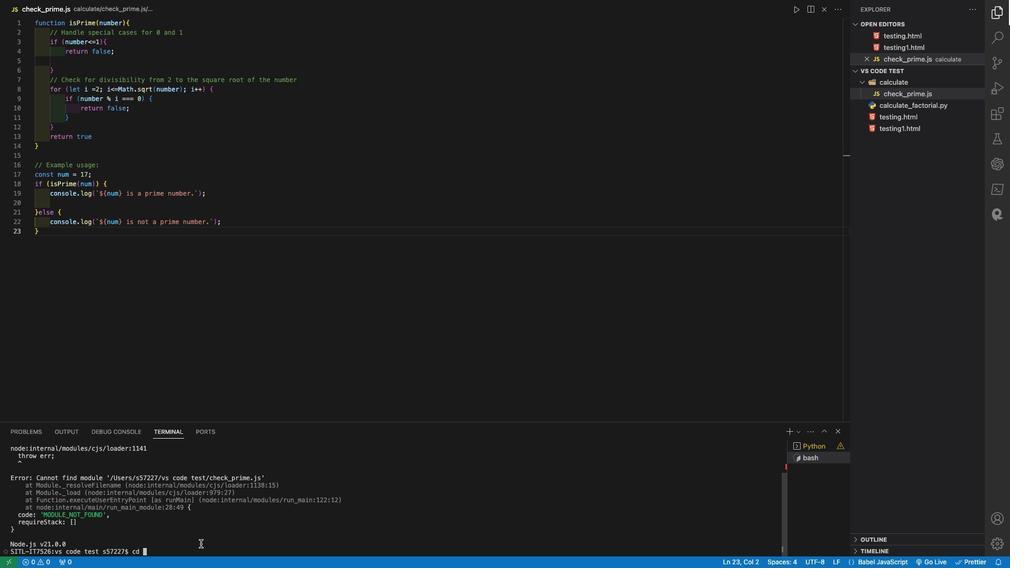 
Action: Key pressed 'c''a''l''c''u''l''a''t''e'Key.enter'n''o''d''e'Key.space'c''h''e''c''k''f'Key.backspace'p''r'Key.backspaceKey.backspaceKey.shift'_''p''r''i''m''e''.''j''s'Key.enter
Screenshot: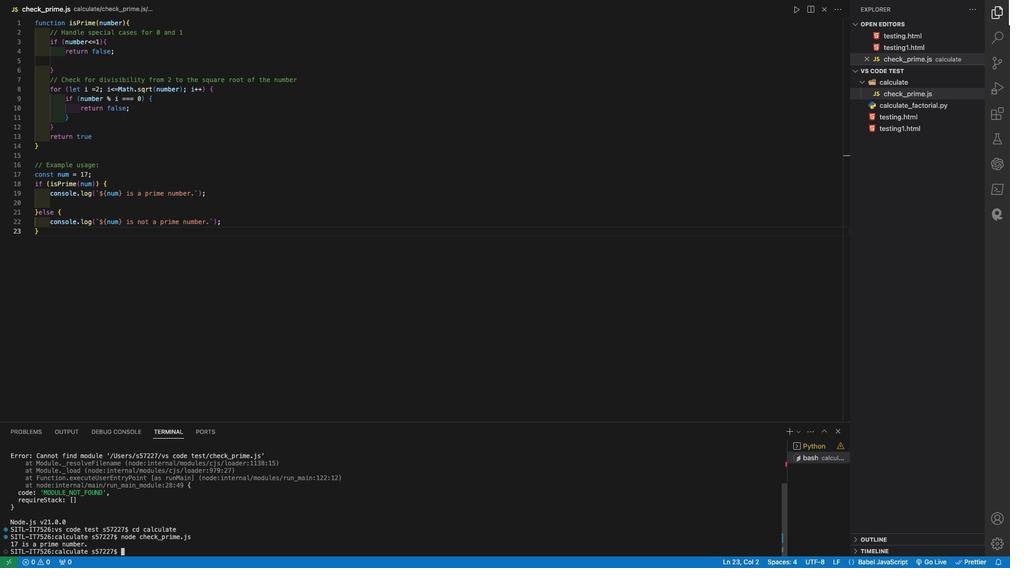
Action: Mouse moved to (101, 537)
Screenshot: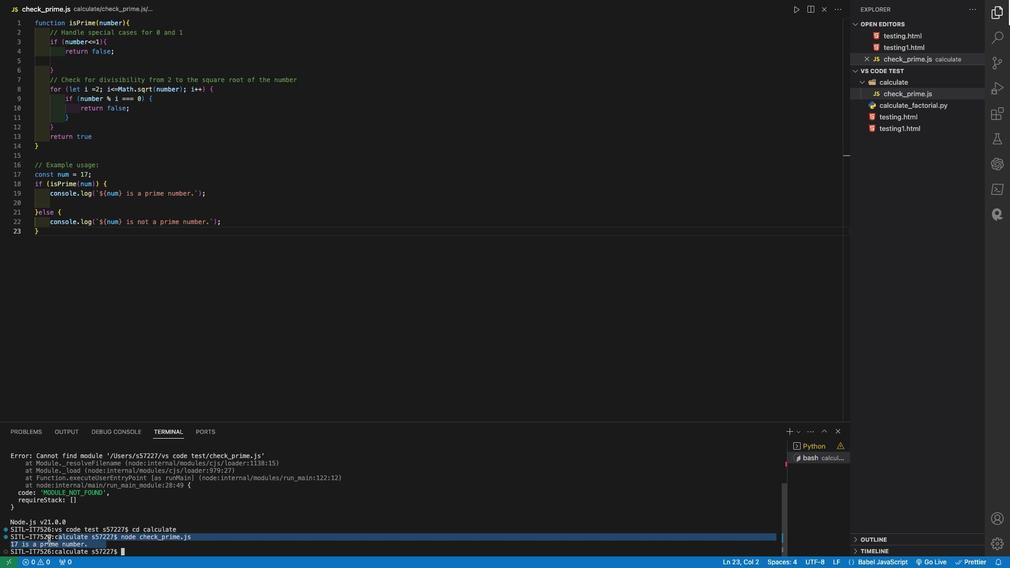 
Action: Mouse pressed left at (101, 537)
Screenshot: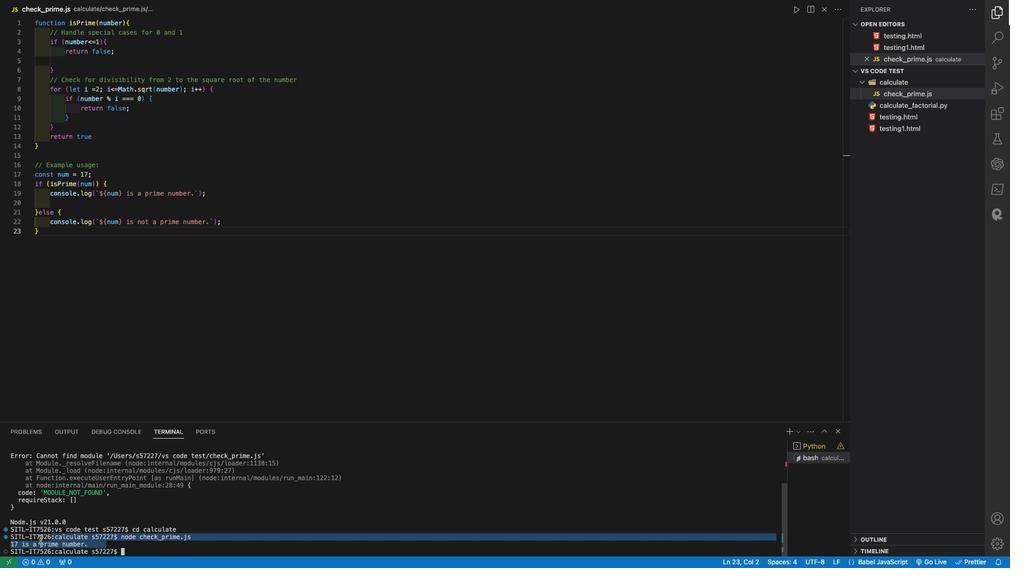 
Action: Mouse moved to (201, 325)
Screenshot: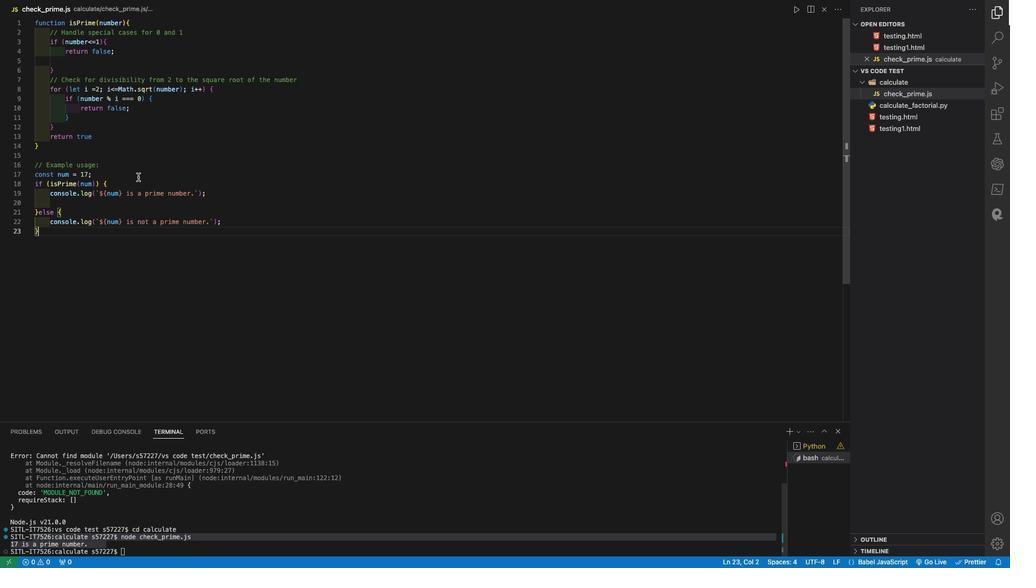 
Action: Mouse pressed left at (201, 325)
Screenshot: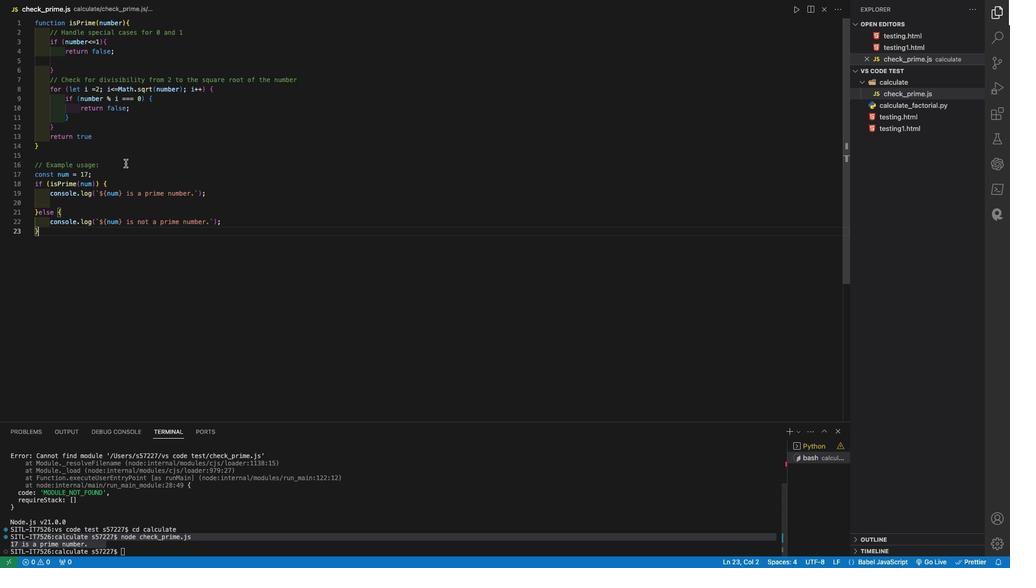 
Action: Mouse moved to (82, 167)
Screenshot: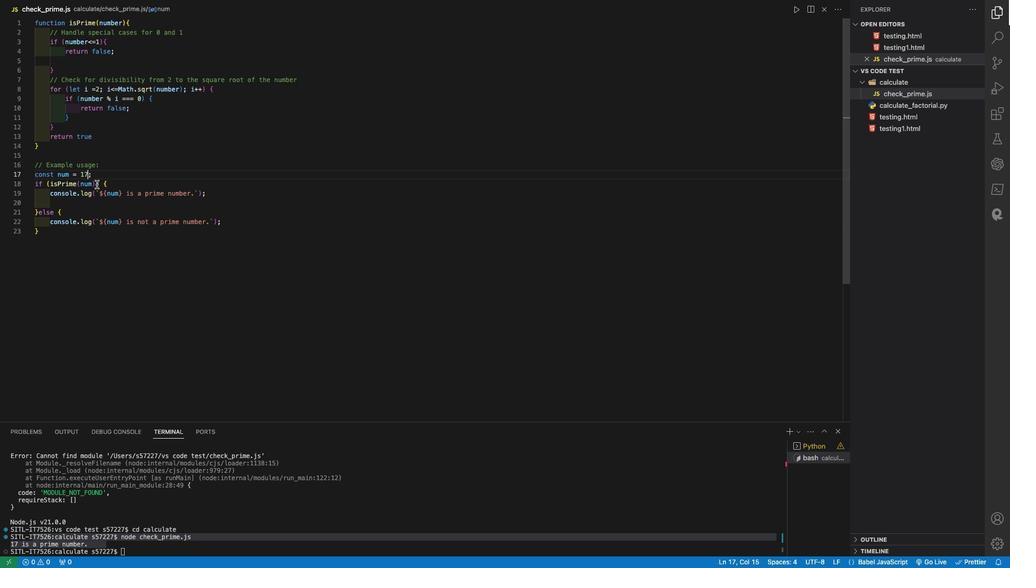 
Action: Mouse pressed left at (82, 167)
Screenshot: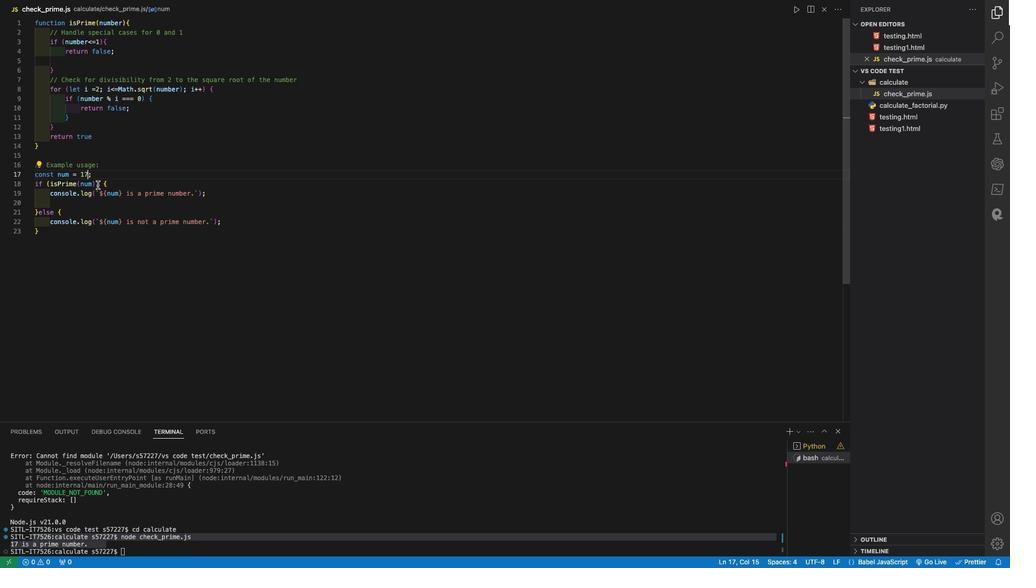 
Action: Mouse moved to (93, 180)
Screenshot: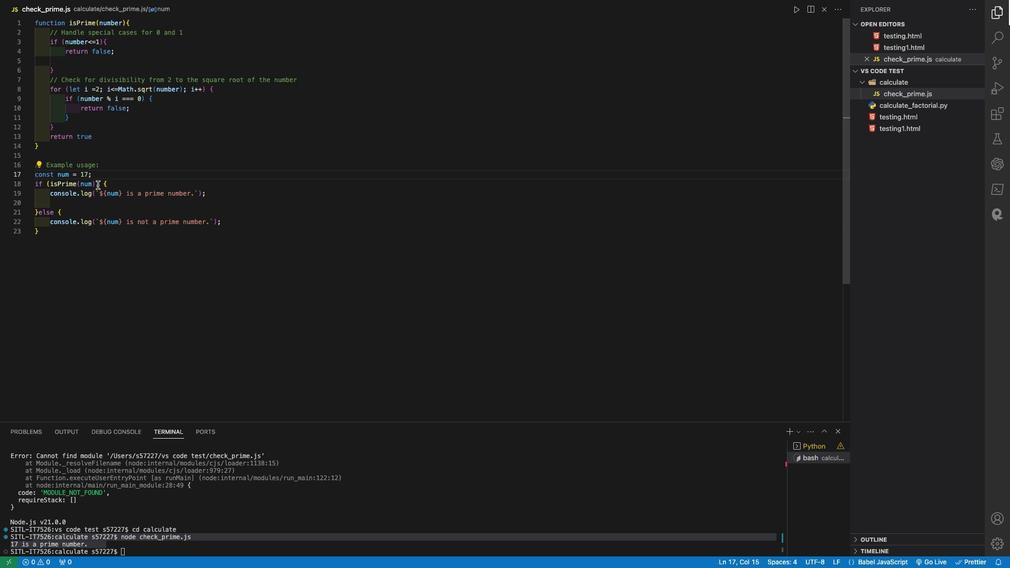 
Action: Key pressed Key.backspace'8'
Screenshot: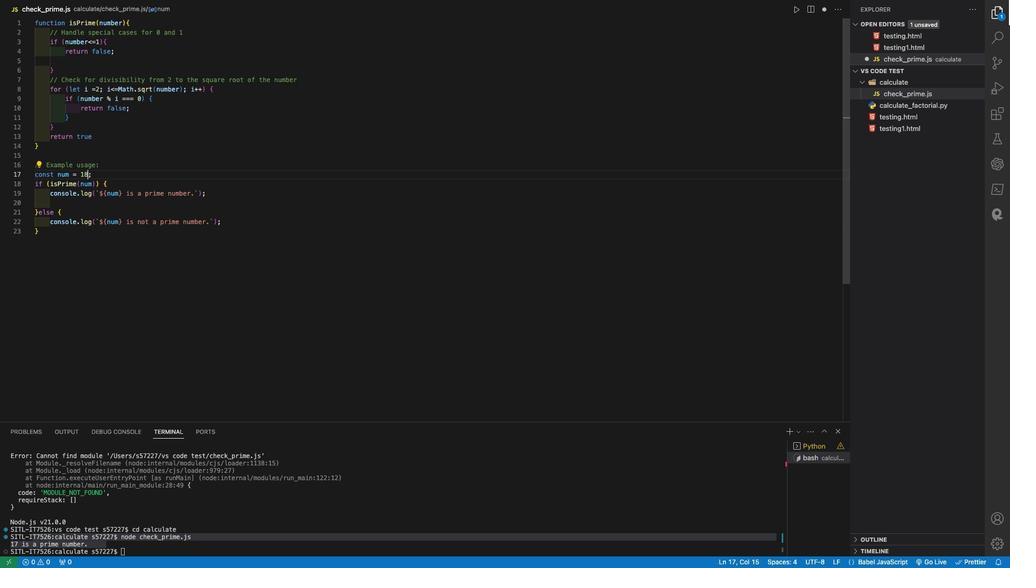 
Action: Mouse moved to (196, 294)
Screenshot: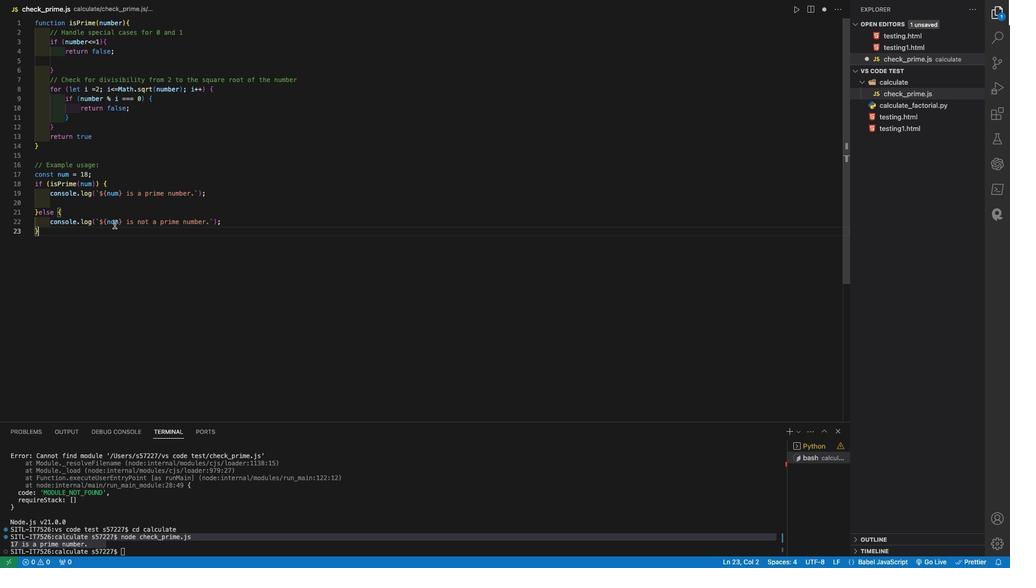 
Action: Mouse pressed left at (196, 294)
Screenshot: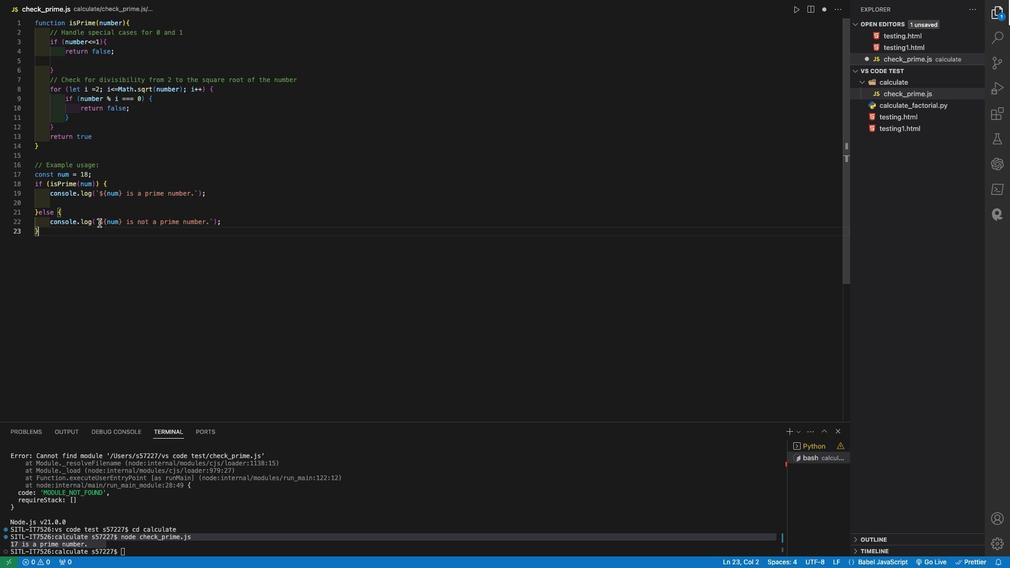 
Action: Mouse moved to (186, 541)
Screenshot: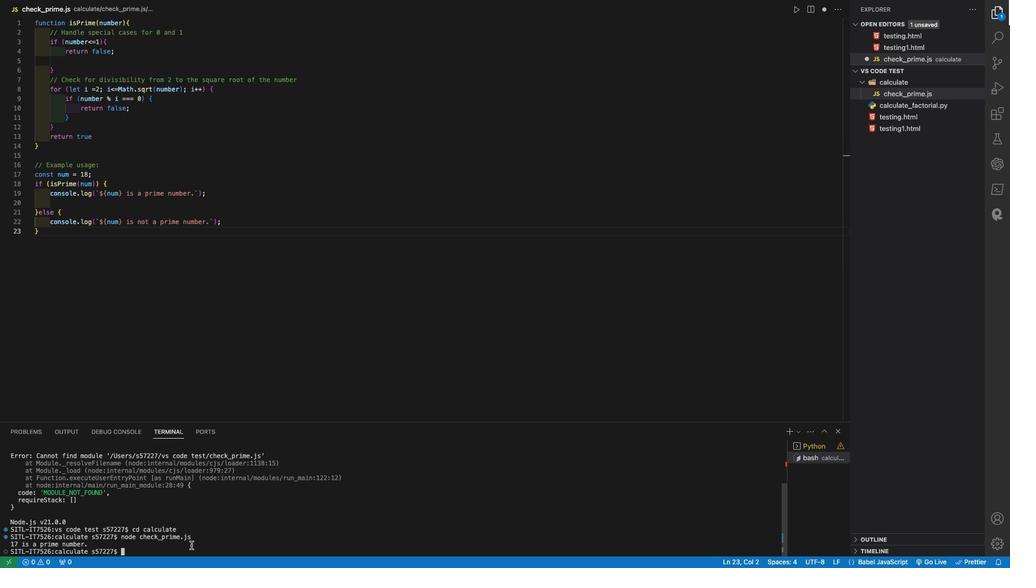 
Action: Mouse pressed left at (186, 541)
Screenshot: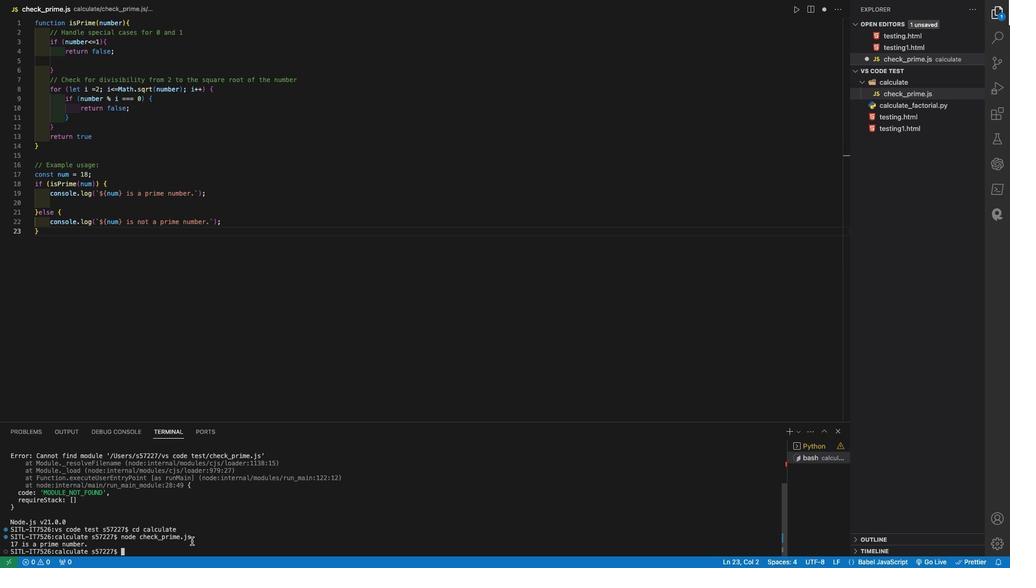 
Action: Mouse moved to (383, 352)
Screenshot: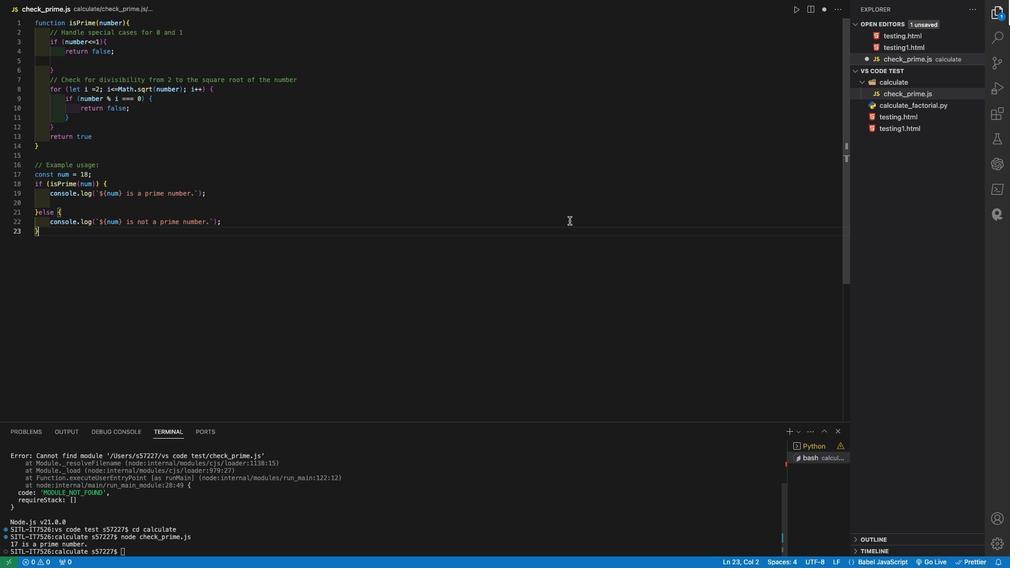 
Action: Mouse pressed left at (383, 352)
Screenshot: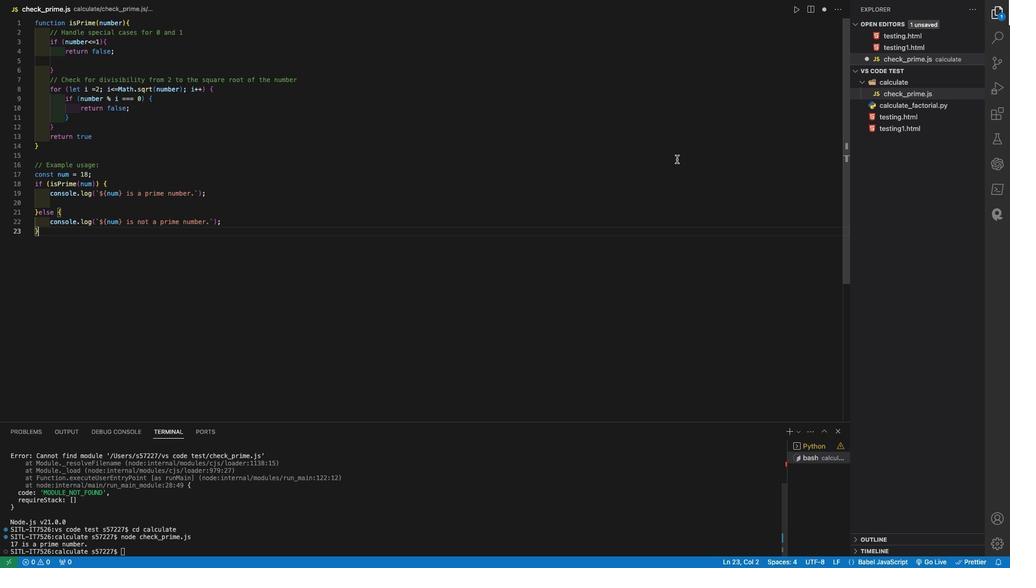 
Action: Mouse moved to (962, 22)
Screenshot: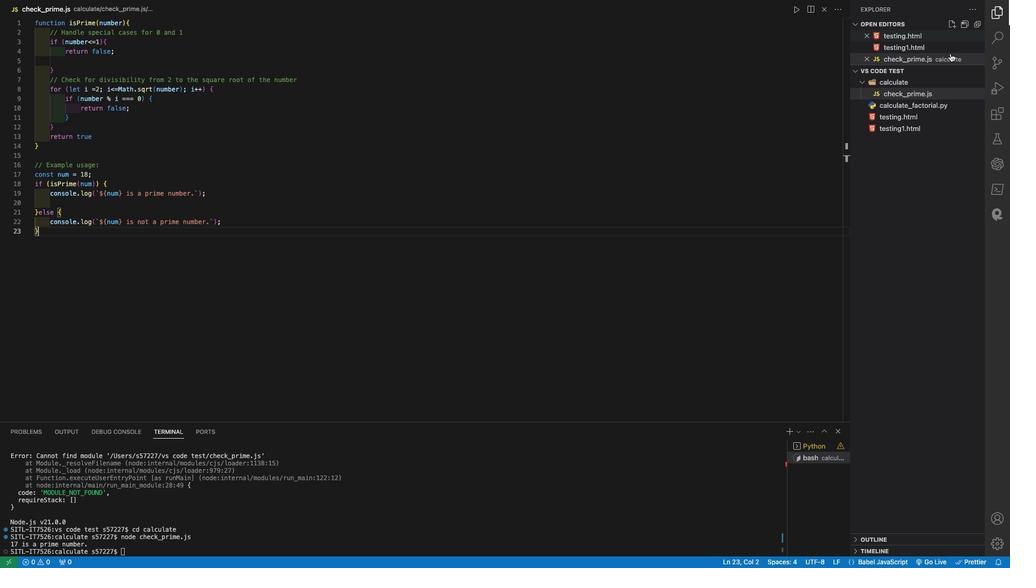 
Action: Mouse pressed left at (962, 22)
Screenshot: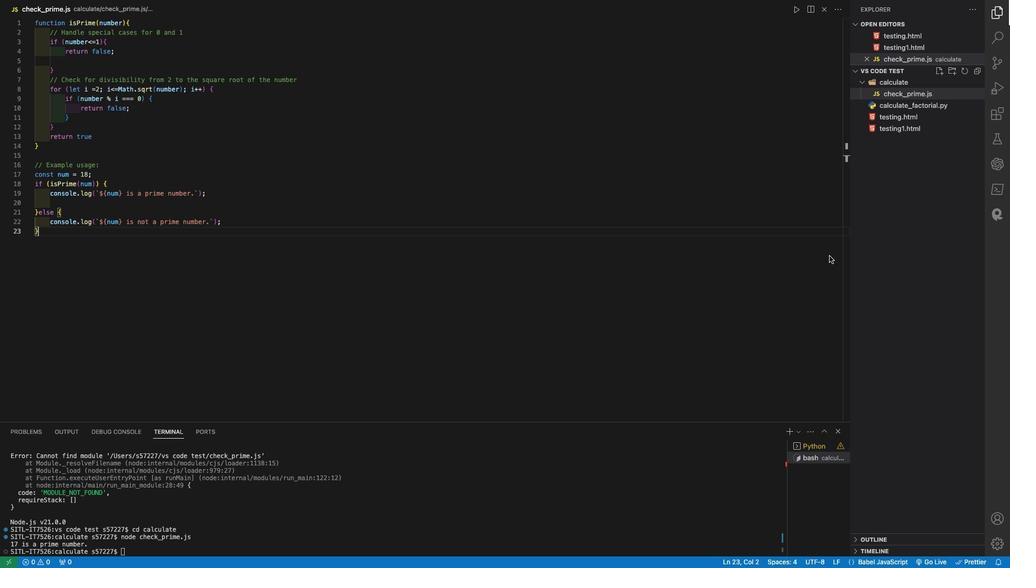 
Action: Mouse moved to (134, 549)
Screenshot: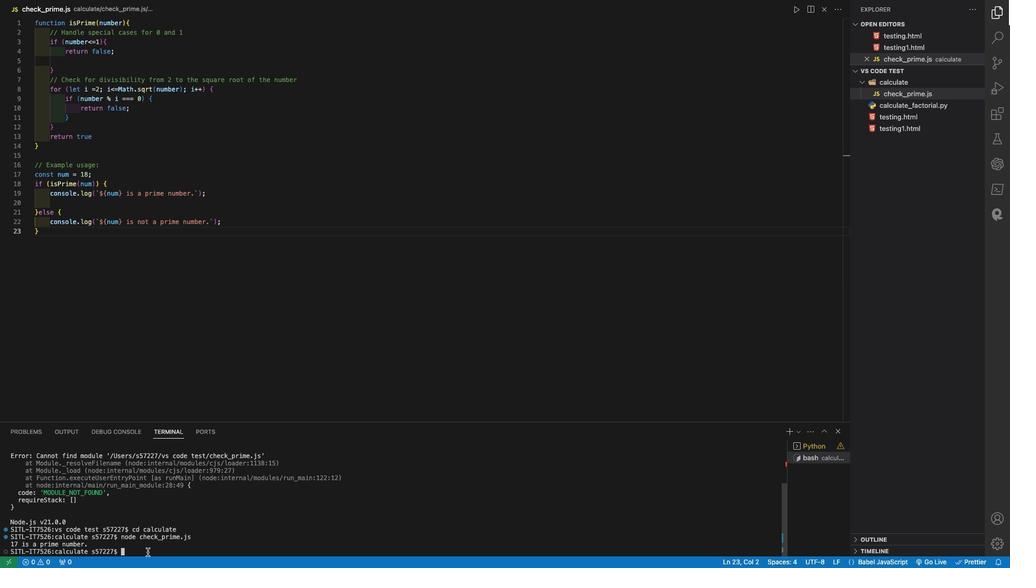 
Action: Mouse pressed left at (134, 549)
Screenshot: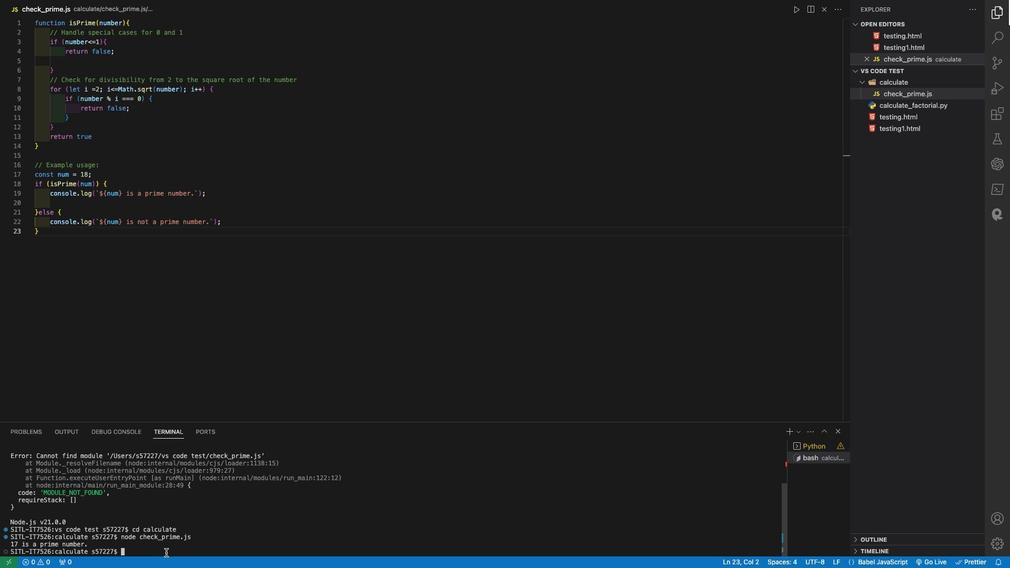 
Action: Mouse moved to (162, 548)
Screenshot: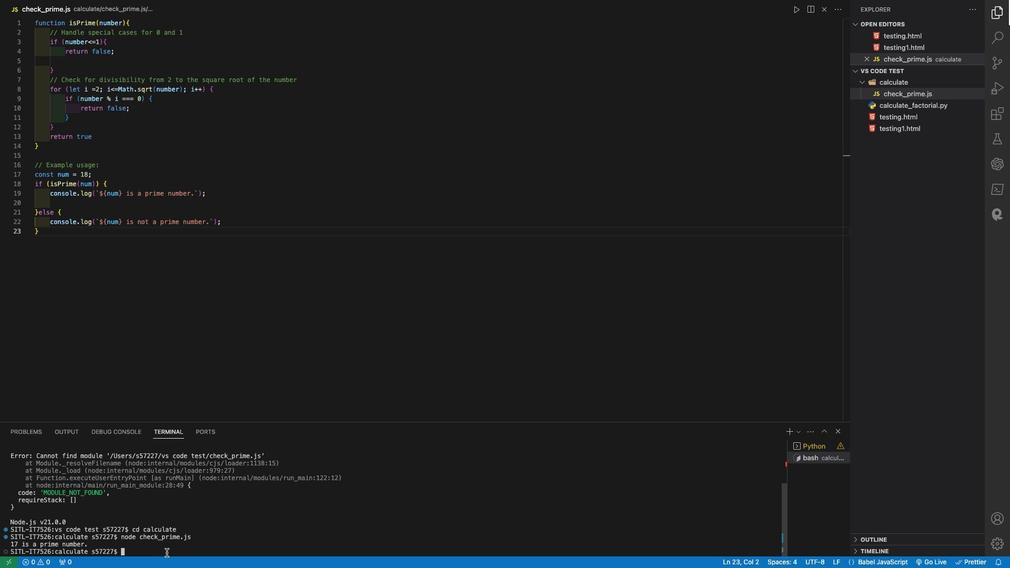 
Action: Key pressed 'c'Key.backspace'n''o''d'Key.space'e'Key.backspaceKey.backspace'e'Key.space'c''h''e''c''k'Key.shift'_''p''r''i''m''e''.''j''s'Key.enter
Screenshot: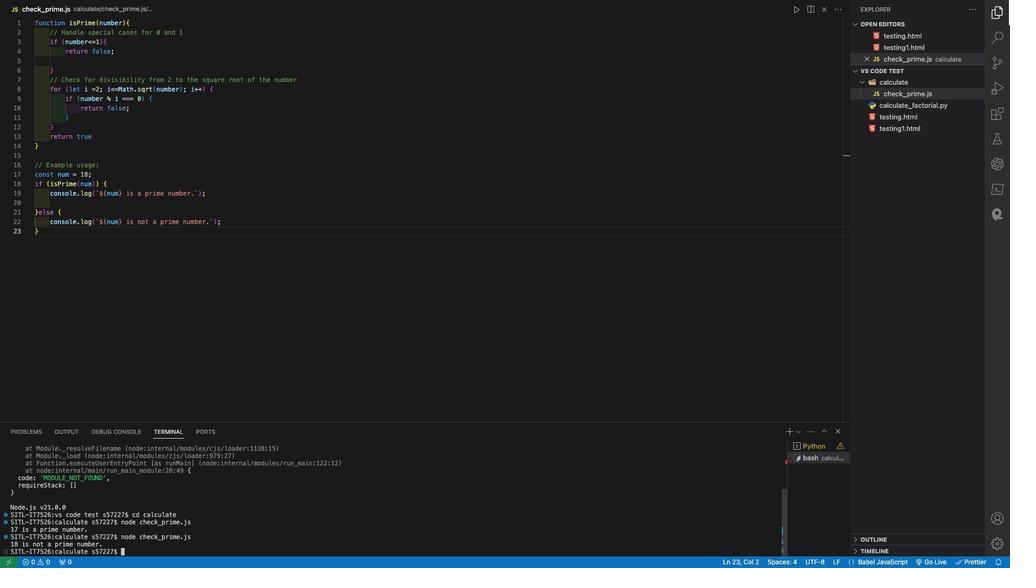 
Action: Mouse moved to (181, 521)
Screenshot: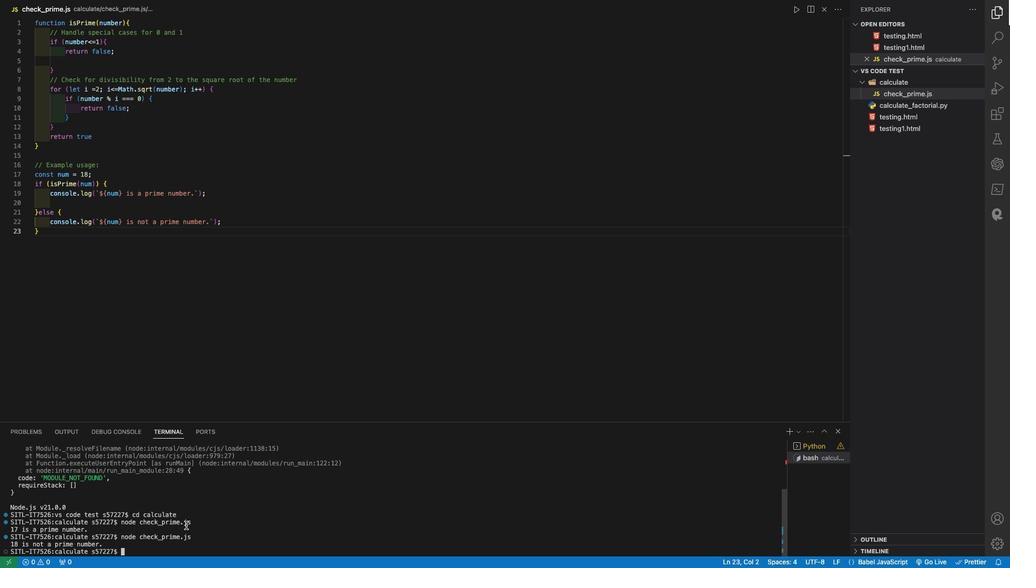
Action: Key pressed Key.cmd
Screenshot: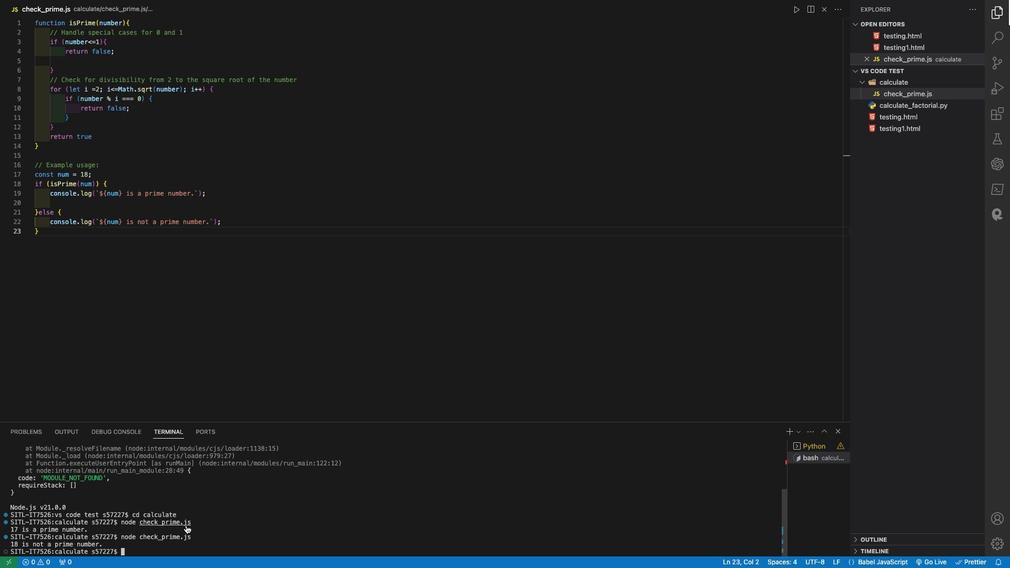 
